Task: Select Grocery. Add to cart, from Target for 3553 Washington Street, Alice, Texas 78332, Cell Number 361-396-6470, following items : Hot Pockets Crispy Buttery Crust Sandwiches Hickory Ham & Cheddar (2 ct) - 2, Mazola 100% Pure Corn Oil (40 oz) - 2, Organic Bananas (2 lb) - 2, Stouffer''s Classic Macaroni & Cheese Frozen Meal (12 oz) - 2, Hershey''s Delicious Syrup Strawberry Flavor (22 oz) - 2, Vital Farms Pasture-Raised Grade A Large Eggs (12 ct) - 2, Wonder Sliced White Sandwich Bread (20 oz) - 2, Oscar Mayer Fully Cooked Uncured Ham Honey (9 oz) - 2, Diet Coke Soft Drink Can (12 oz x 12 ct) - 2, Halo Top Birthday Cake Light Ice Cream (1 pt) - 2
Action: Mouse moved to (366, 126)
Screenshot: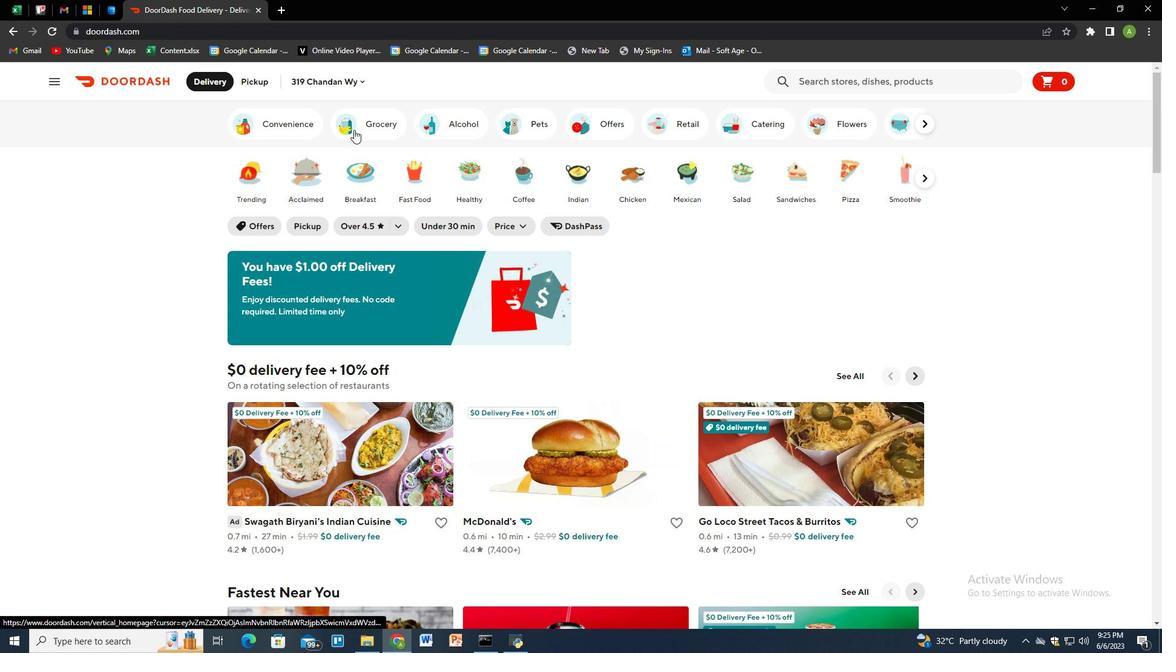 
Action: Mouse pressed left at (366, 126)
Screenshot: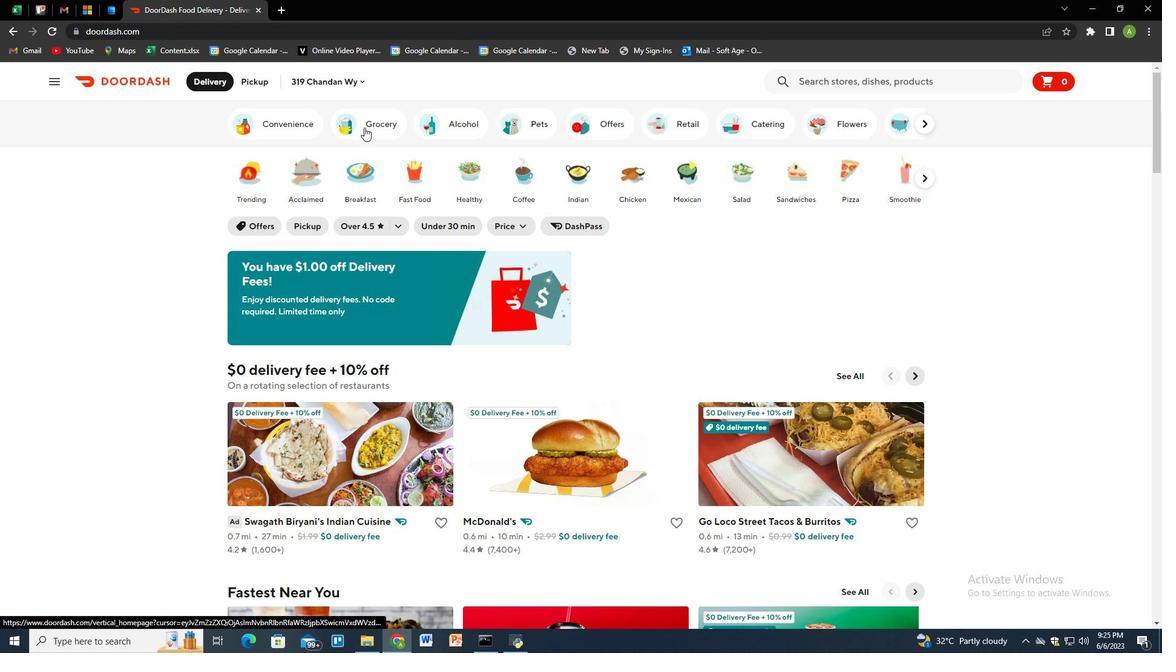 
Action: Mouse moved to (536, 451)
Screenshot: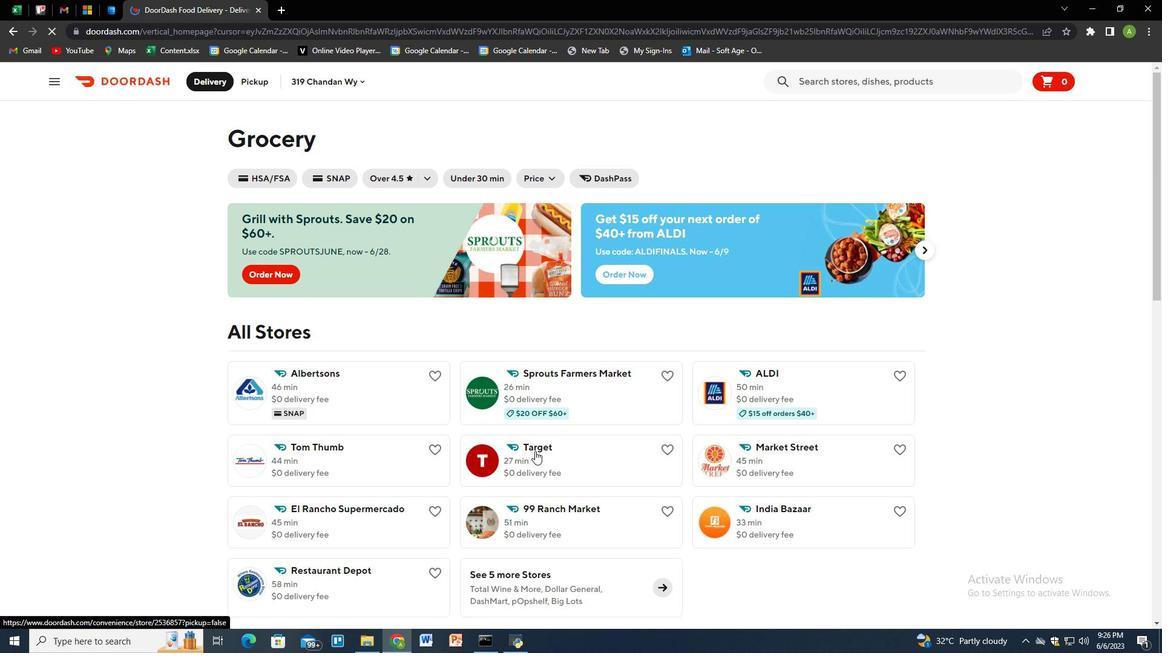
Action: Mouse pressed left at (536, 451)
Screenshot: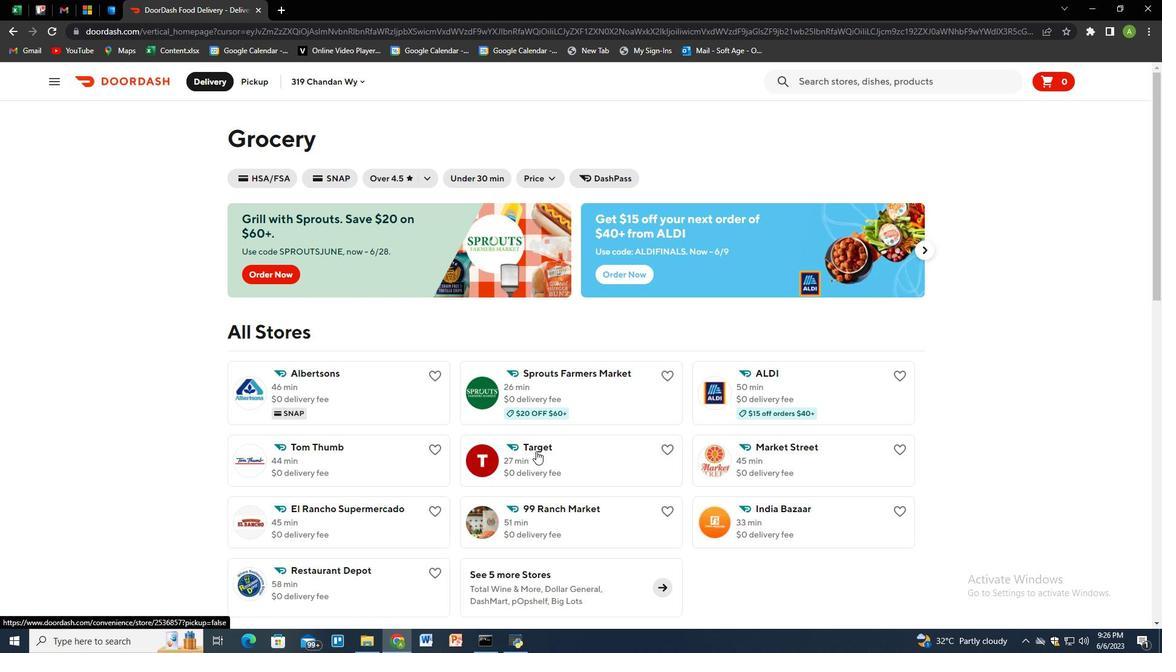 
Action: Mouse moved to (252, 73)
Screenshot: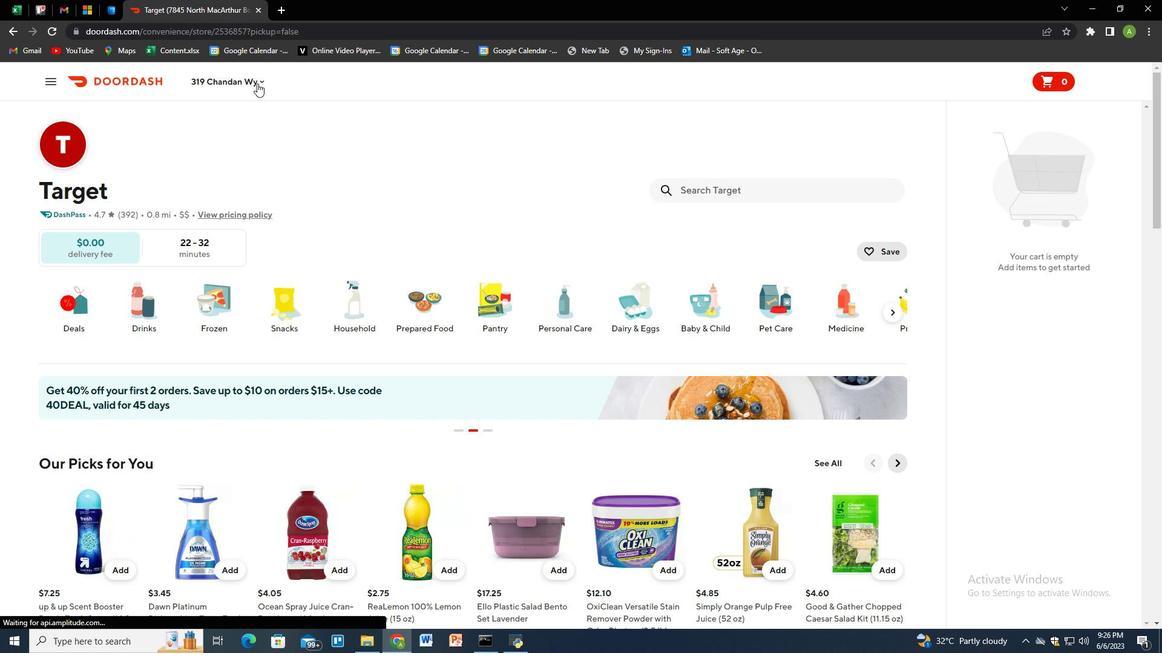 
Action: Mouse pressed left at (252, 73)
Screenshot: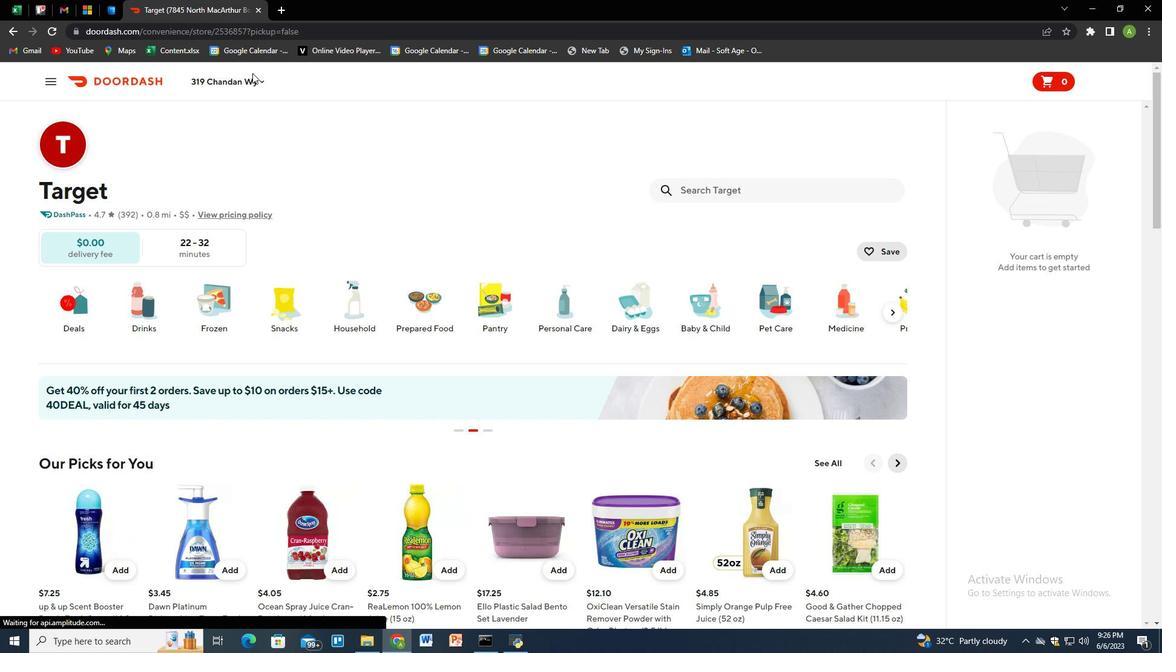 
Action: Mouse moved to (256, 81)
Screenshot: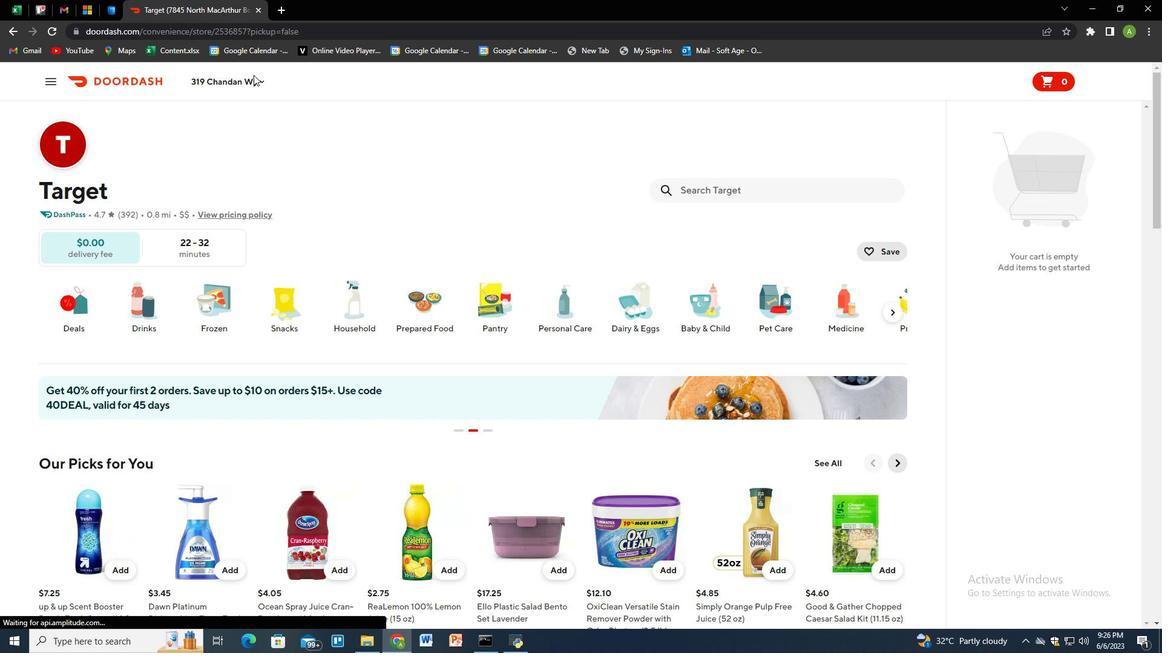 
Action: Mouse pressed left at (256, 81)
Screenshot: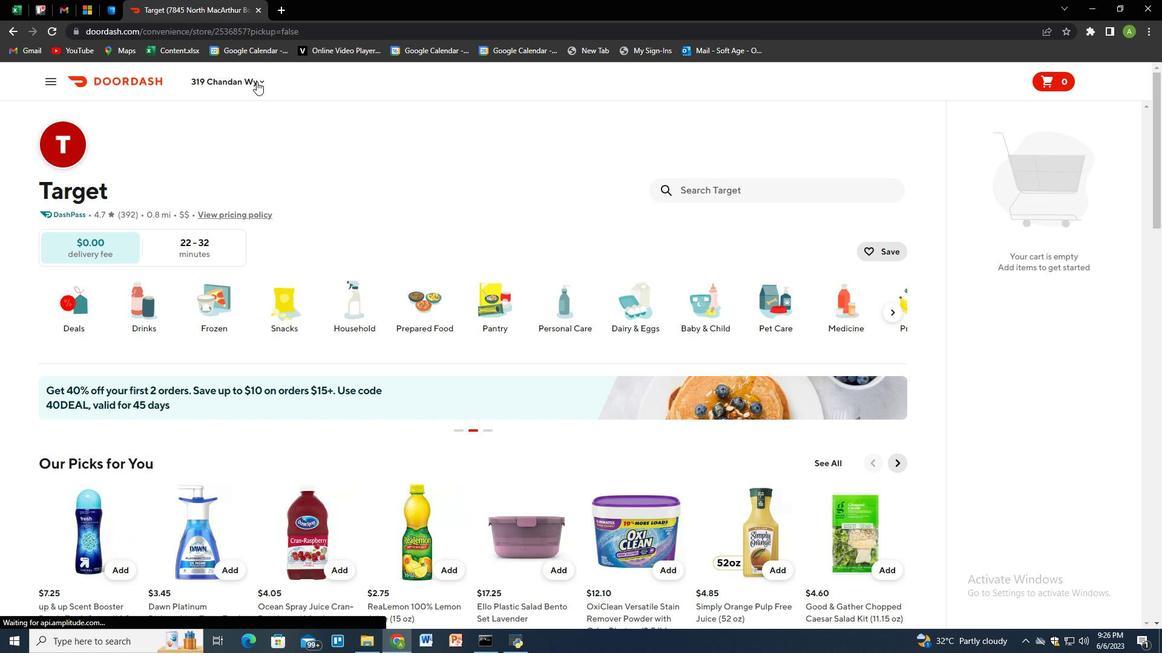 
Action: Mouse moved to (289, 133)
Screenshot: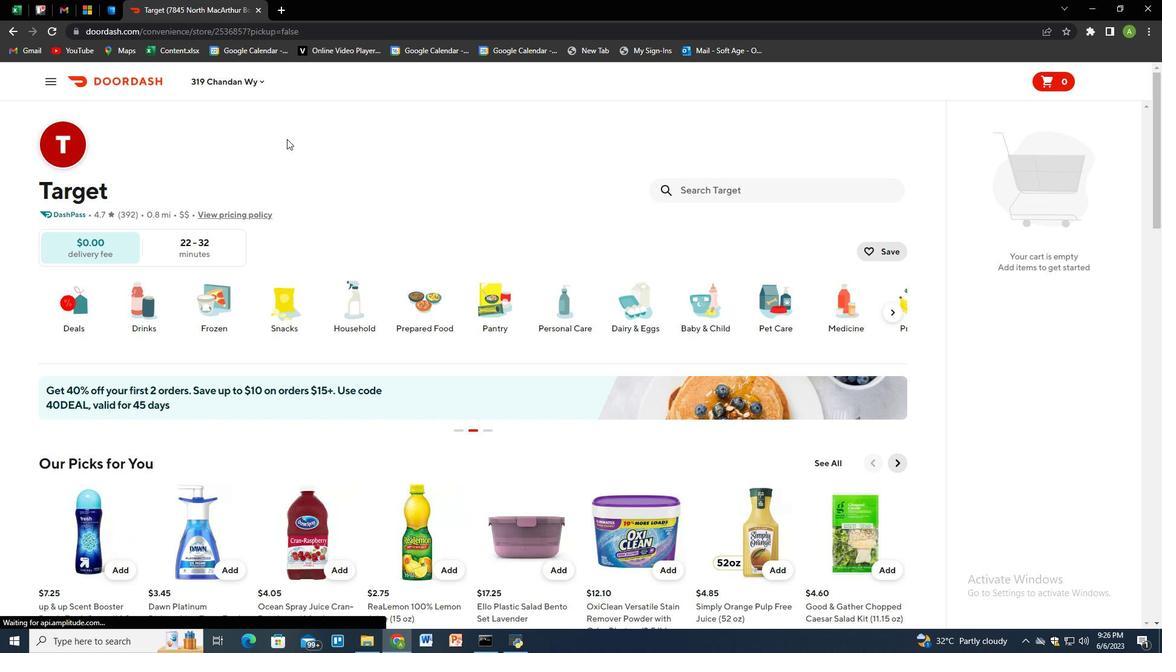 
Action: Mouse pressed left at (289, 133)
Screenshot: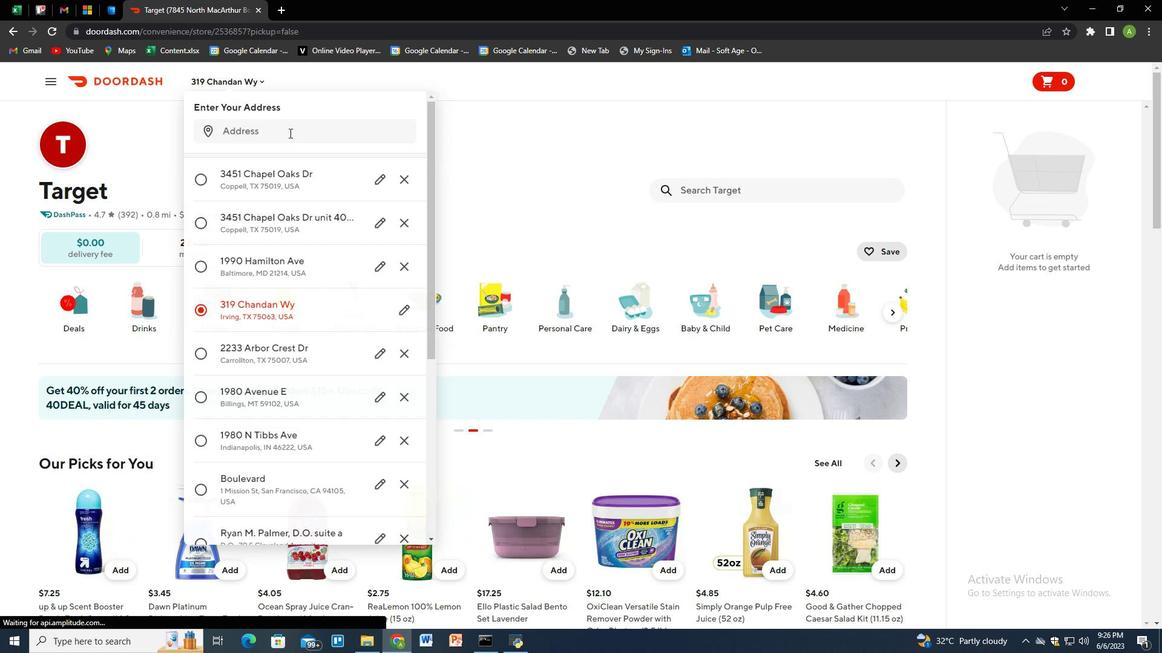 
Action: Key pressed 3553<Key.space>washingon<Key.space>stret<Key.backspace>et,<Key.space>alice,<Key.space>texas<Key.space>78332<Key.enter>
Screenshot: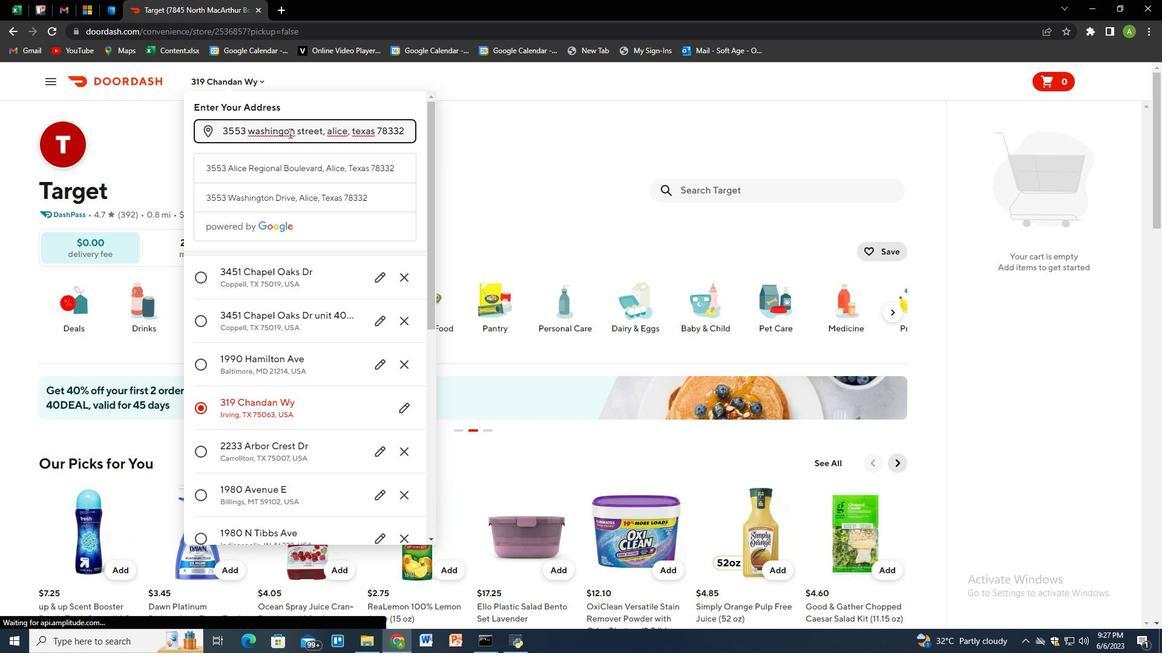 
Action: Mouse moved to (354, 499)
Screenshot: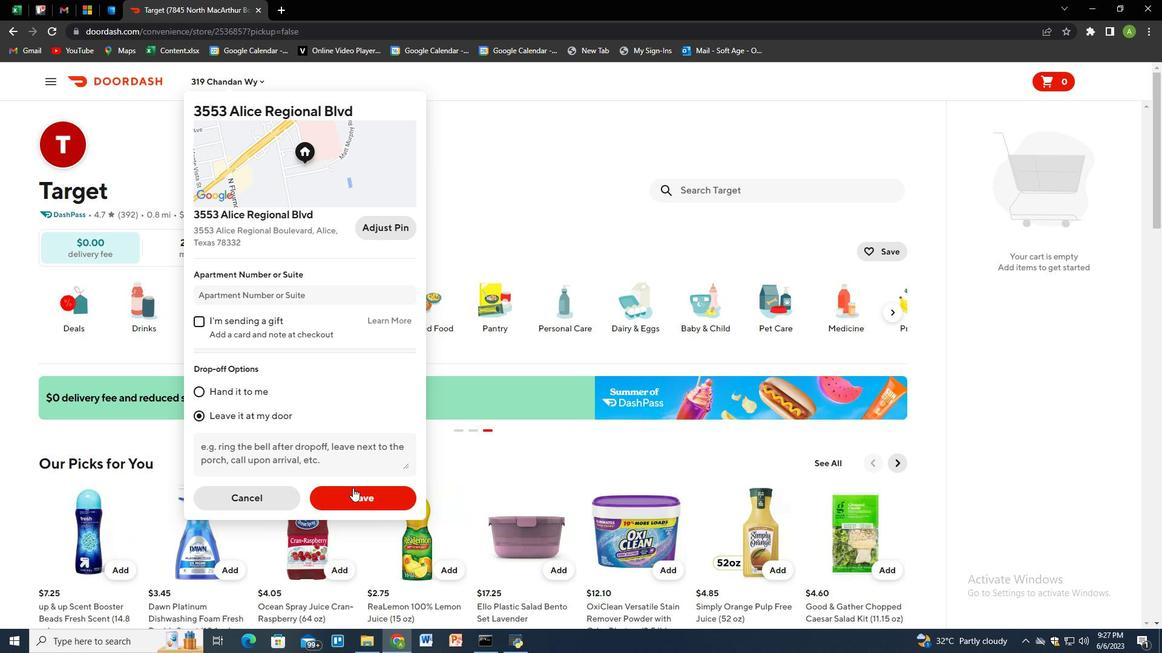 
Action: Mouse pressed left at (354, 499)
Screenshot: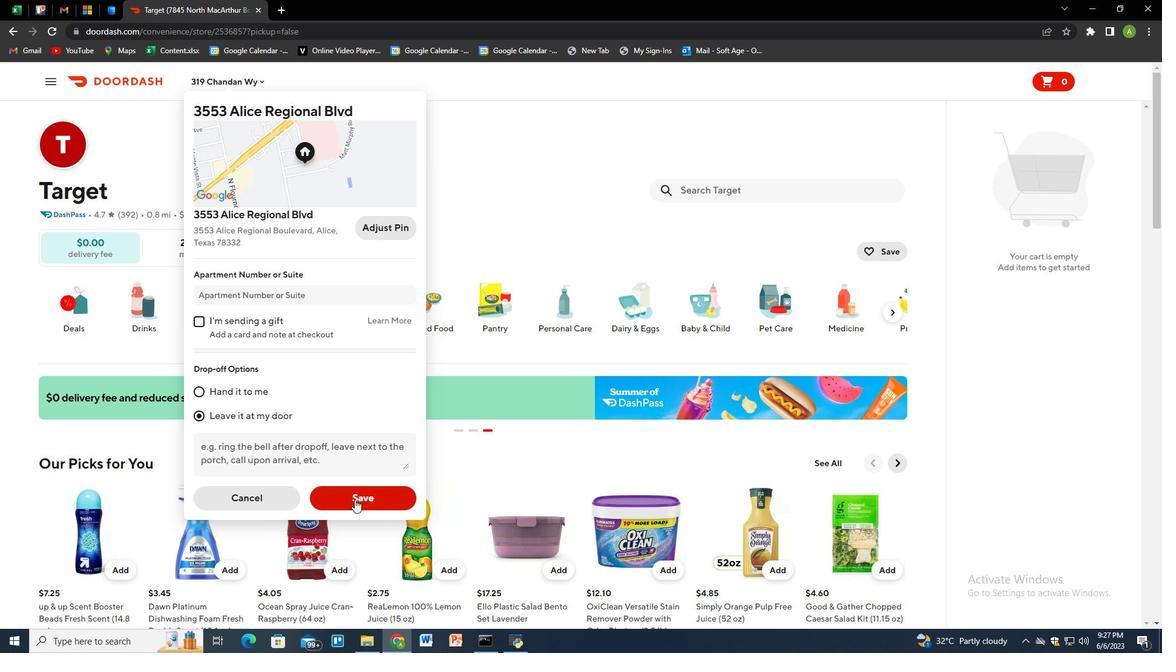 
Action: Mouse moved to (716, 196)
Screenshot: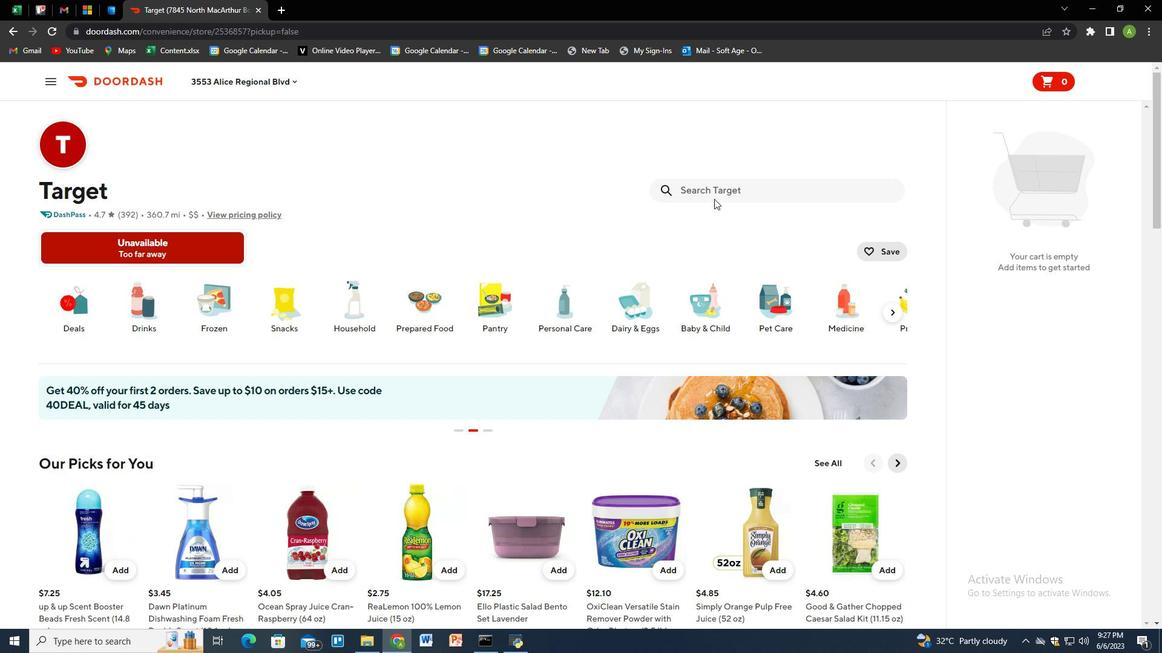 
Action: Mouse pressed left at (716, 196)
Screenshot: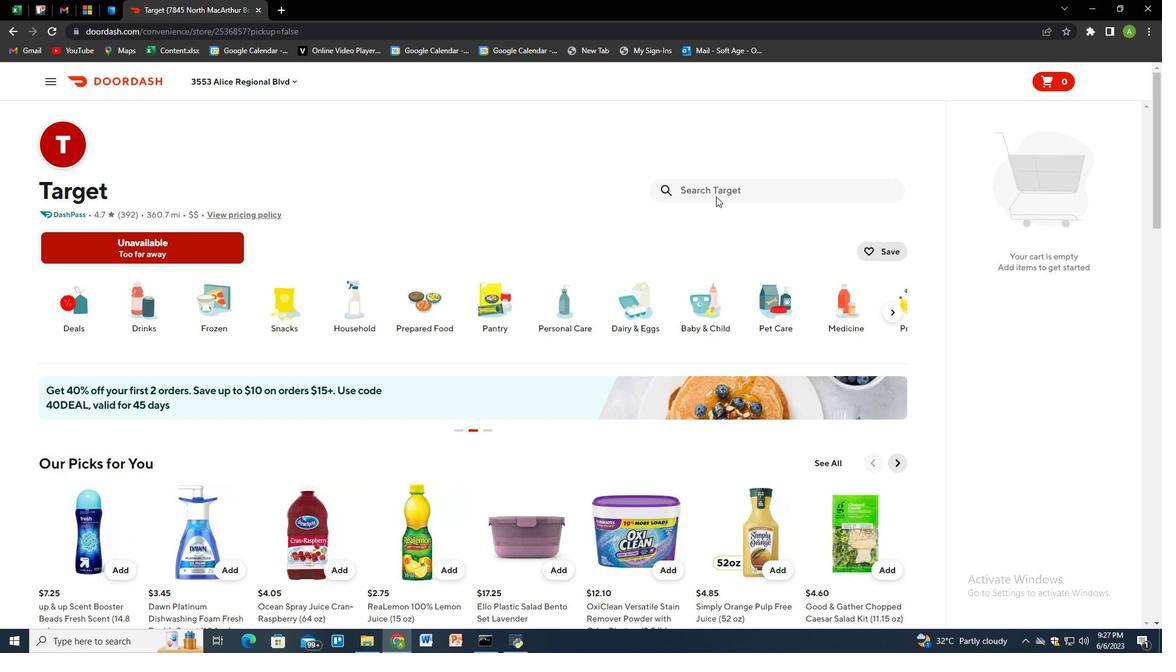 
Action: Key pressed hot<Key.space>pockets<Key.space>crispy<Key.space>buttery<Key.space>crust<Key.space>sandwiches<Key.space>hickory<Key.space>ham<Key.space><Key.shift_r>&<Key.space>cheddar<Key.space><Key.shift_r>(2<Key.space>ct<Key.shift_r>)<Key.enter>
Screenshot: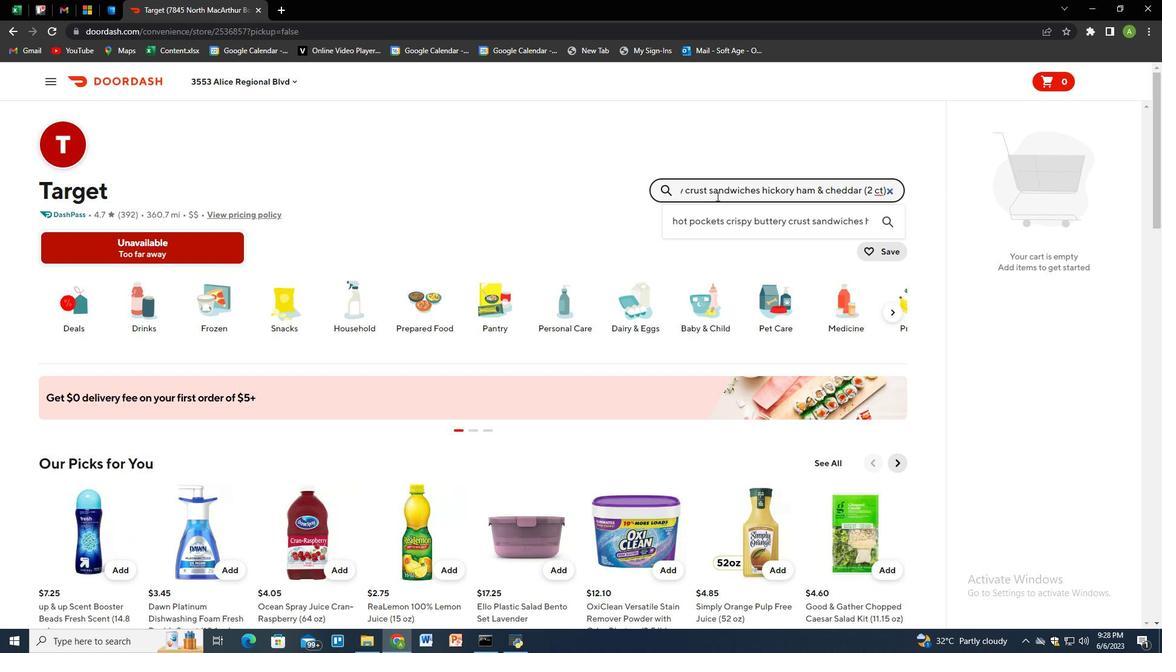 
Action: Mouse moved to (100, 317)
Screenshot: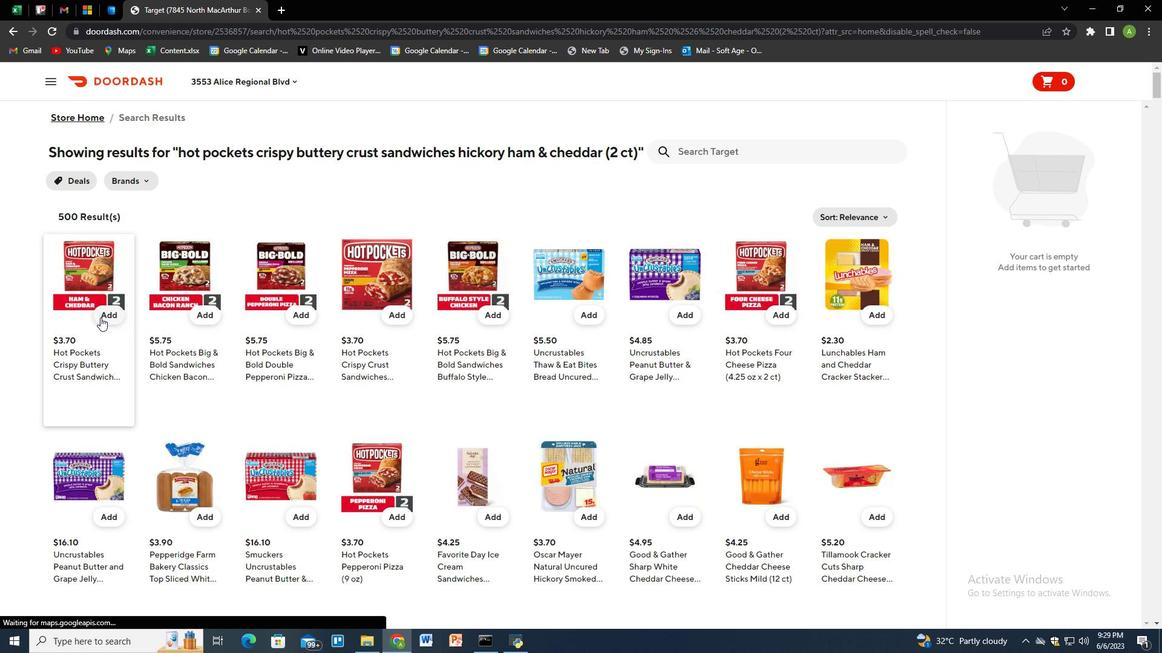
Action: Mouse pressed left at (100, 317)
Screenshot: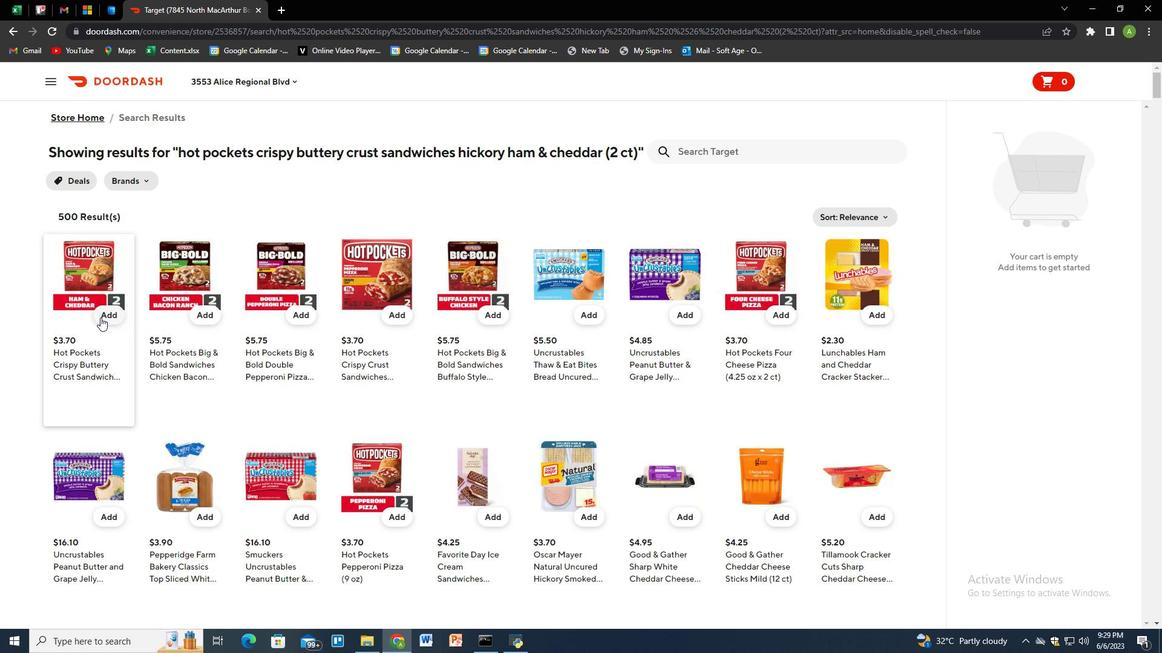 
Action: Mouse moved to (1119, 210)
Screenshot: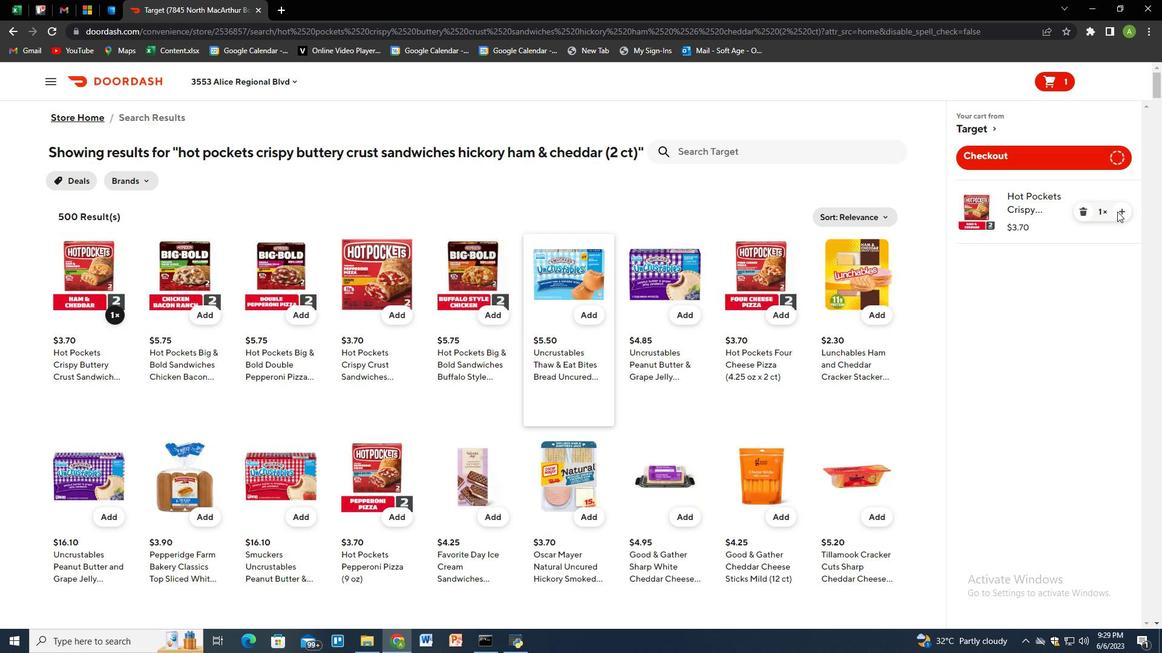 
Action: Mouse pressed left at (1119, 210)
Screenshot: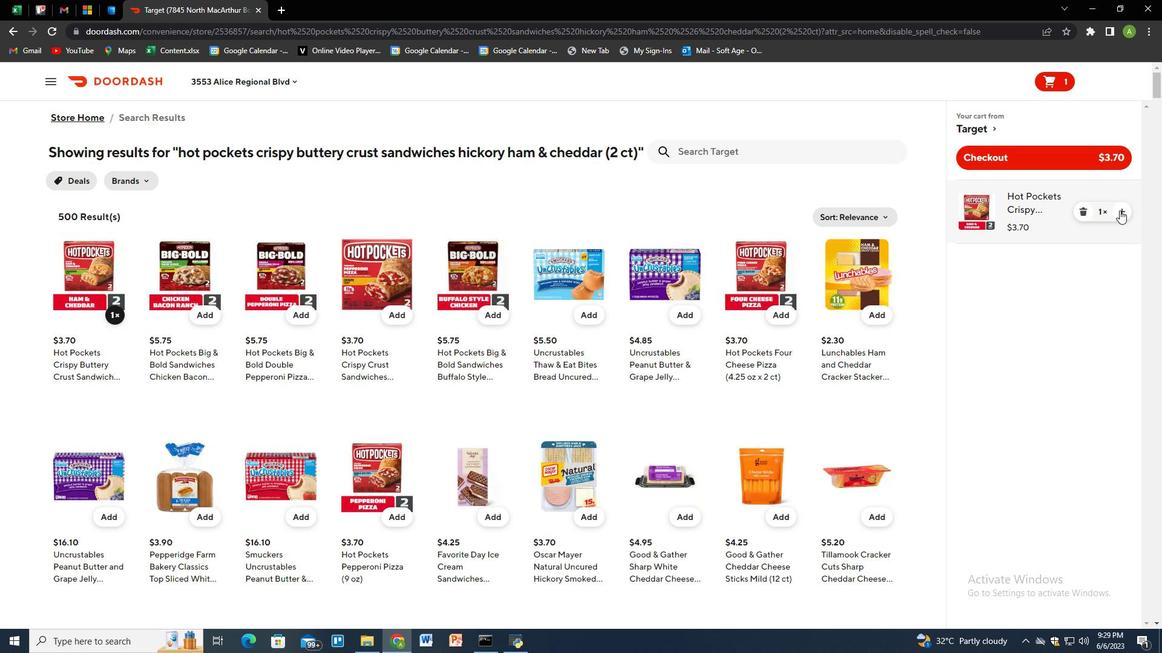 
Action: Mouse moved to (789, 155)
Screenshot: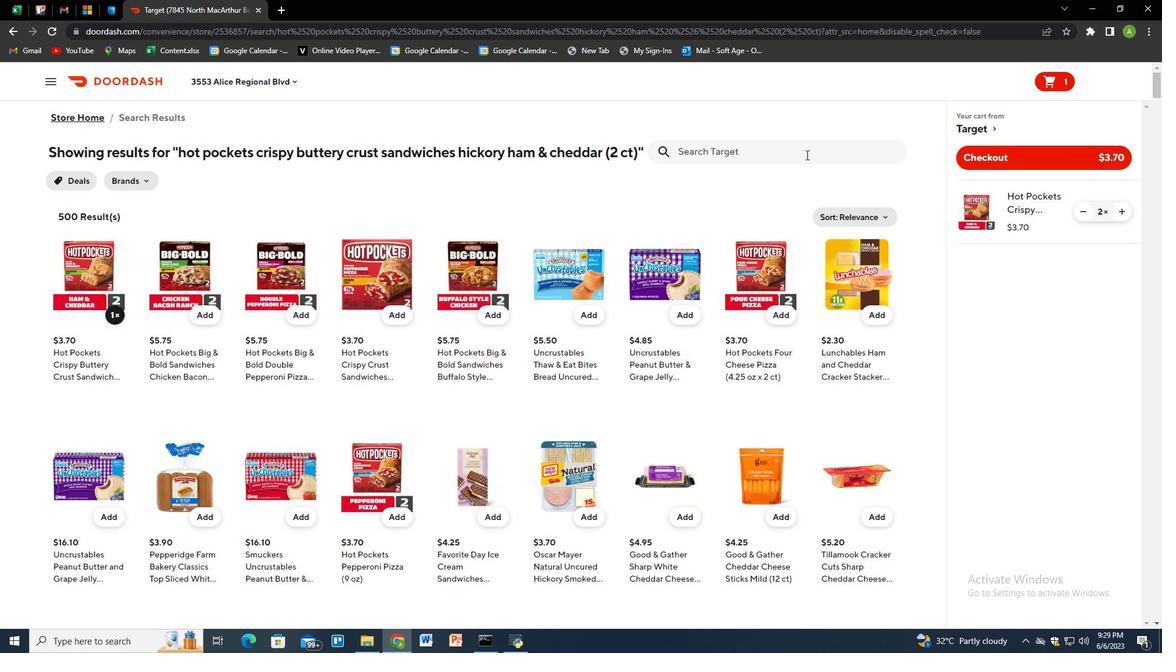 
Action: Mouse pressed left at (789, 155)
Screenshot: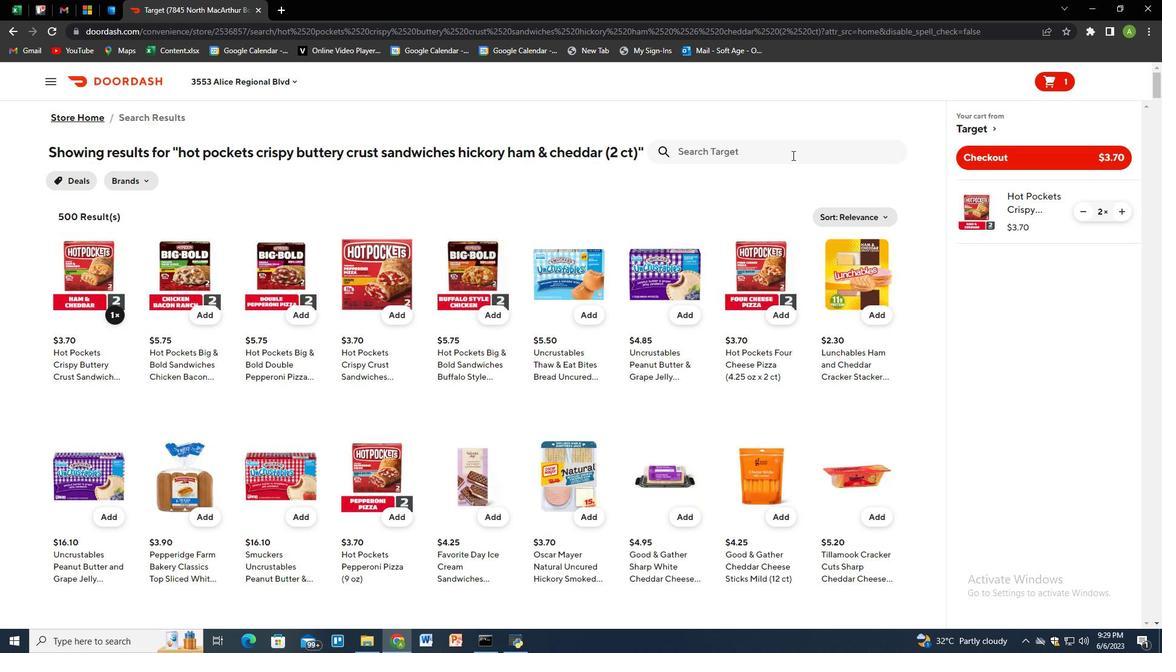 
Action: Key pressed mazola<Key.space>100<Key.shift>%<Key.space>pure<Key.space>corn<Key.space>oil<Key.space><Key.shift_r><Key.shift_r><Key.shift_r>(40<Key.space>oz<Key.shift_r>)<Key.enter>
Screenshot: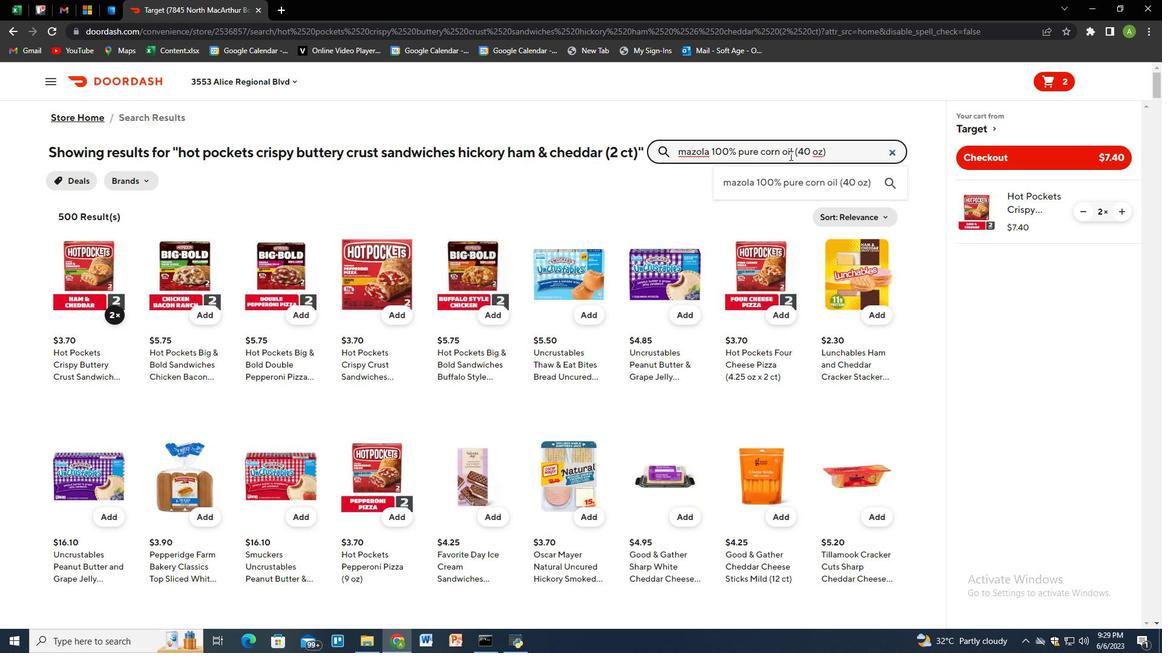 
Action: Mouse moved to (113, 315)
Screenshot: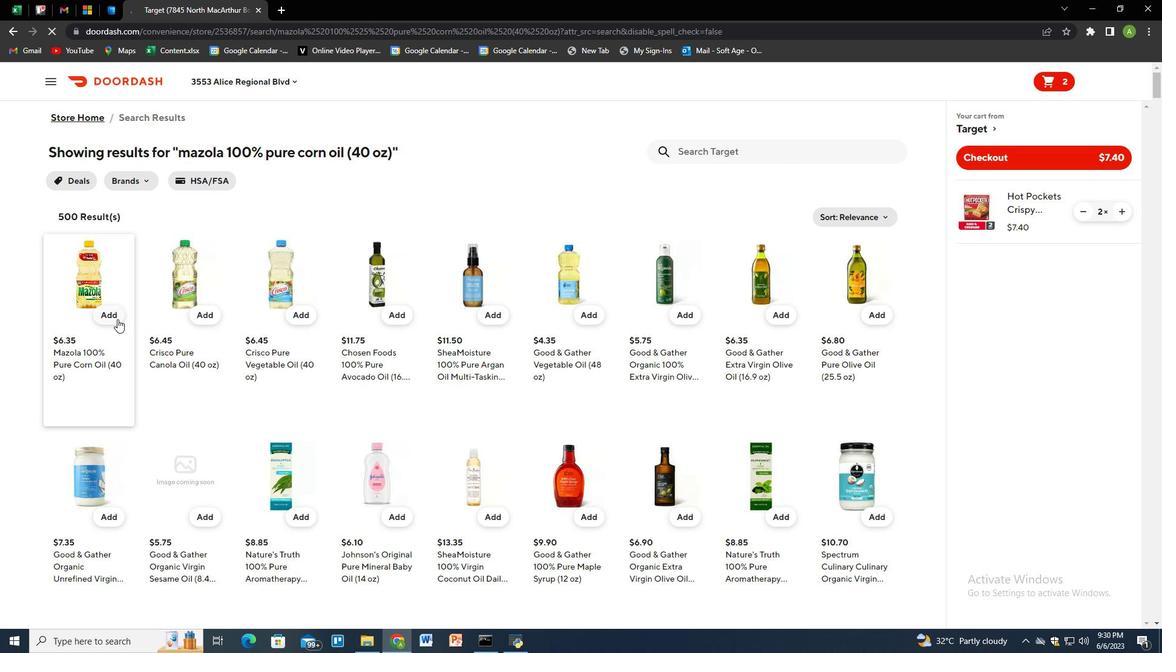
Action: Mouse pressed left at (113, 315)
Screenshot: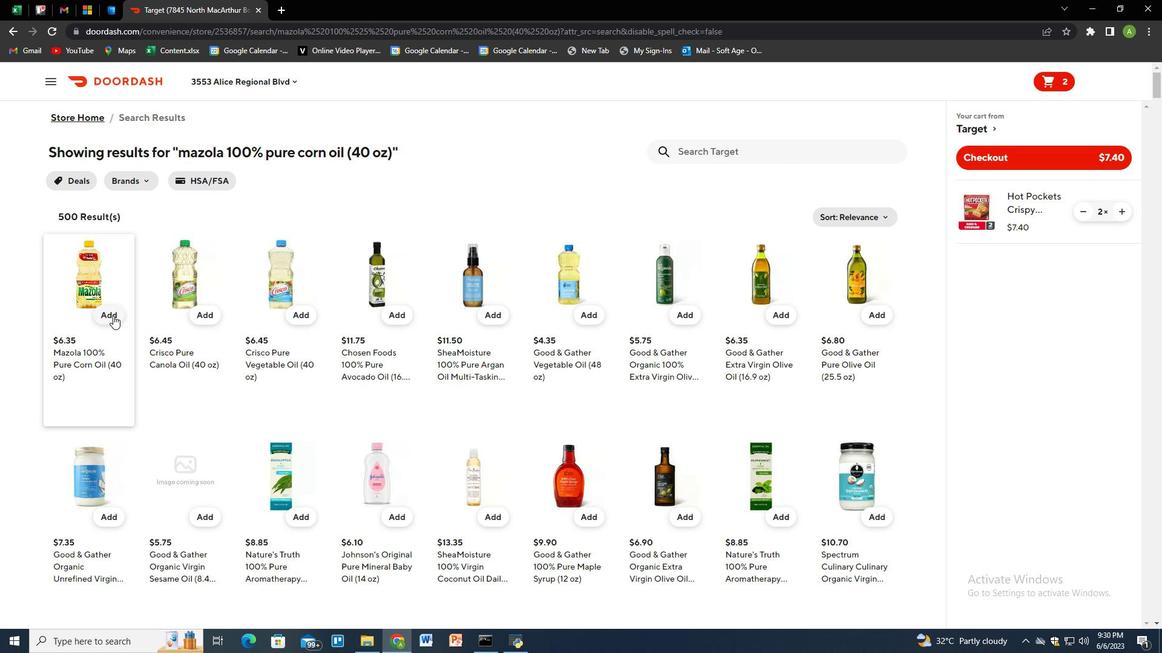 
Action: Mouse moved to (1122, 274)
Screenshot: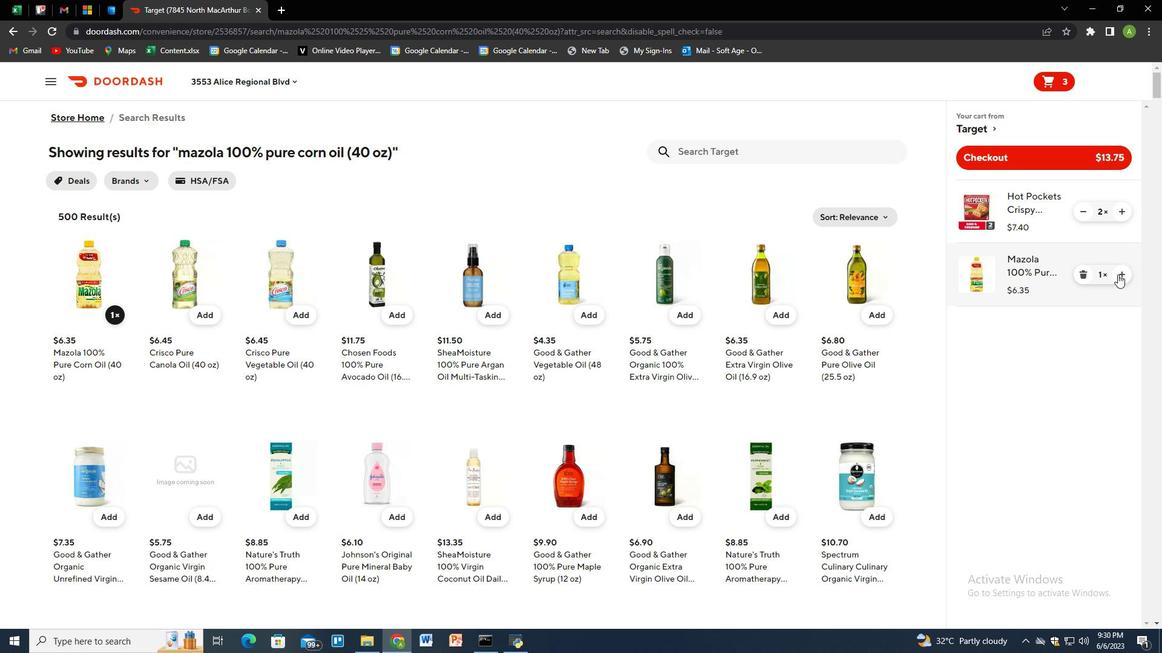 
Action: Mouse pressed left at (1122, 274)
Screenshot: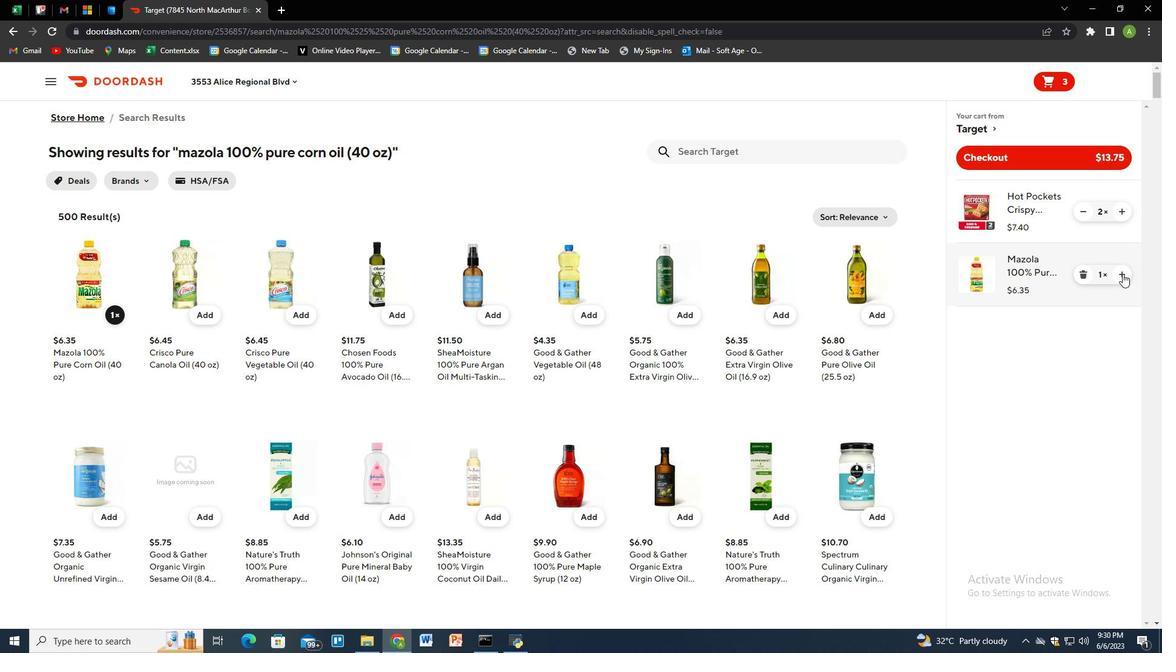 
Action: Mouse moved to (747, 144)
Screenshot: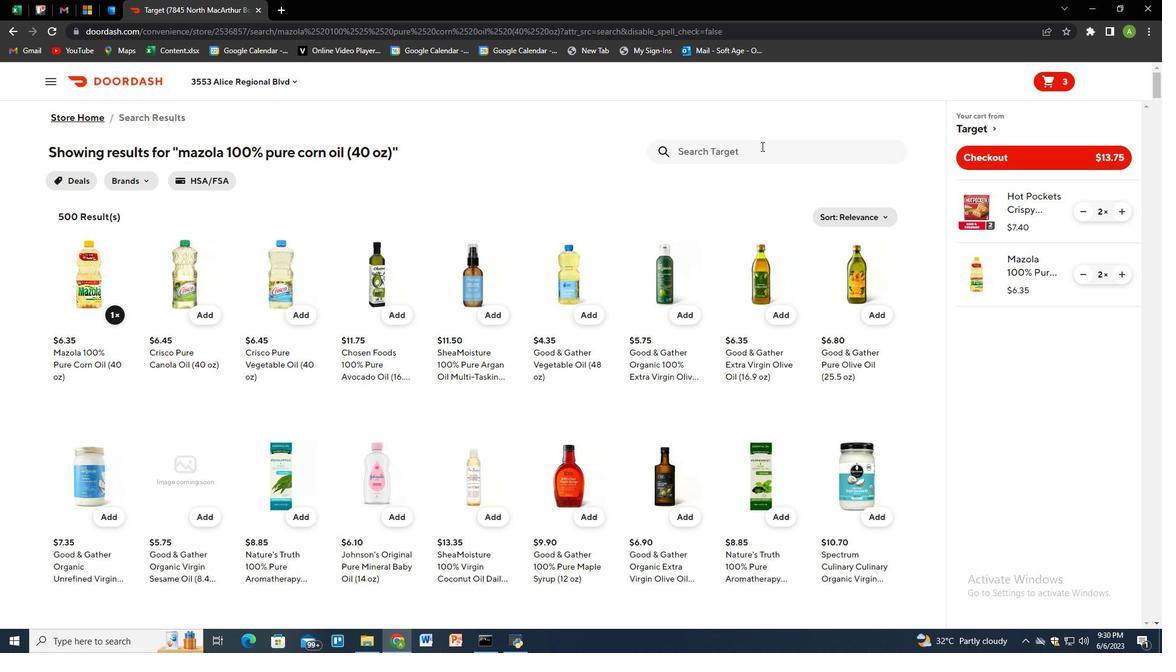 
Action: Mouse pressed left at (747, 144)
Screenshot: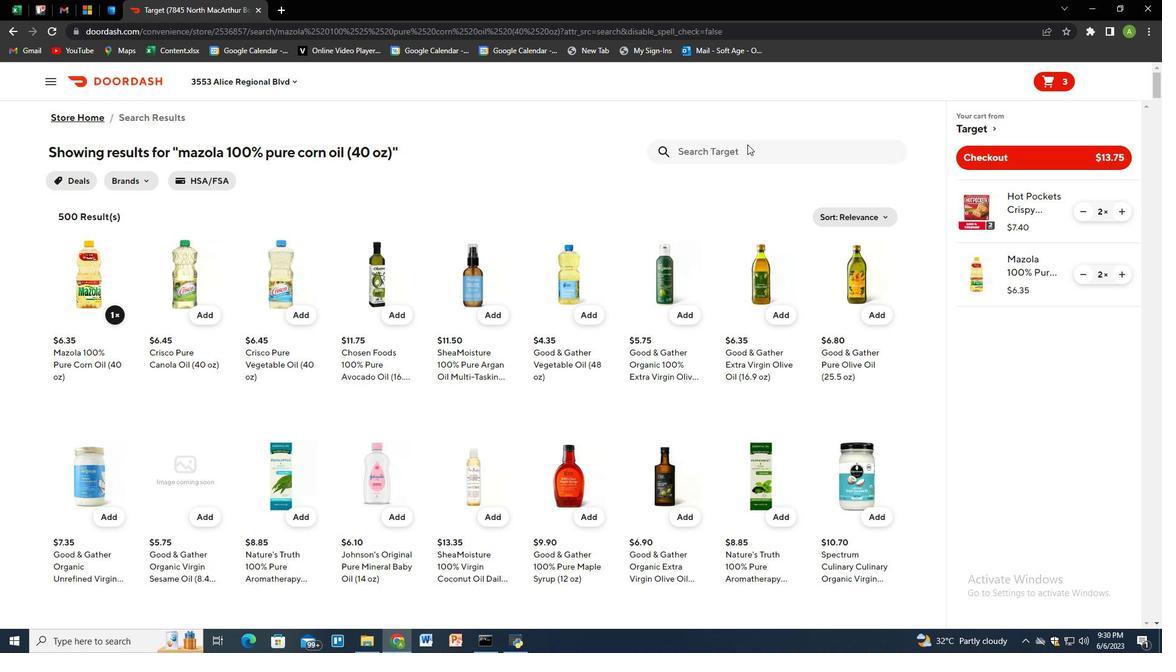 
Action: Mouse moved to (739, 168)
Screenshot: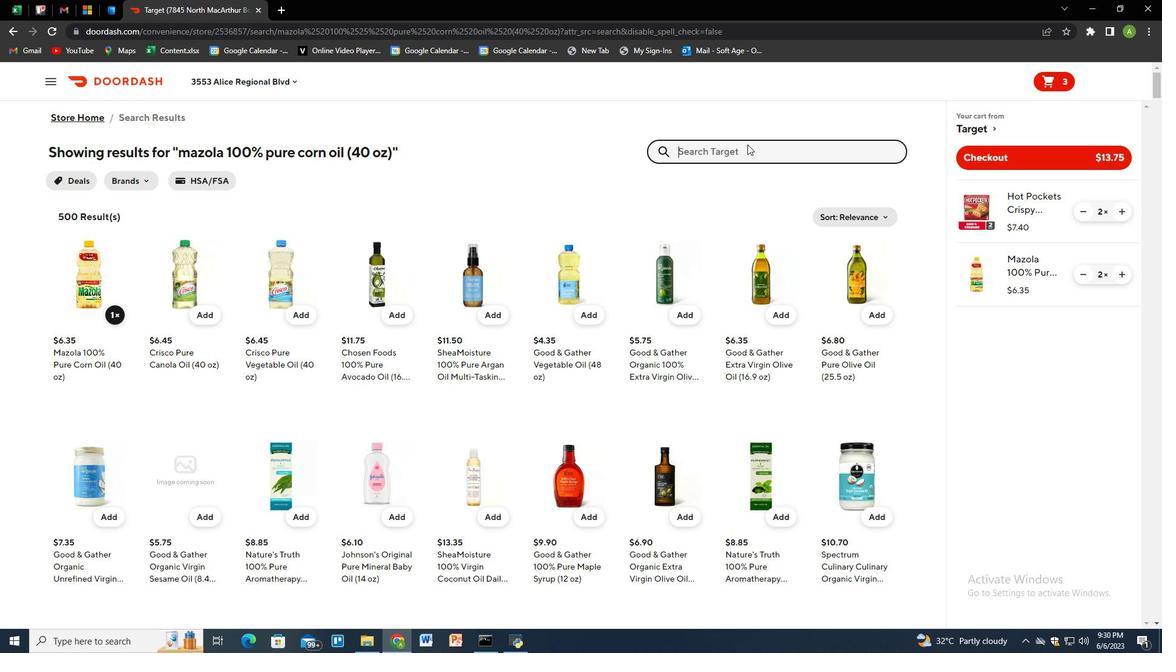 
Action: Key pressed organic<Key.space>bananas<Key.space><Key.shift_r><Key.shift_r><Key.shift_r>(2<Key.space>lb<Key.shift_r>)<Key.enter>
Screenshot: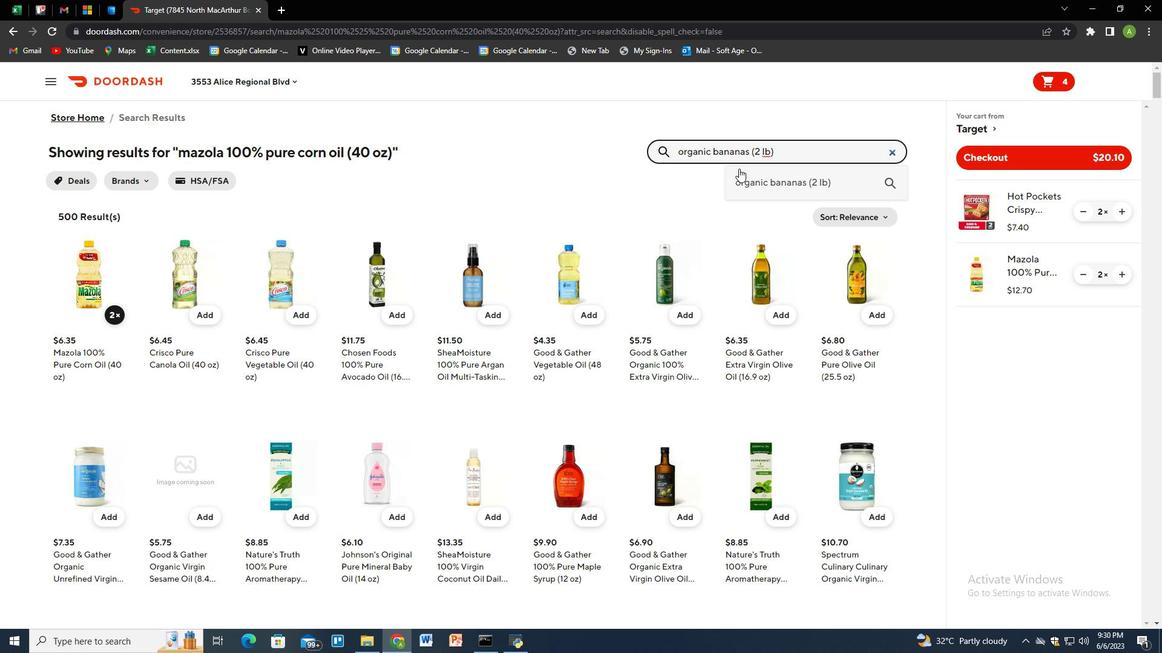 
Action: Mouse moved to (106, 321)
Screenshot: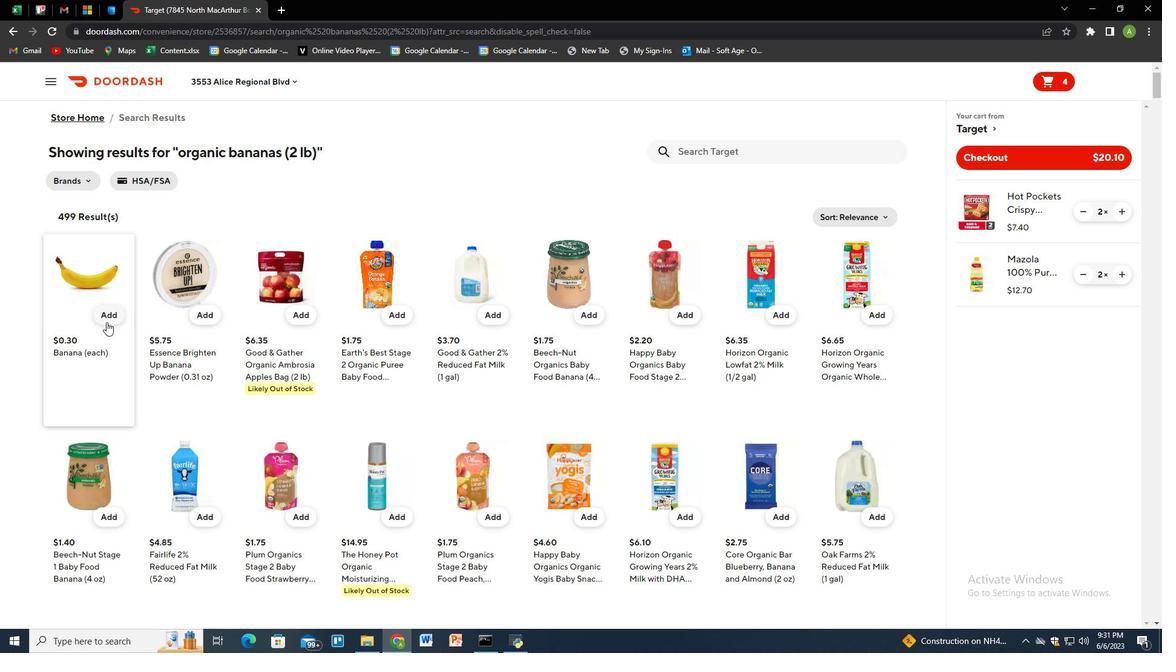 
Action: Mouse pressed left at (106, 321)
Screenshot: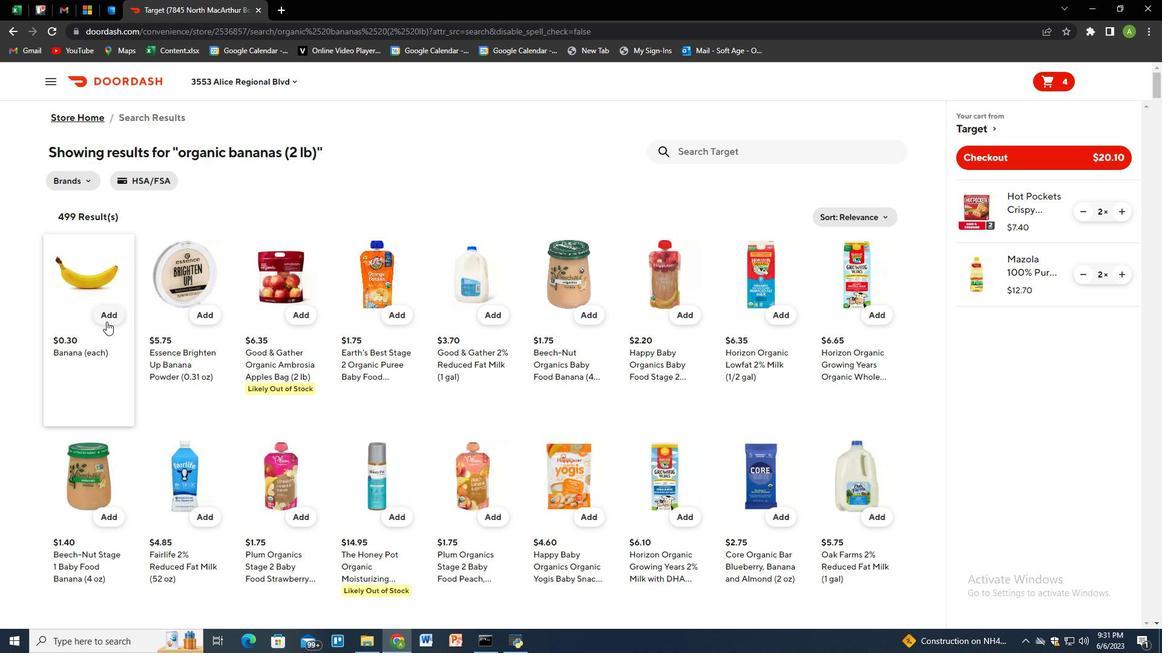 
Action: Mouse moved to (1126, 339)
Screenshot: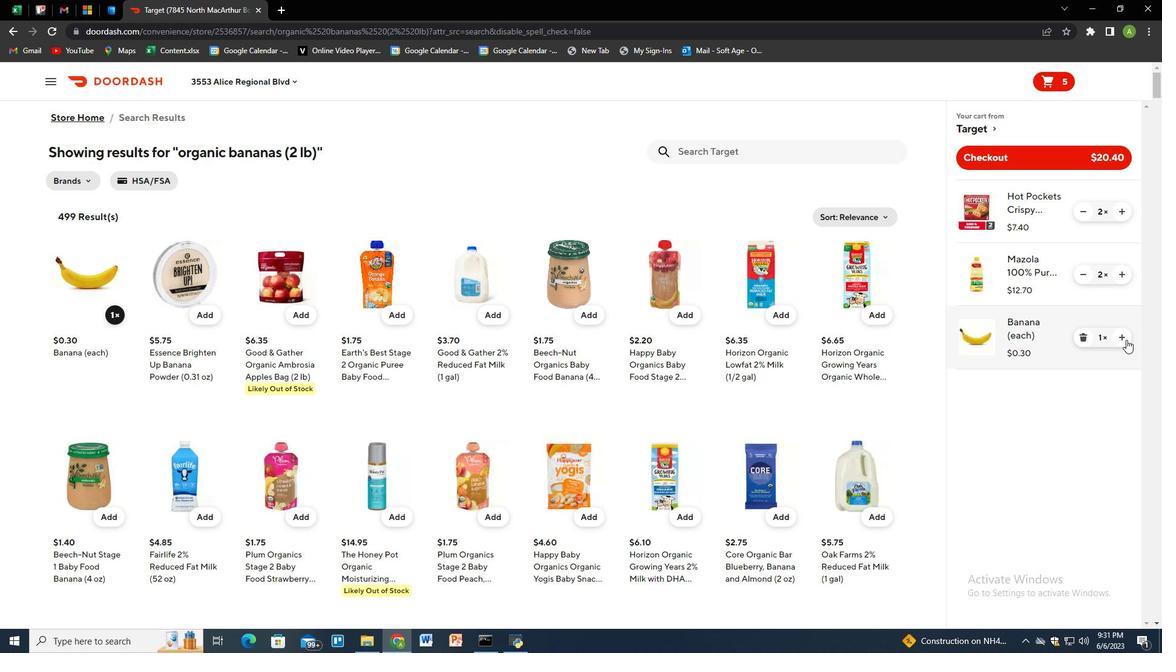 
Action: Mouse pressed left at (1126, 339)
Screenshot: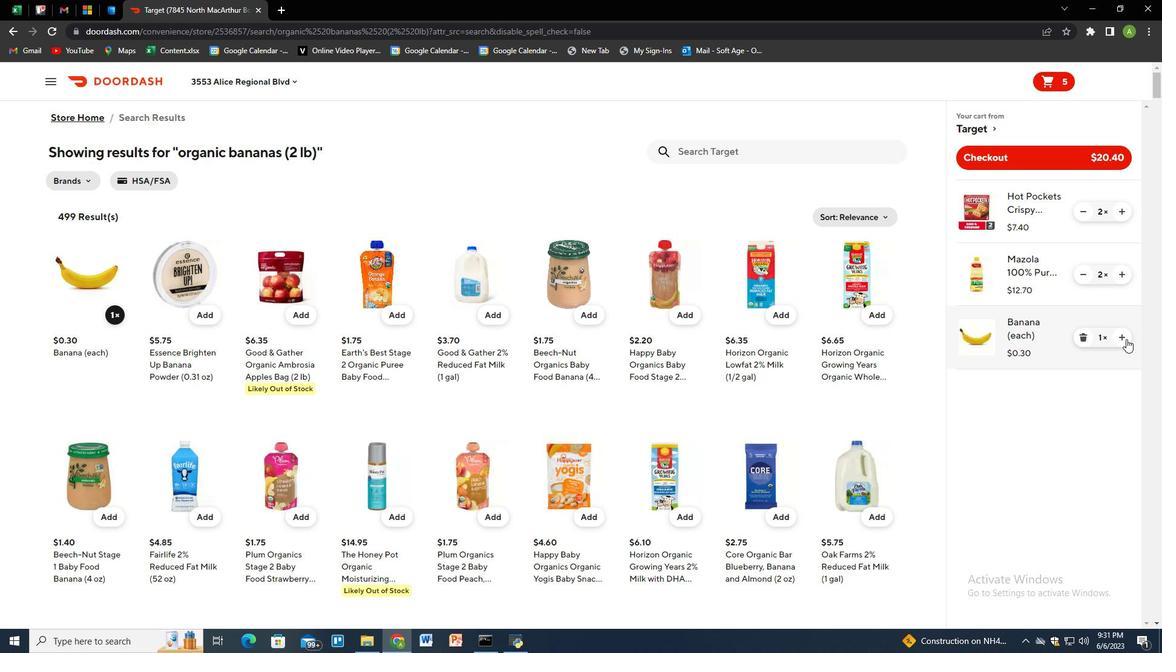 
Action: Mouse moved to (696, 154)
Screenshot: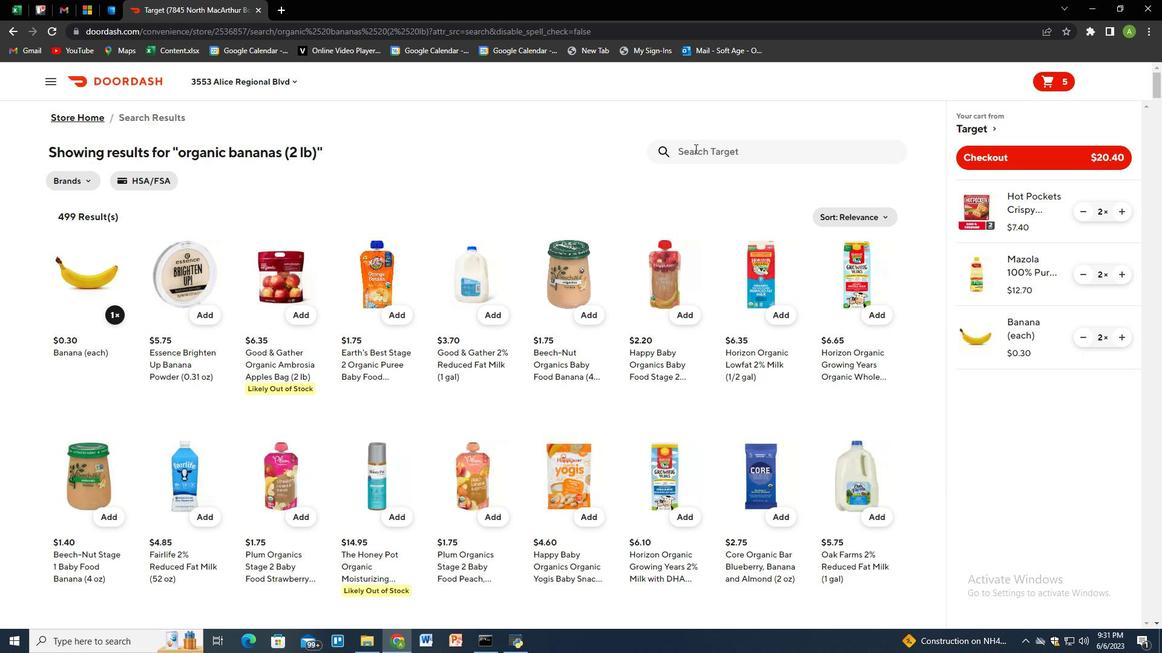 
Action: Mouse pressed left at (696, 154)
Screenshot: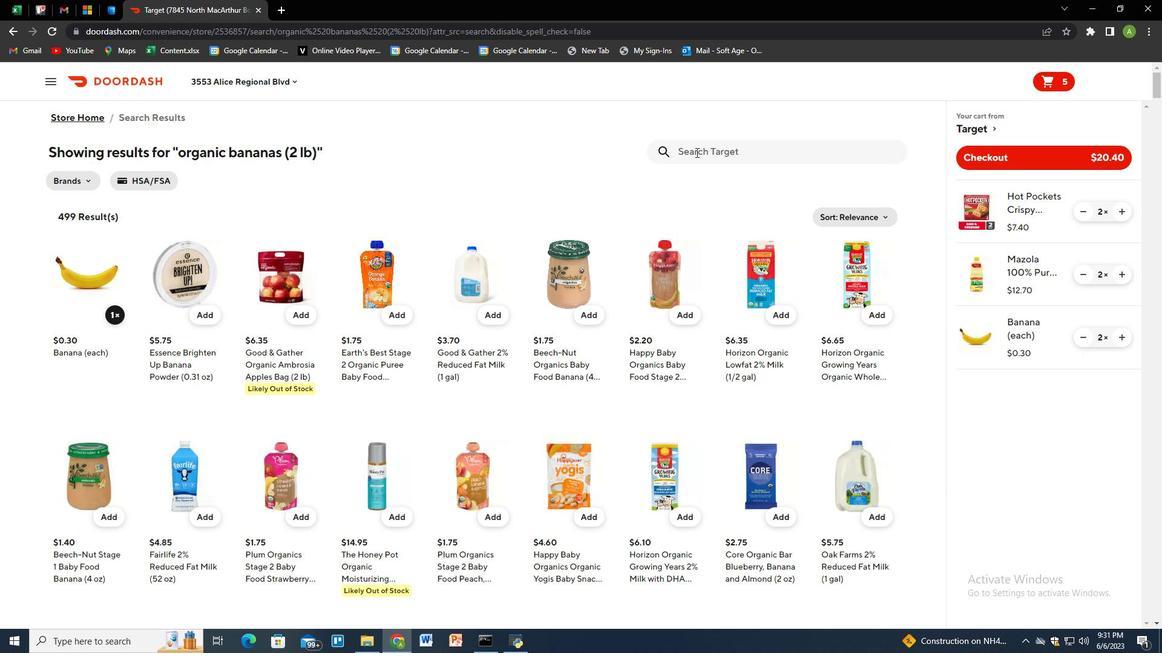 
Action: Key pressed stouffer<Key.shift_r>"s<Key.space>classic<Key.space>macaroni<Key.space><Key.shift><Key.shift><Key.shift><Key.shift><Key.shift><Key.shift><Key.shift><Key.shift><Key.shift><Key.shift>&<Key.space>cheese<Key.space>frozen<Key.space>meal<Key.space><Key.shift_r>(12<Key.space>oz<Key.shift_r>)<Key.enter>
Screenshot: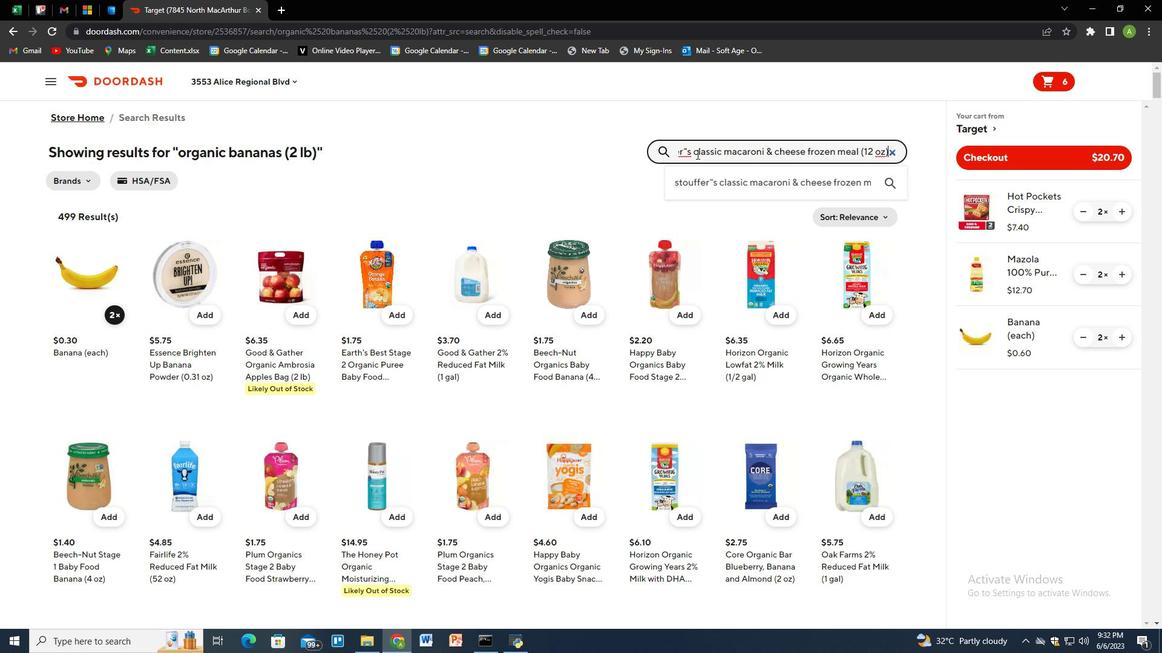 
Action: Mouse moved to (116, 310)
Screenshot: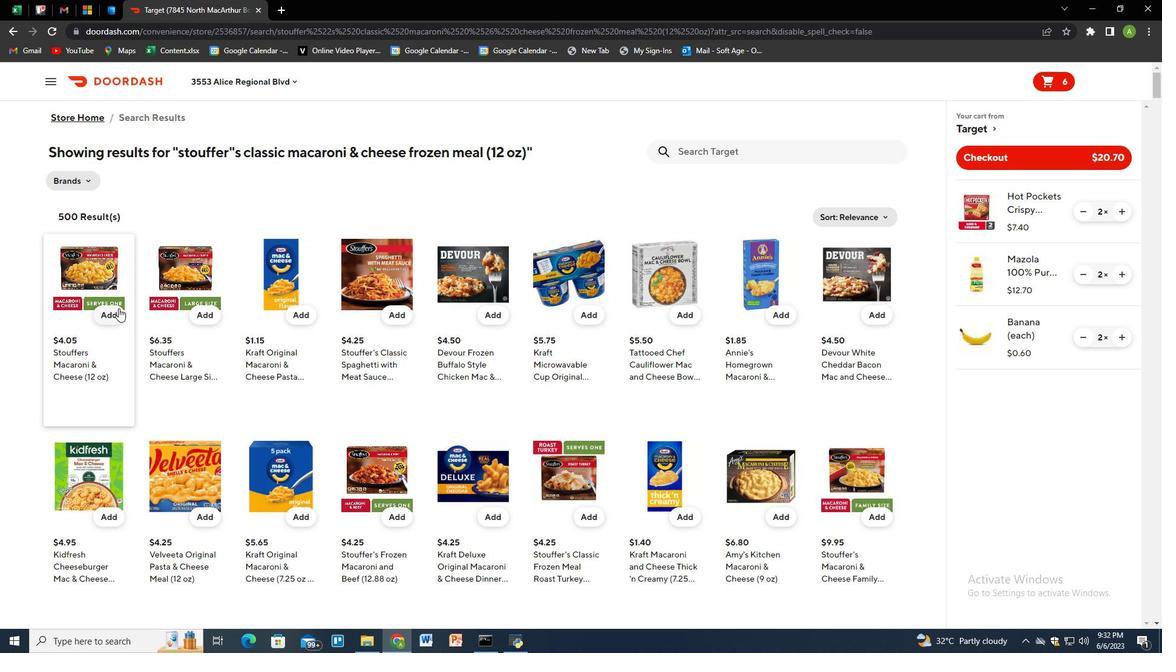 
Action: Mouse pressed left at (116, 310)
Screenshot: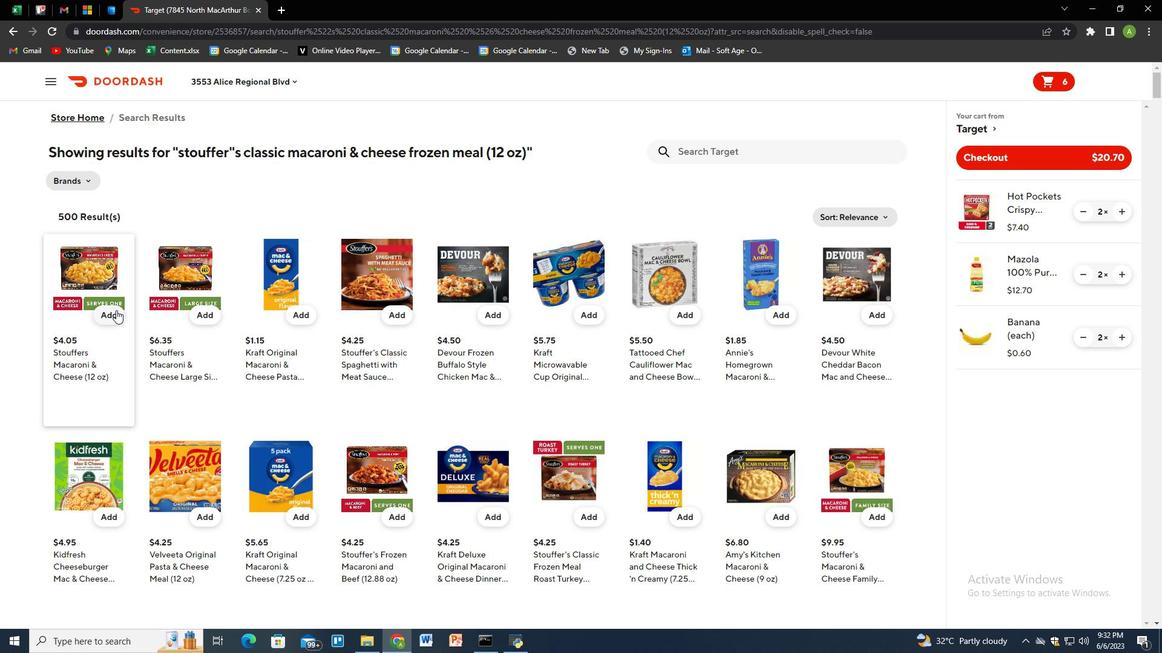 
Action: Mouse moved to (1123, 401)
Screenshot: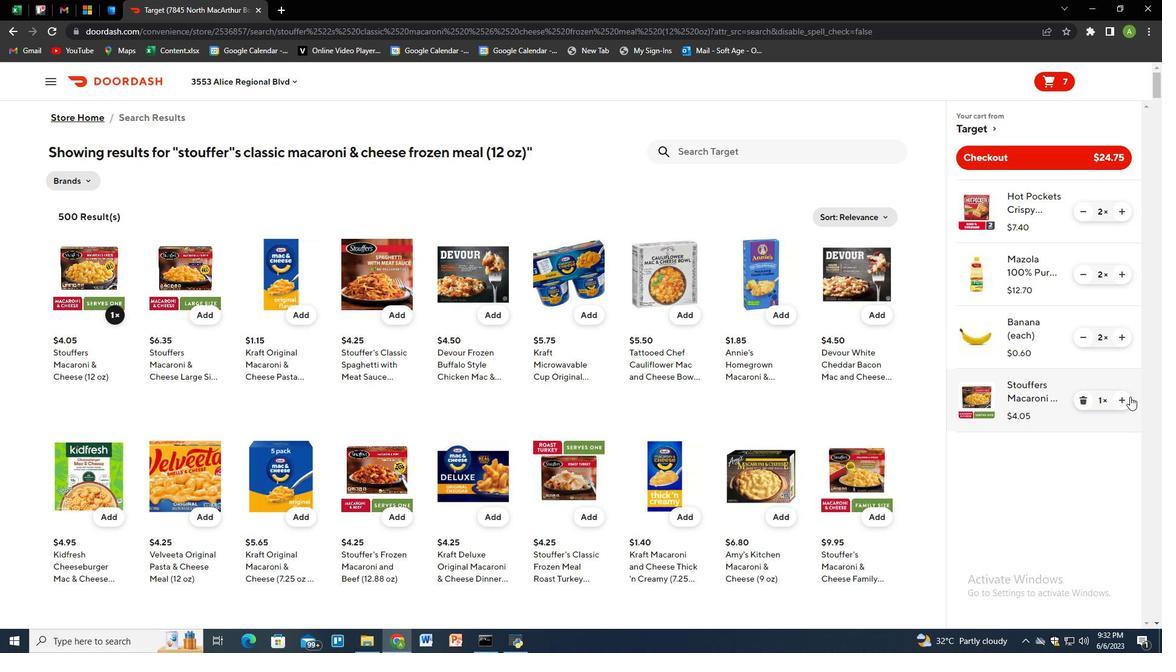 
Action: Mouse pressed left at (1123, 401)
Screenshot: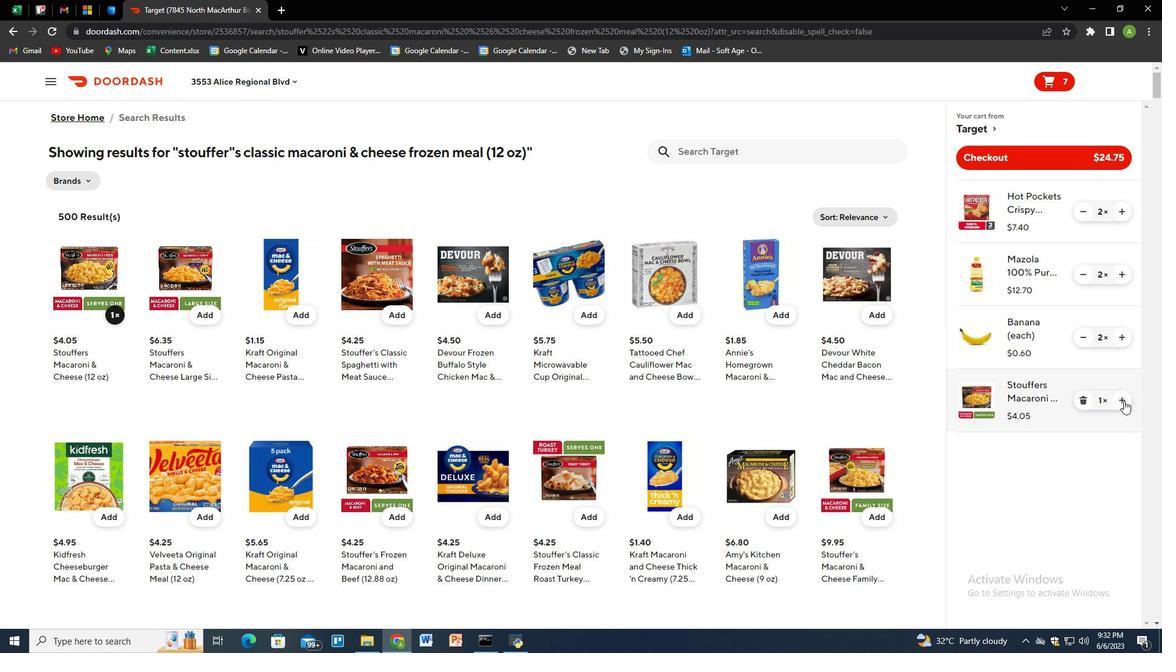 
Action: Mouse moved to (716, 147)
Screenshot: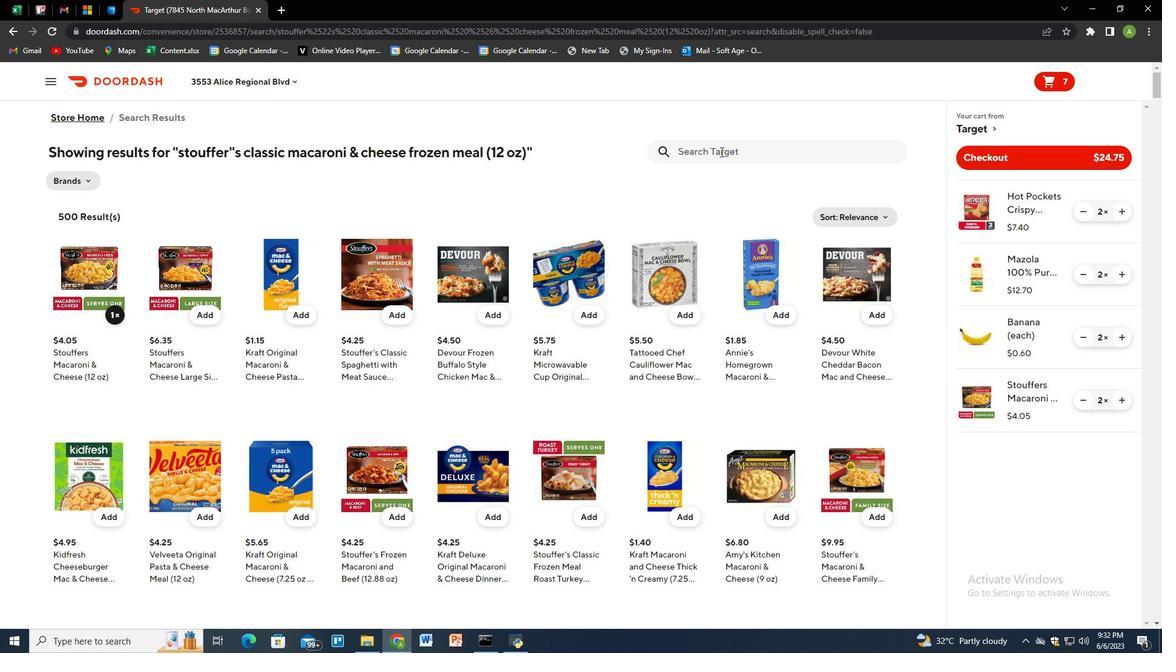 
Action: Mouse pressed left at (716, 147)
Screenshot: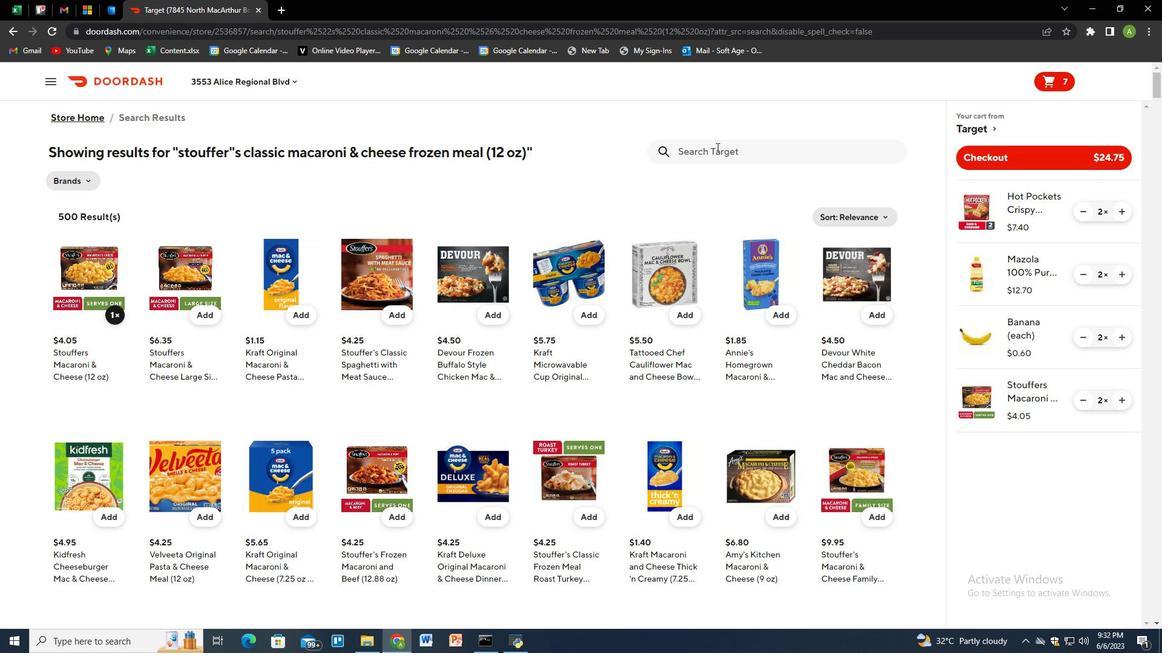 
Action: Key pressed hershey<Key.shift_r>"s<Key.space>delicious<Key.space>syrup<Key.space>strawbee<Key.backspace>rry<Key.space>flavor<Key.space><Key.shift_r><Key.shift_r>(22<Key.space>oz<Key.shift_r>)<Key.enter>
Screenshot: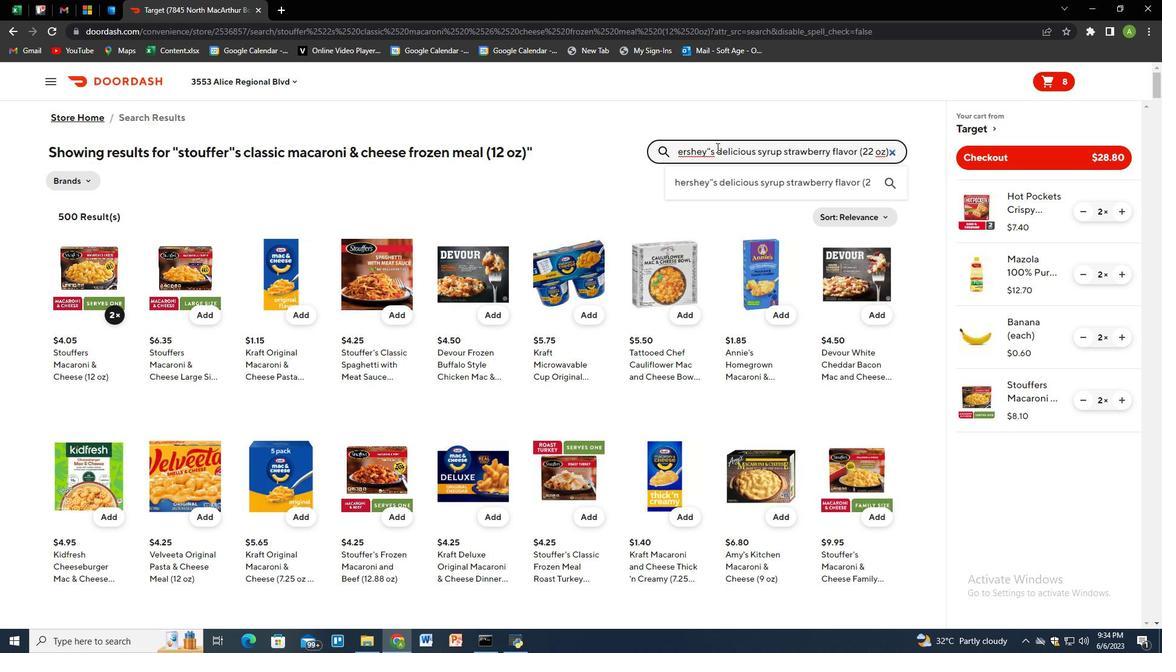 
Action: Mouse moved to (108, 316)
Screenshot: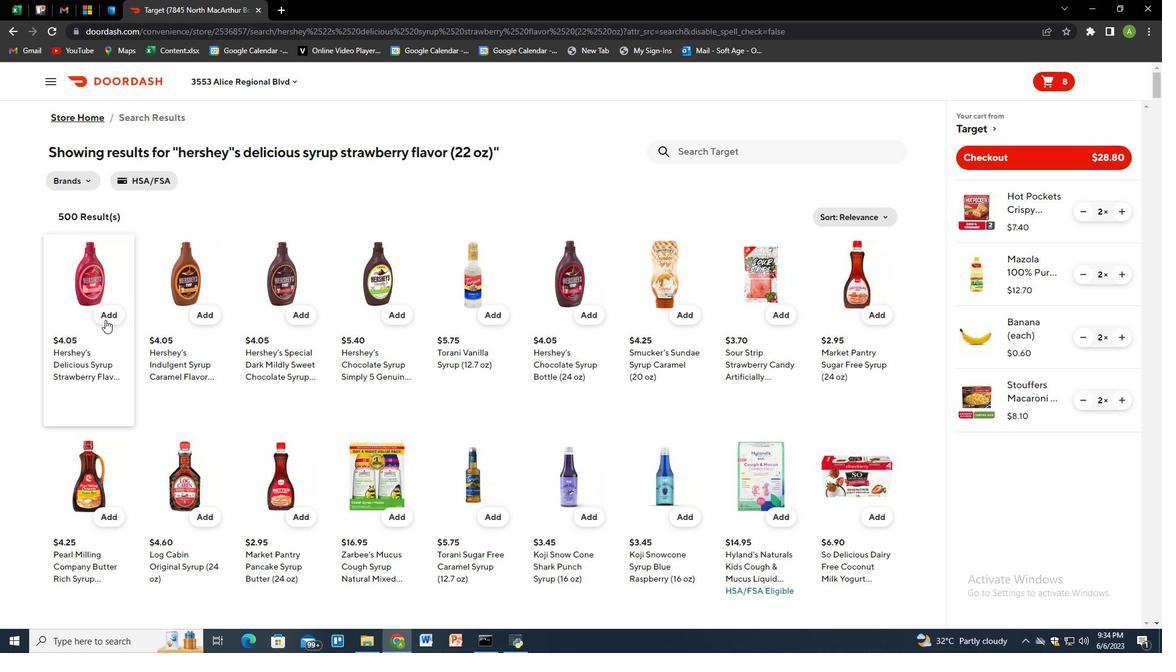 
Action: Mouse pressed left at (108, 316)
Screenshot: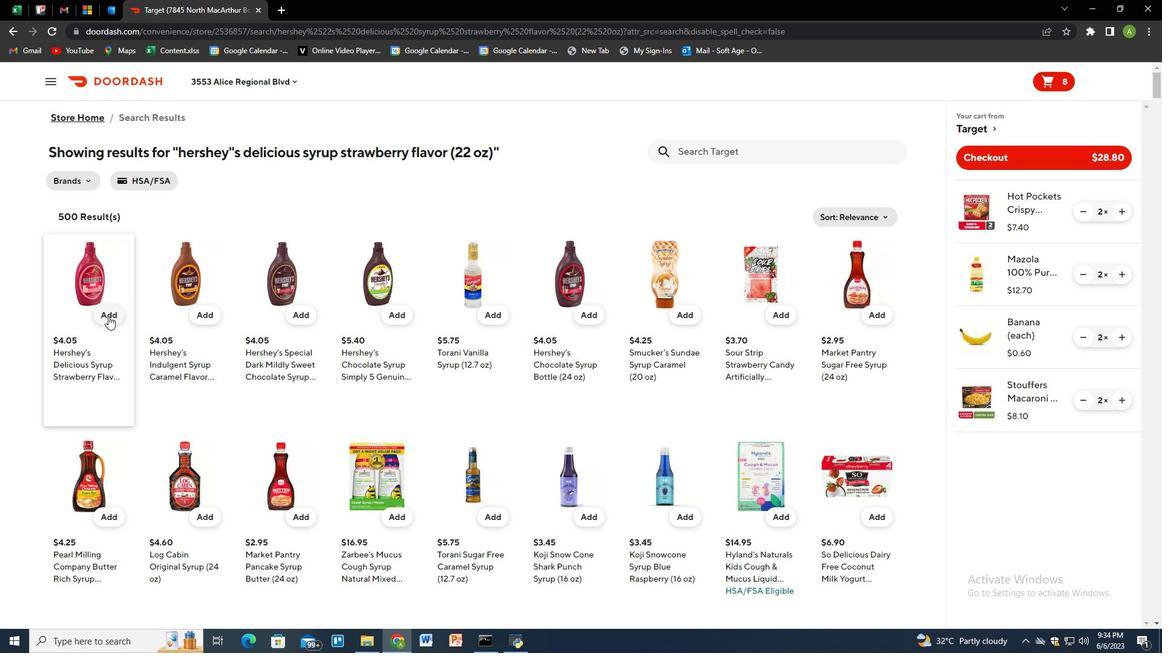 
Action: Mouse moved to (1120, 461)
Screenshot: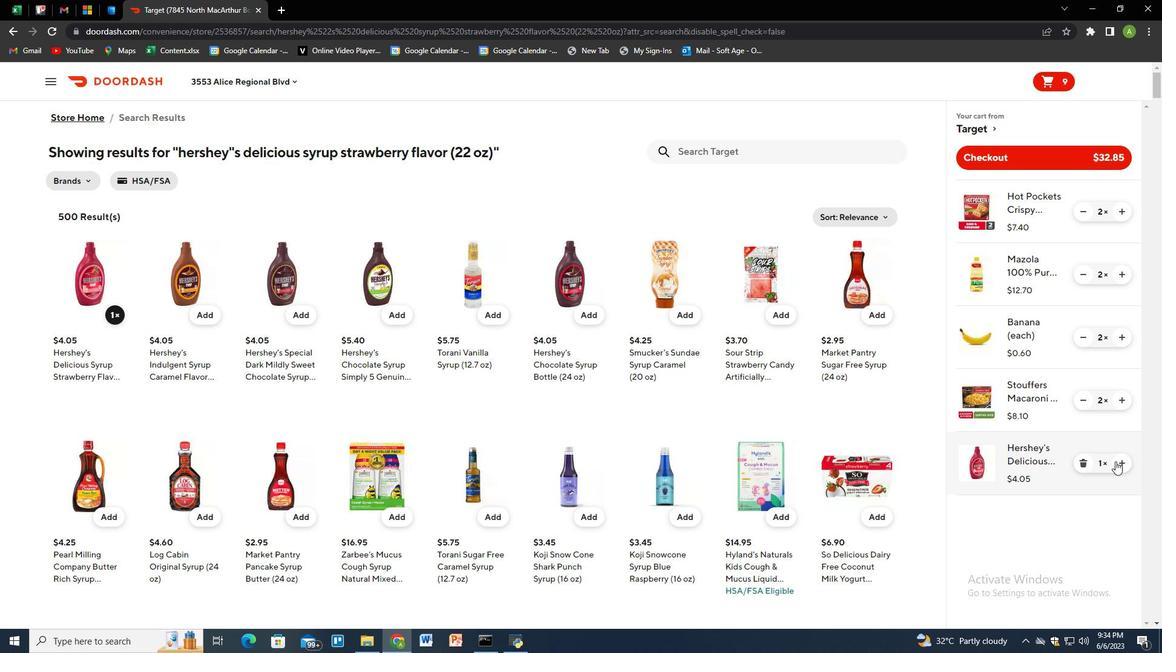 
Action: Mouse pressed left at (1120, 461)
Screenshot: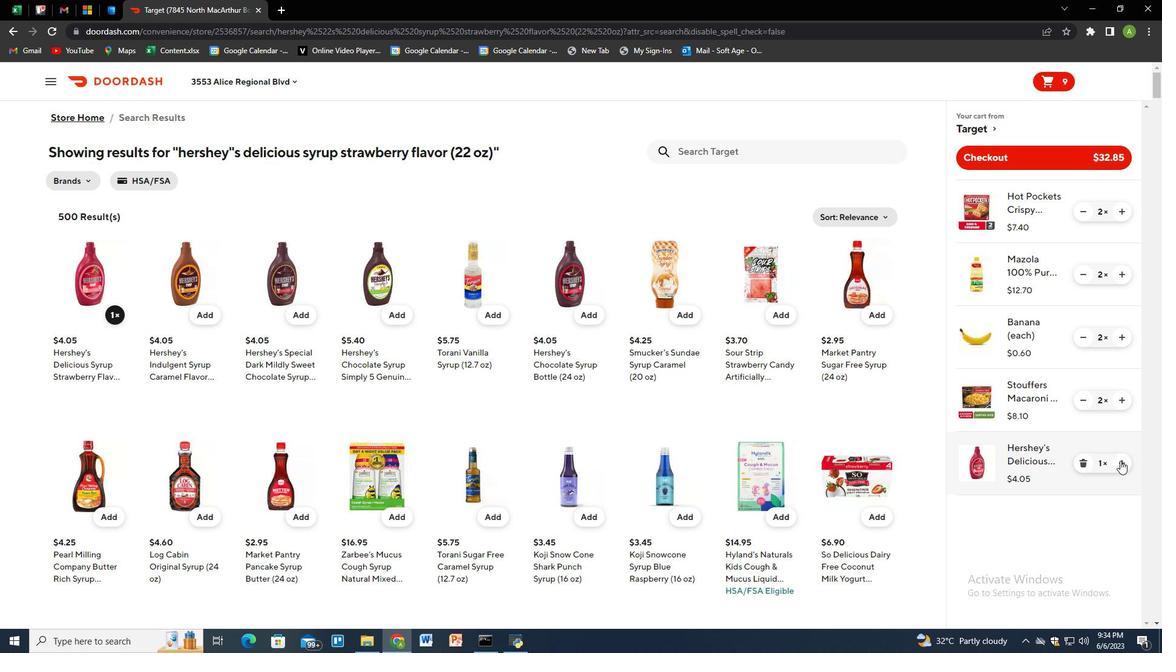 
Action: Mouse moved to (709, 157)
Screenshot: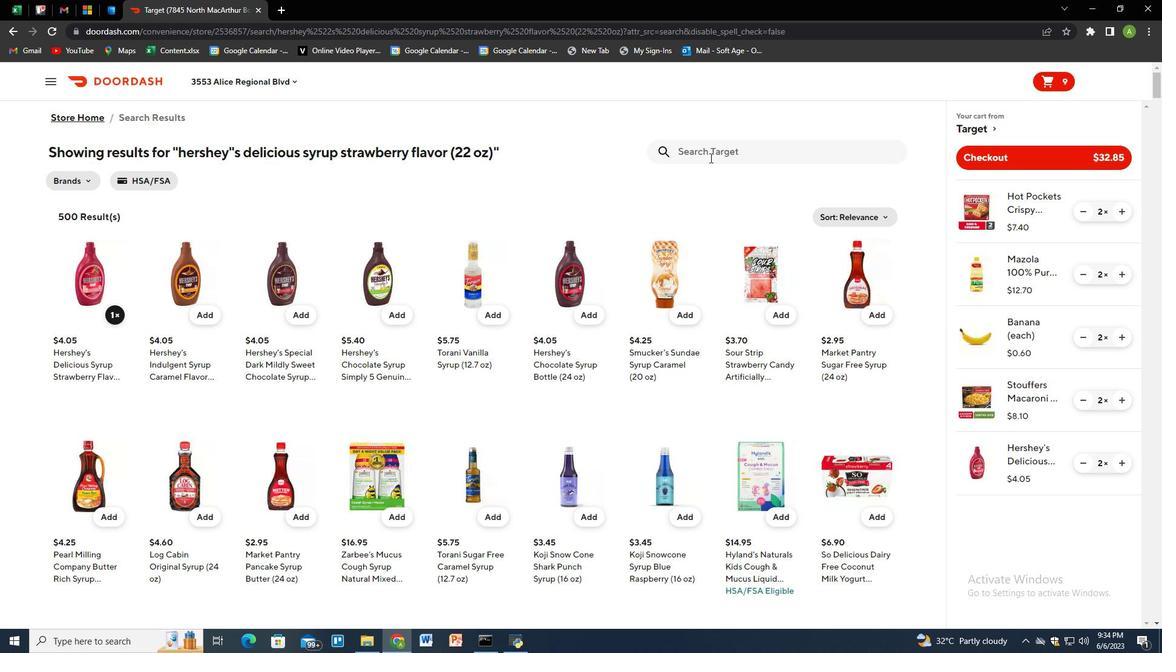 
Action: Mouse pressed left at (709, 157)
Screenshot: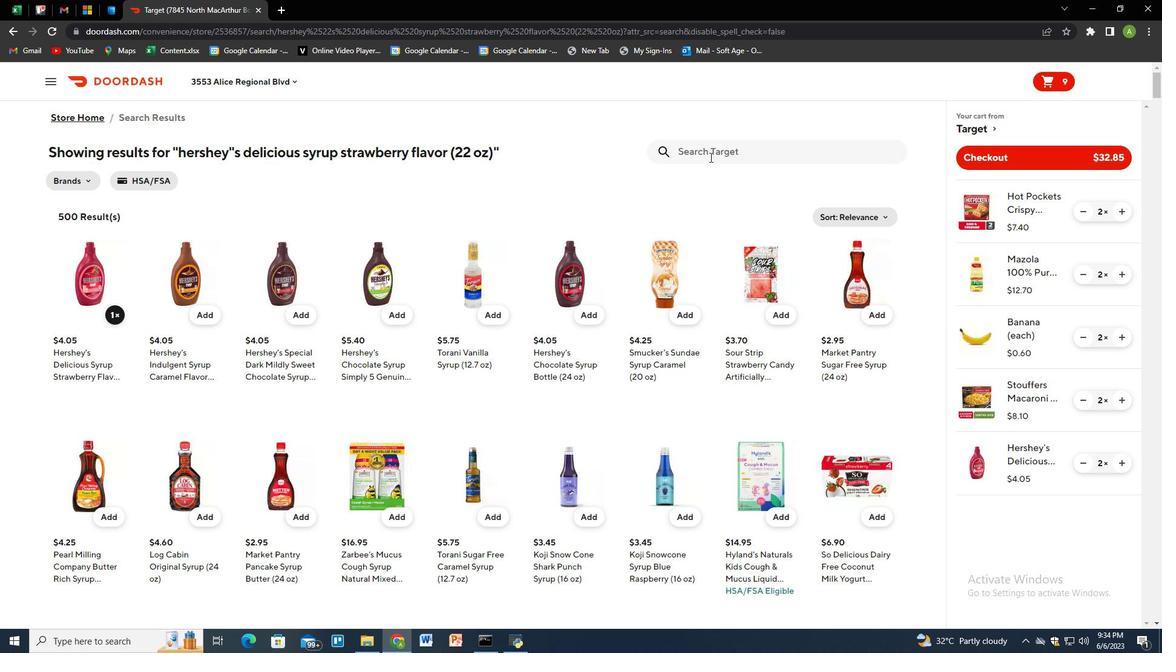 
Action: Key pressed vital<Key.space>farms<Key.space>pasture-raised<Key.space>grade<Key.space>a<Key.space>large<Key.space>eggs<Key.space><Key.shift_r>(12<Key.space>ctt<Key.backspace><Key.shift_r>)<Key.enter>
Screenshot: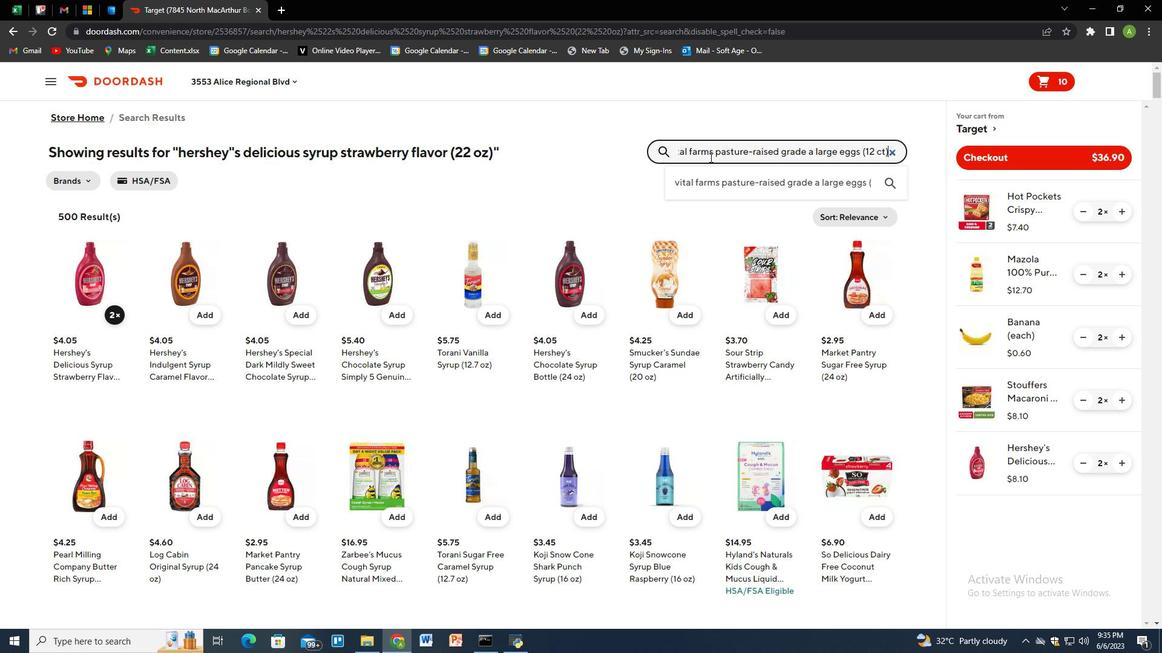 
Action: Mouse moved to (119, 315)
Screenshot: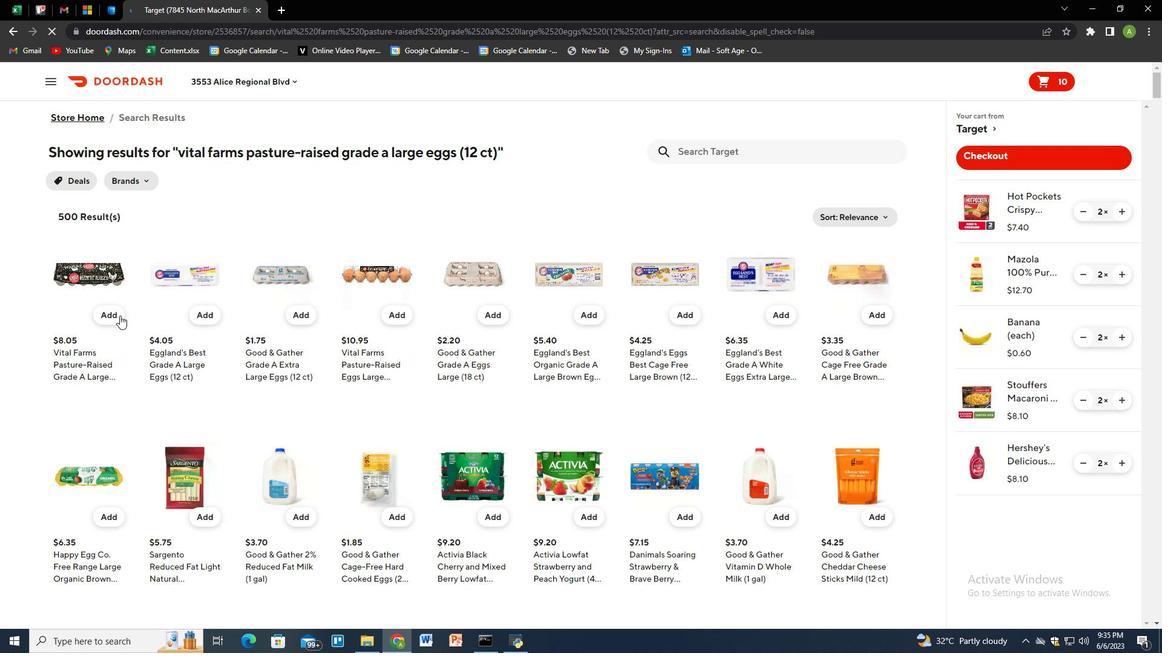 
Action: Mouse pressed left at (119, 315)
Screenshot: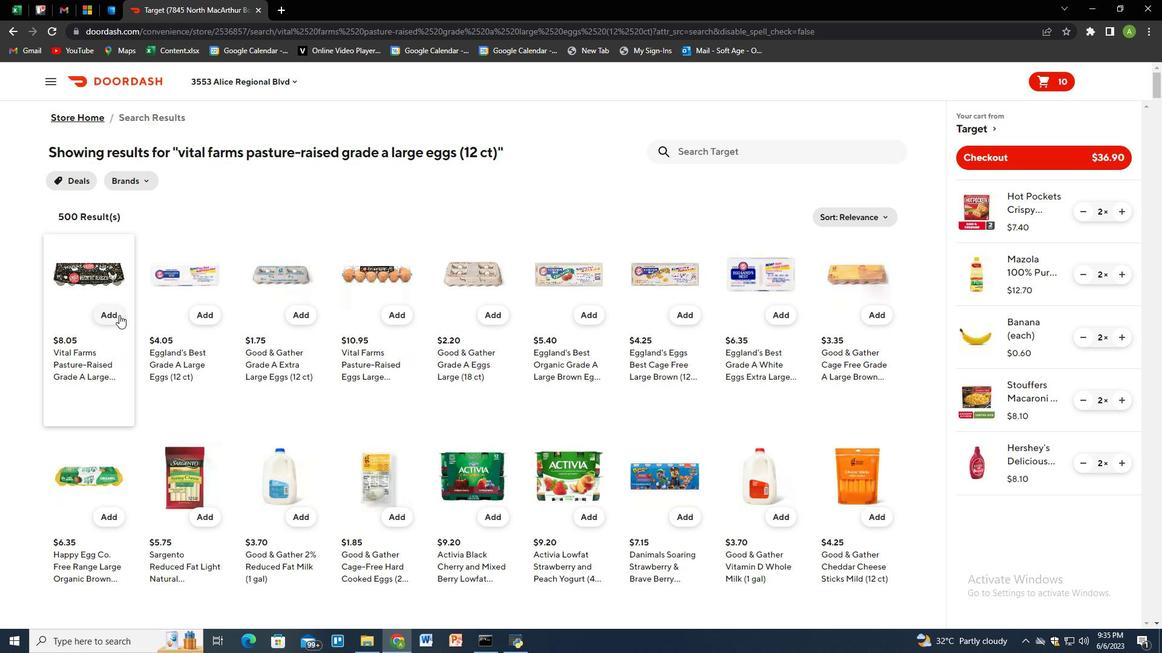 
Action: Mouse moved to (1122, 527)
Screenshot: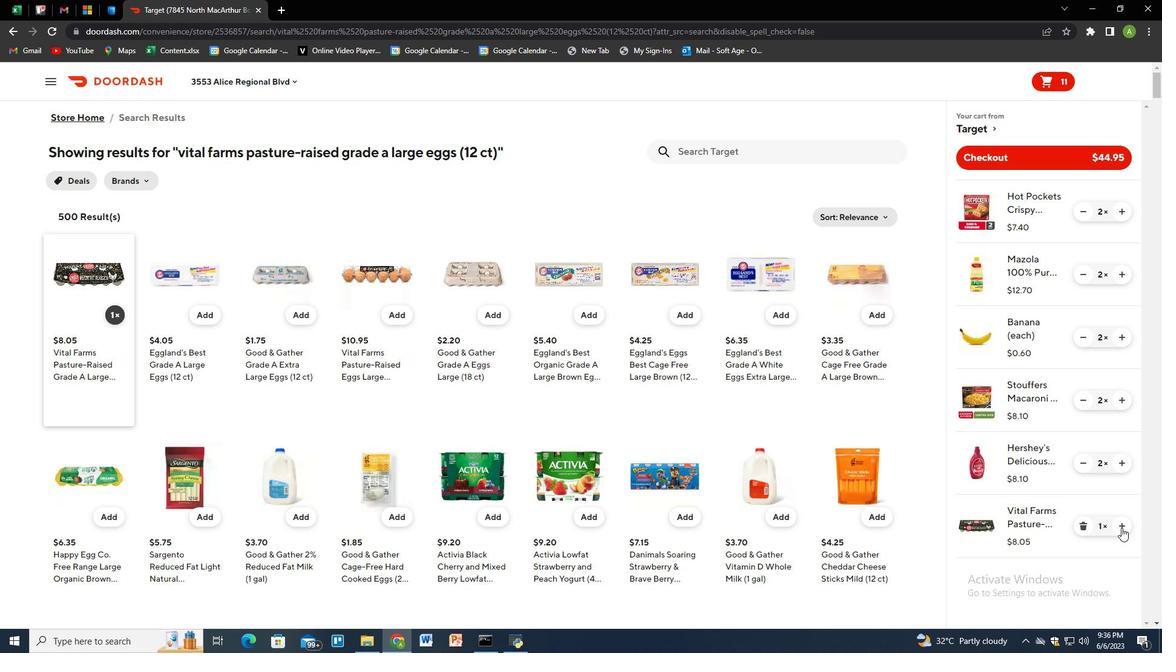 
Action: Mouse pressed left at (1122, 527)
Screenshot: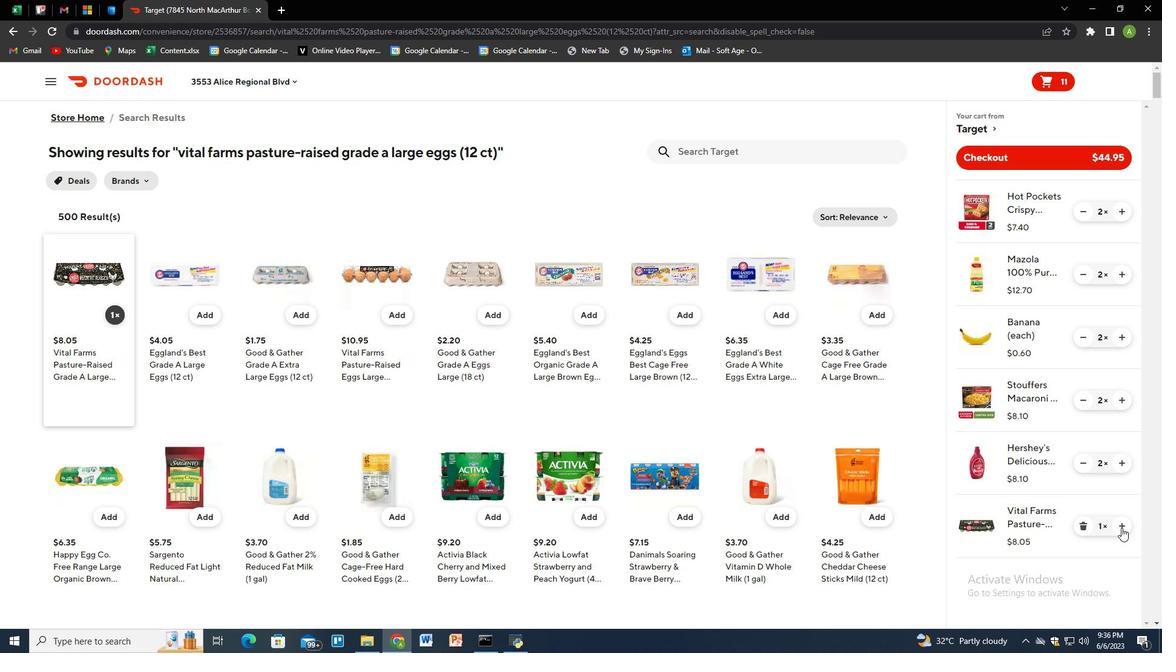 
Action: Mouse moved to (727, 156)
Screenshot: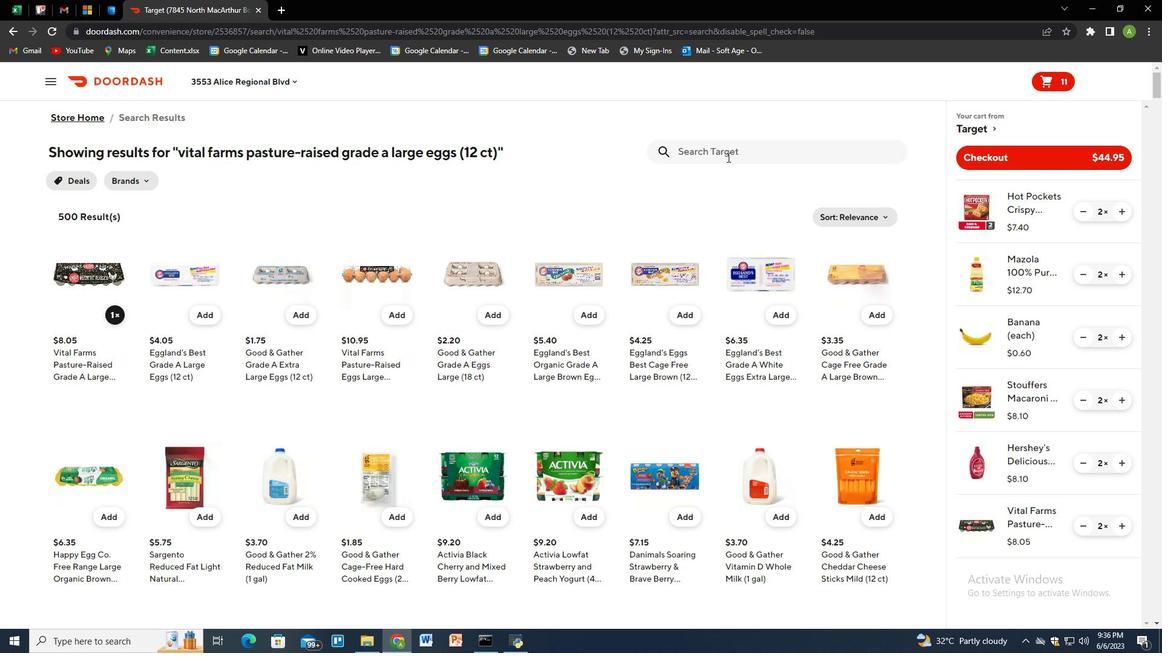 
Action: Mouse pressed left at (727, 156)
Screenshot: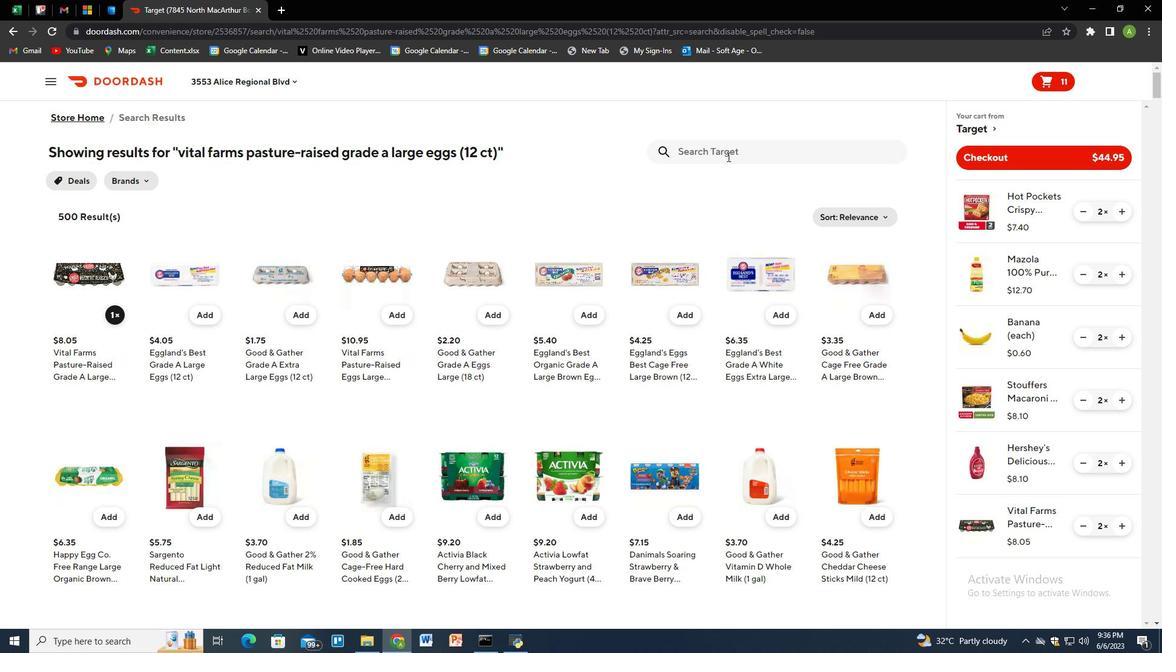 
Action: Key pressed wonder<Key.space>sliced<Key.space>white<Key.space>sandwich<Key.space>bread<Key.space><Key.shift_r>(20<Key.space>oz<Key.shift_r>)<Key.enter>
Screenshot: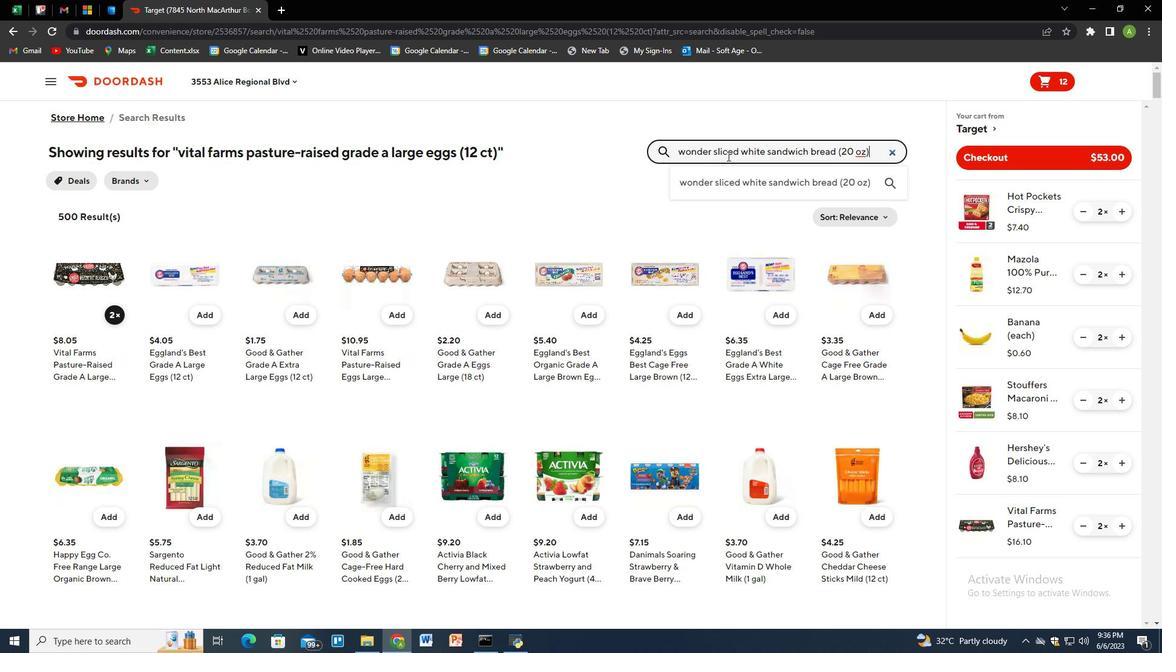 
Action: Mouse moved to (113, 315)
Screenshot: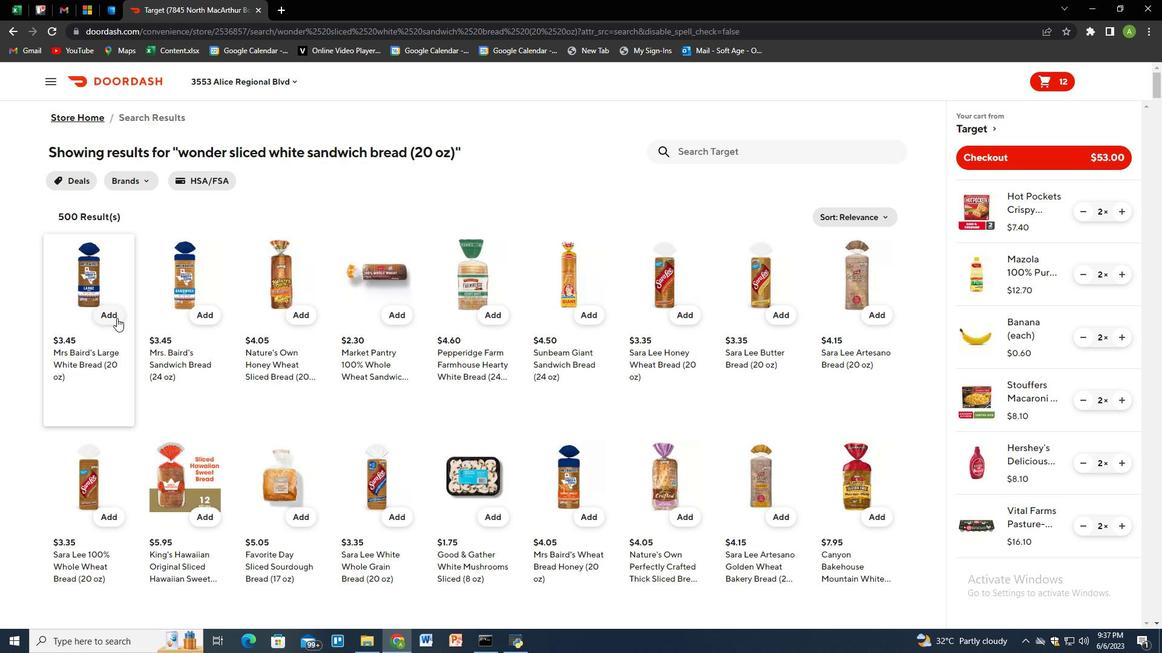 
Action: Mouse pressed left at (113, 315)
Screenshot: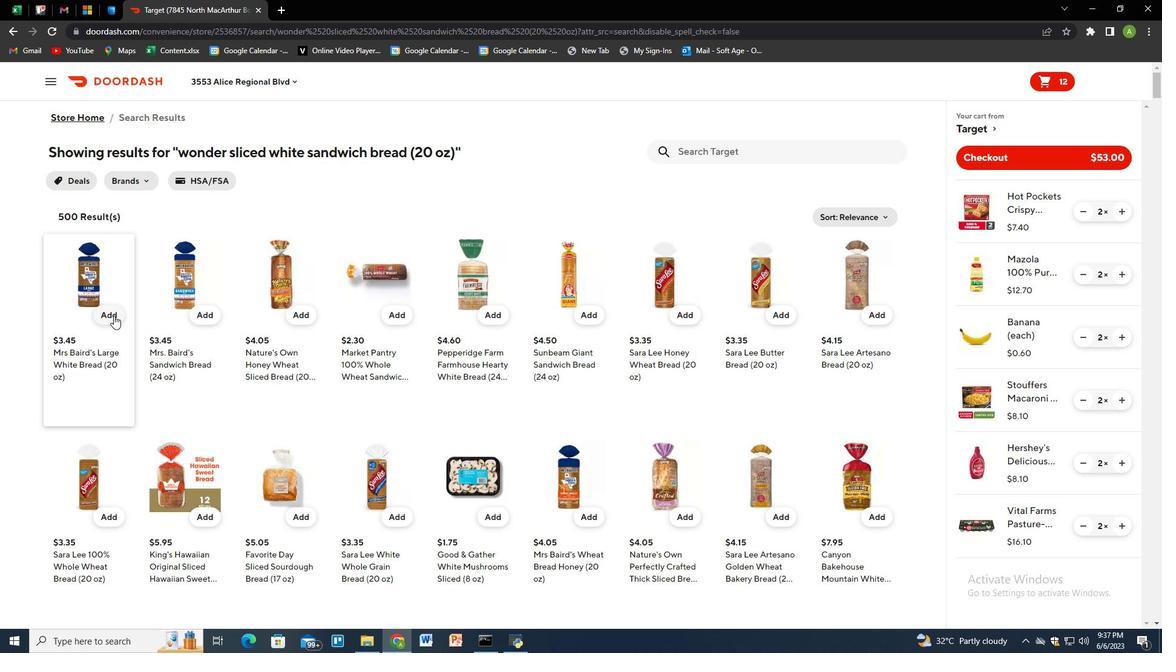 
Action: Mouse moved to (1140, 548)
Screenshot: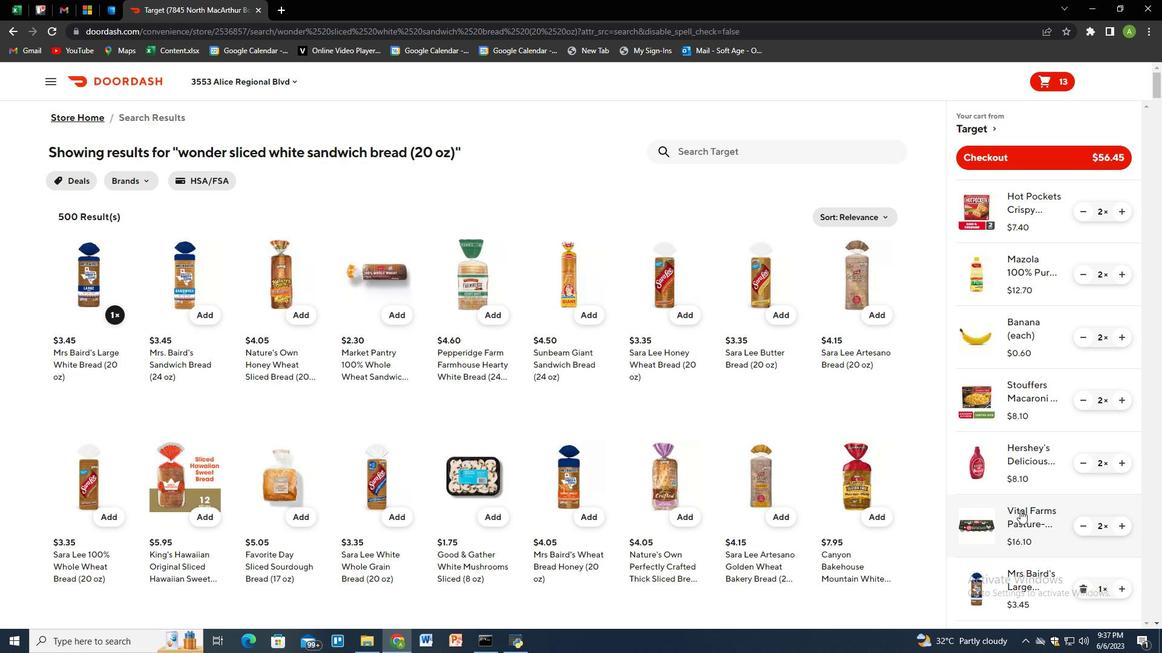
Action: Mouse scrolled (1140, 547) with delta (0, 0)
Screenshot: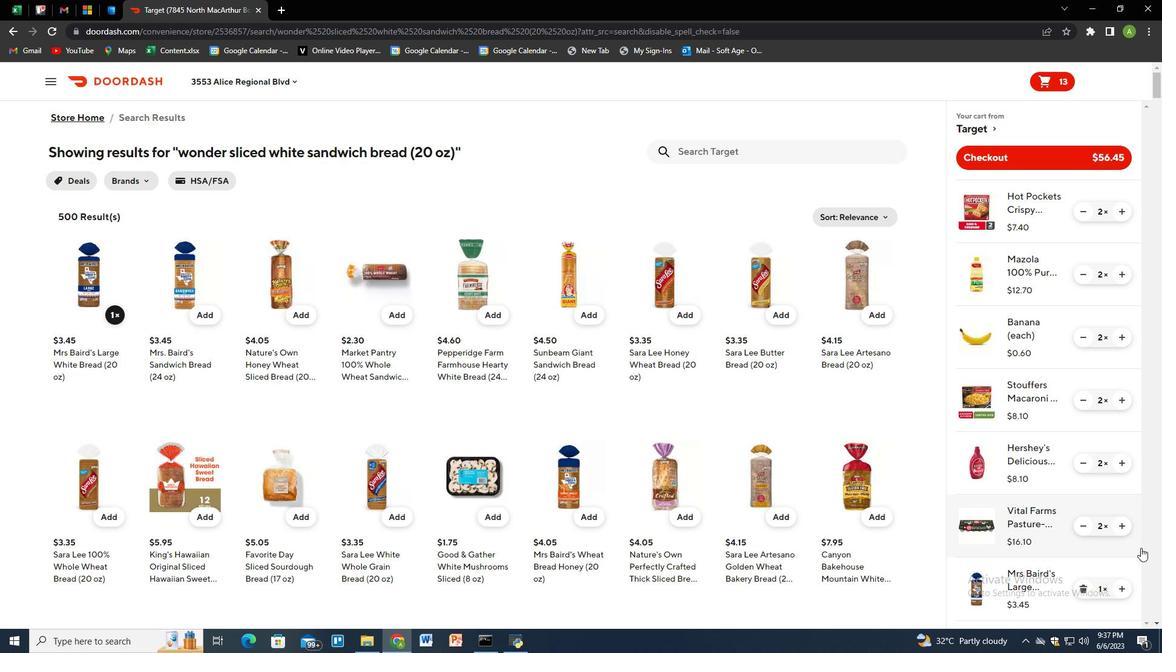 
Action: Mouse moved to (1140, 548)
Screenshot: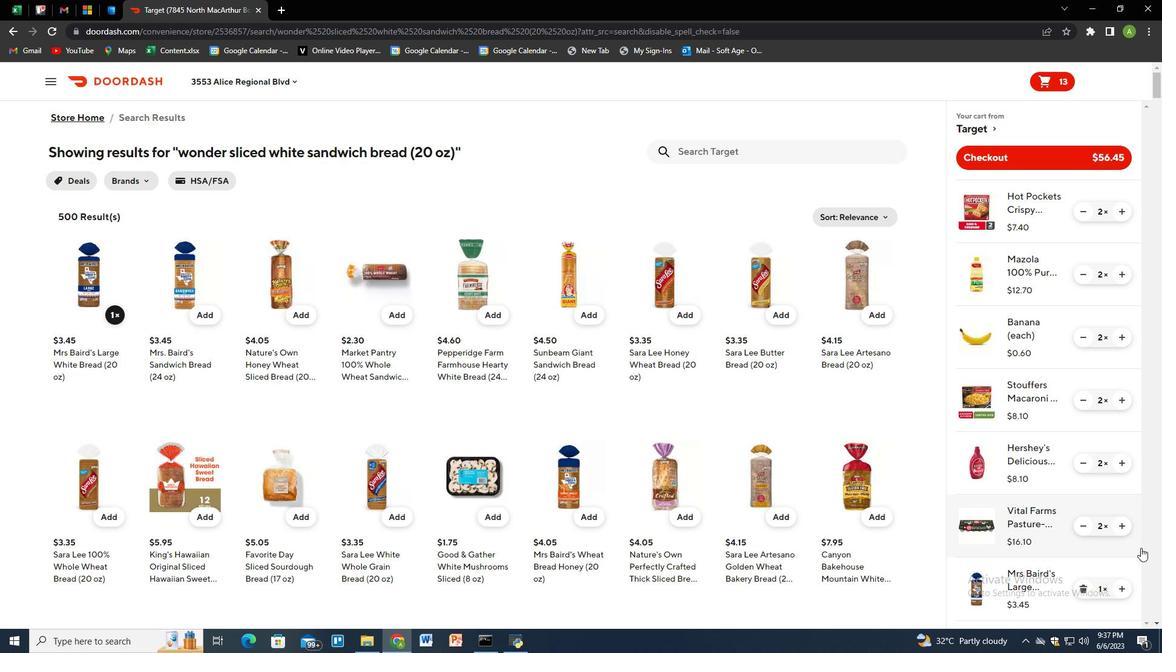 
Action: Mouse scrolled (1140, 548) with delta (0, 0)
Screenshot: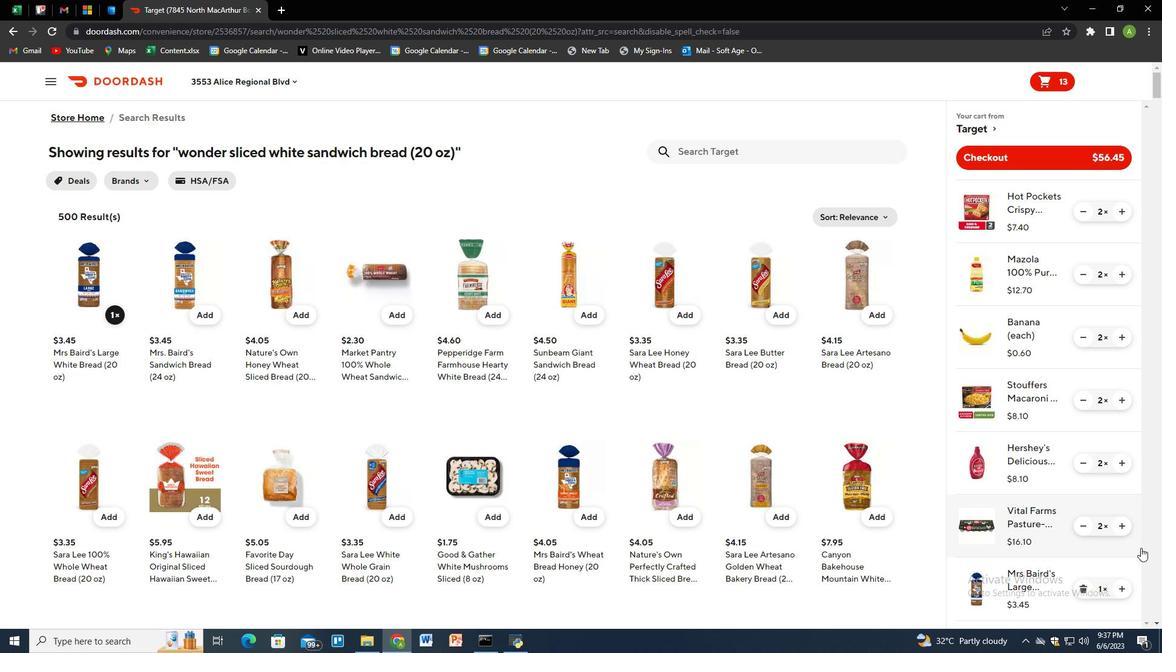 
Action: Mouse moved to (1117, 588)
Screenshot: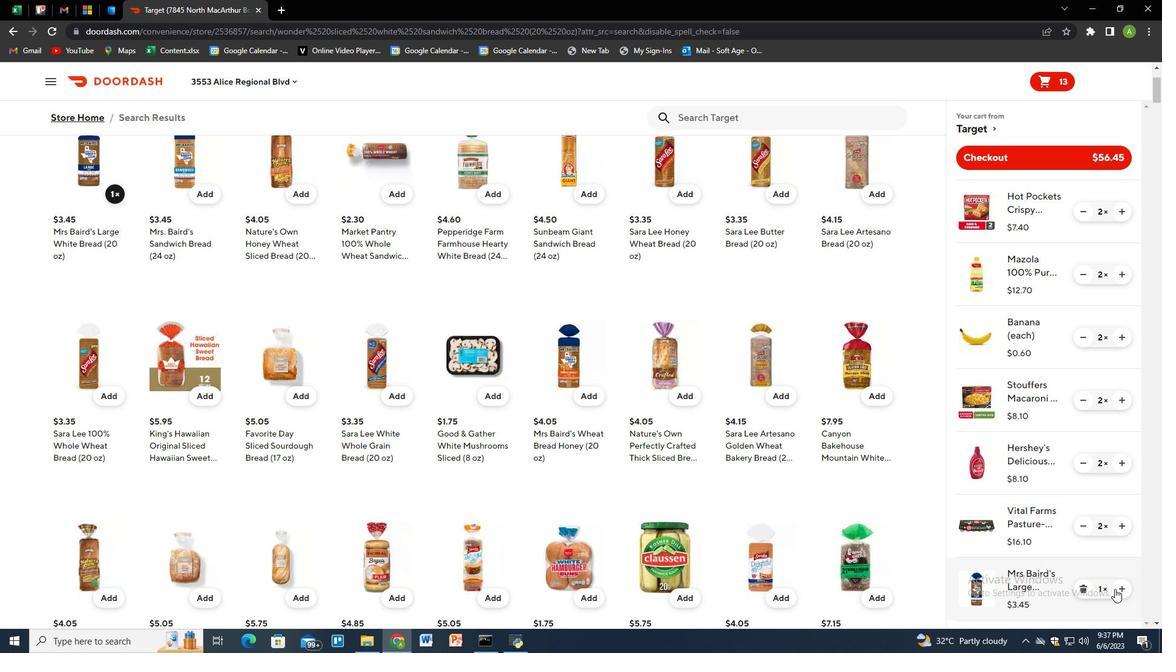 
Action: Mouse pressed left at (1117, 588)
Screenshot: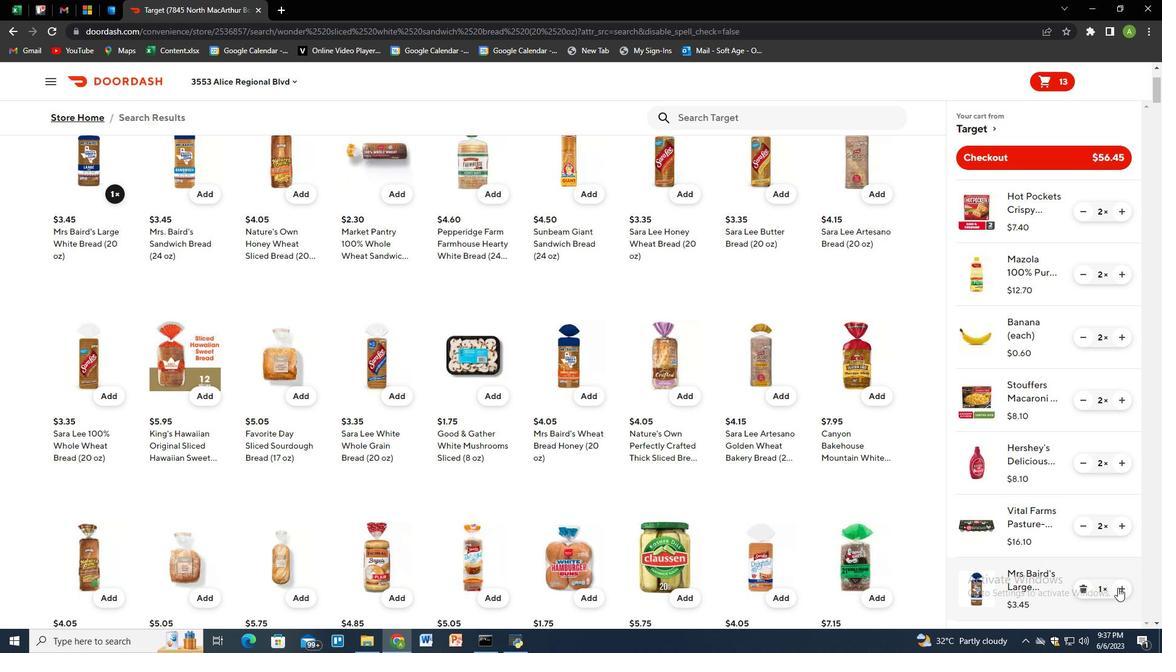 
Action: Mouse moved to (743, 118)
Screenshot: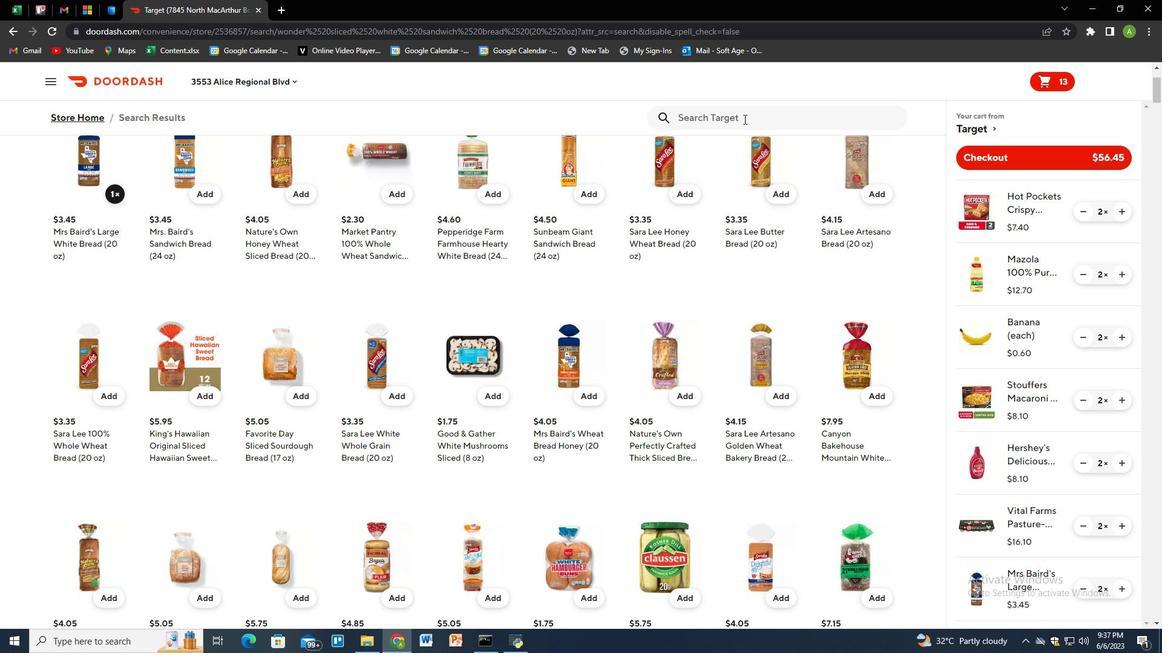 
Action: Mouse pressed left at (743, 118)
Screenshot: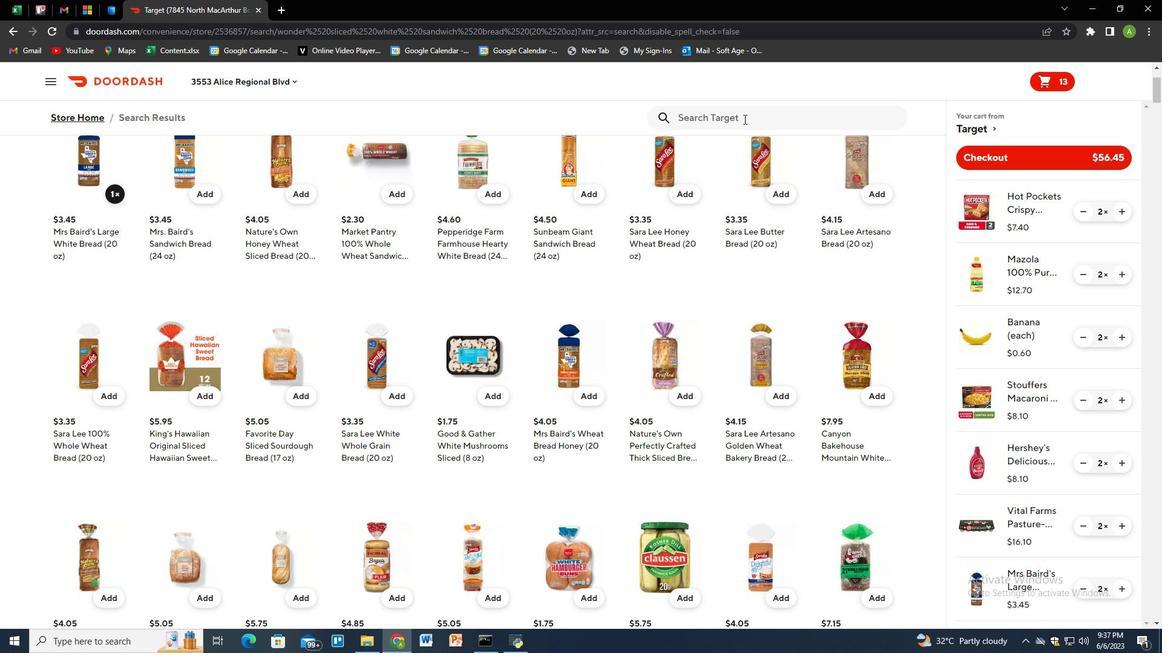 
Action: Key pressed oscar<Key.space>mayer<Key.space>fully<Key.space>cooked<Key.space>uncured<Key.space>ham<Key.space>honey<Key.space><Key.shift_r>(9<Key.space>oz<Key.shift_r>)<Key.enter>
Screenshot: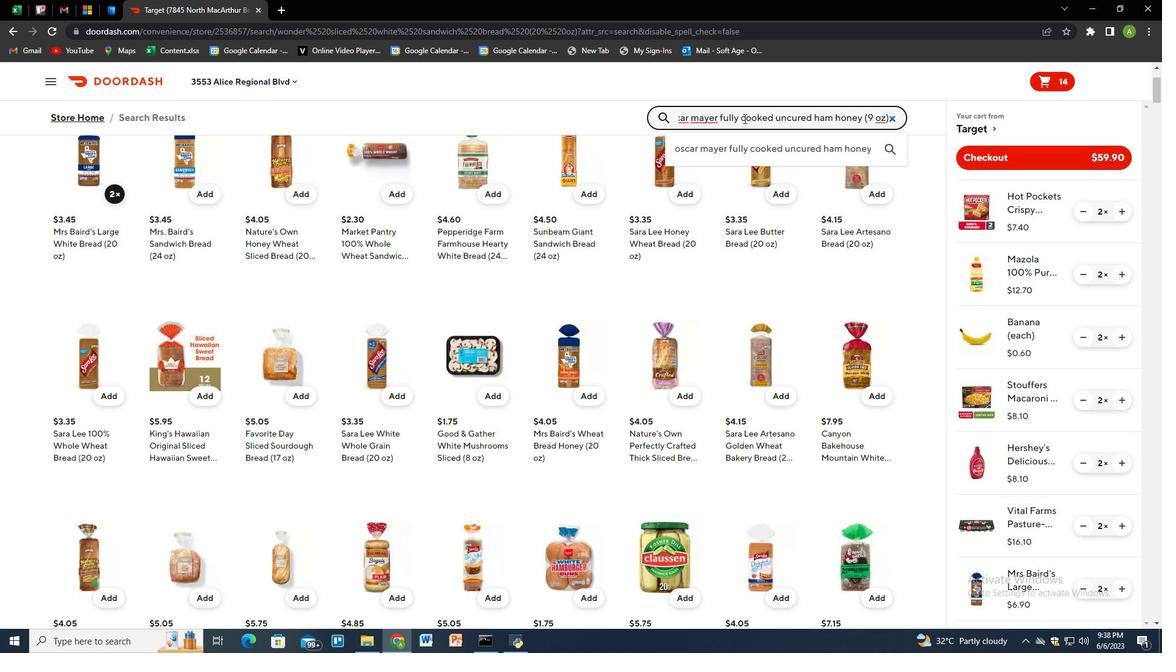 
Action: Mouse moved to (100, 315)
Screenshot: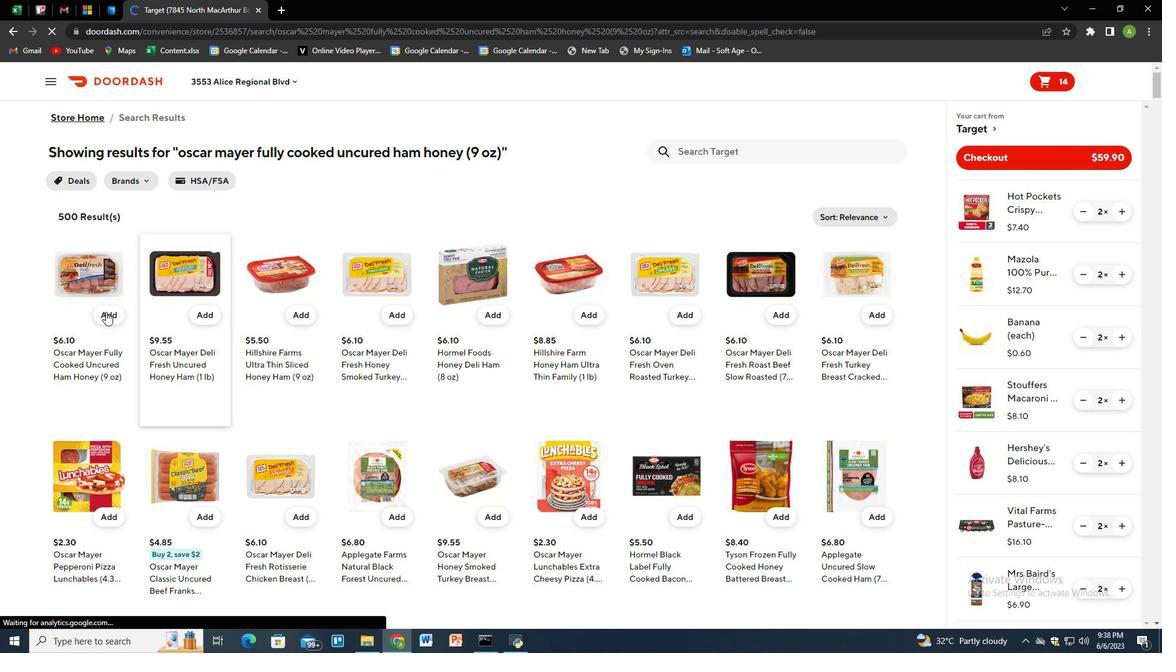 
Action: Mouse pressed left at (100, 315)
Screenshot: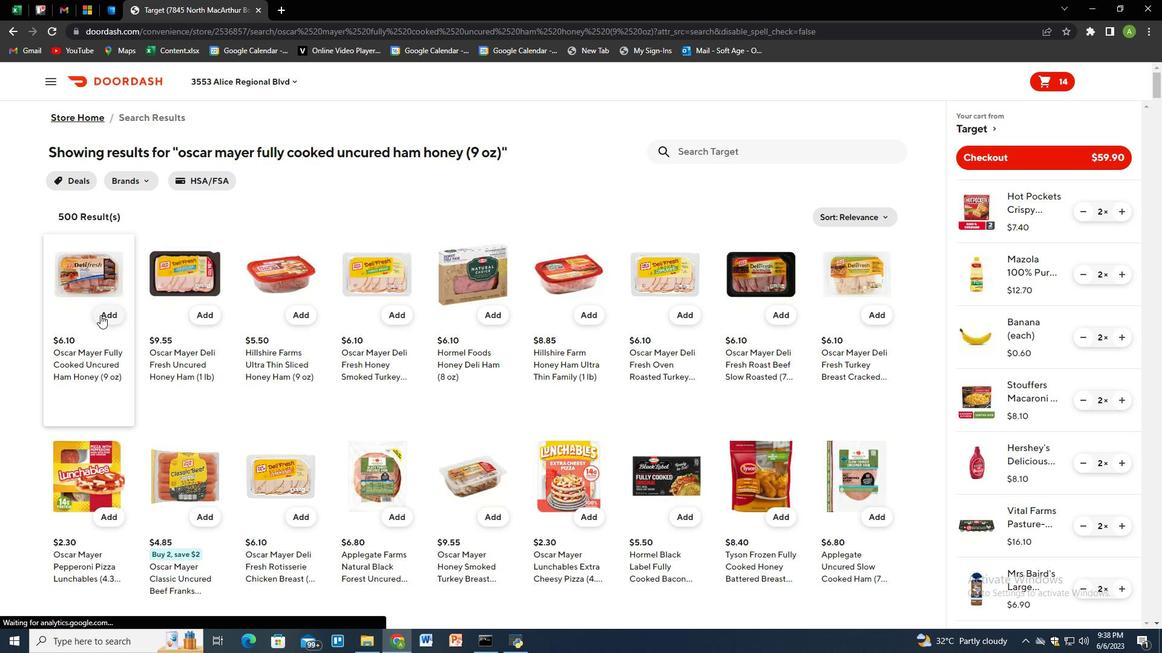 
Action: Mouse moved to (1076, 519)
Screenshot: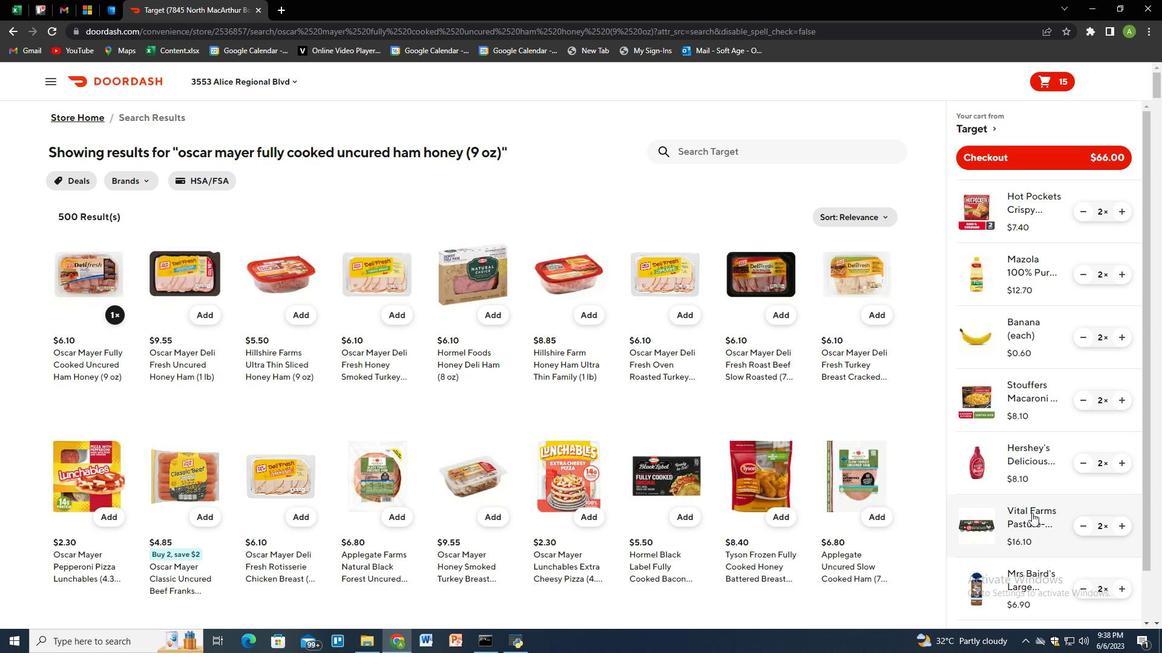 
Action: Mouse scrolled (1076, 519) with delta (0, 0)
Screenshot: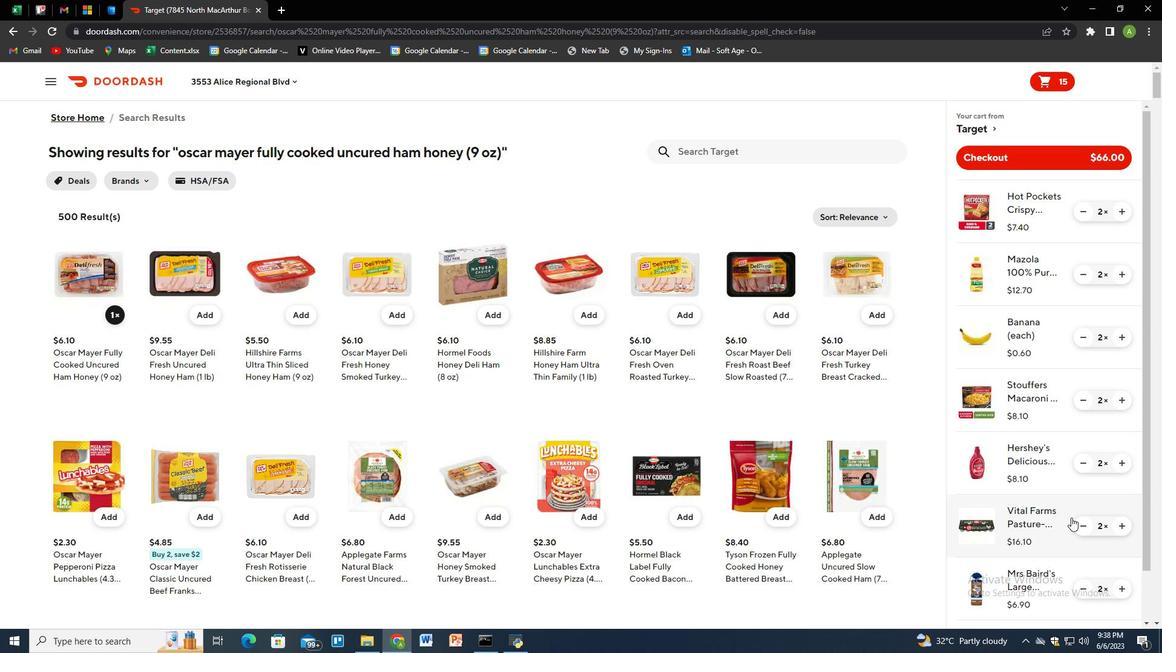 
Action: Mouse scrolled (1076, 519) with delta (0, 0)
Screenshot: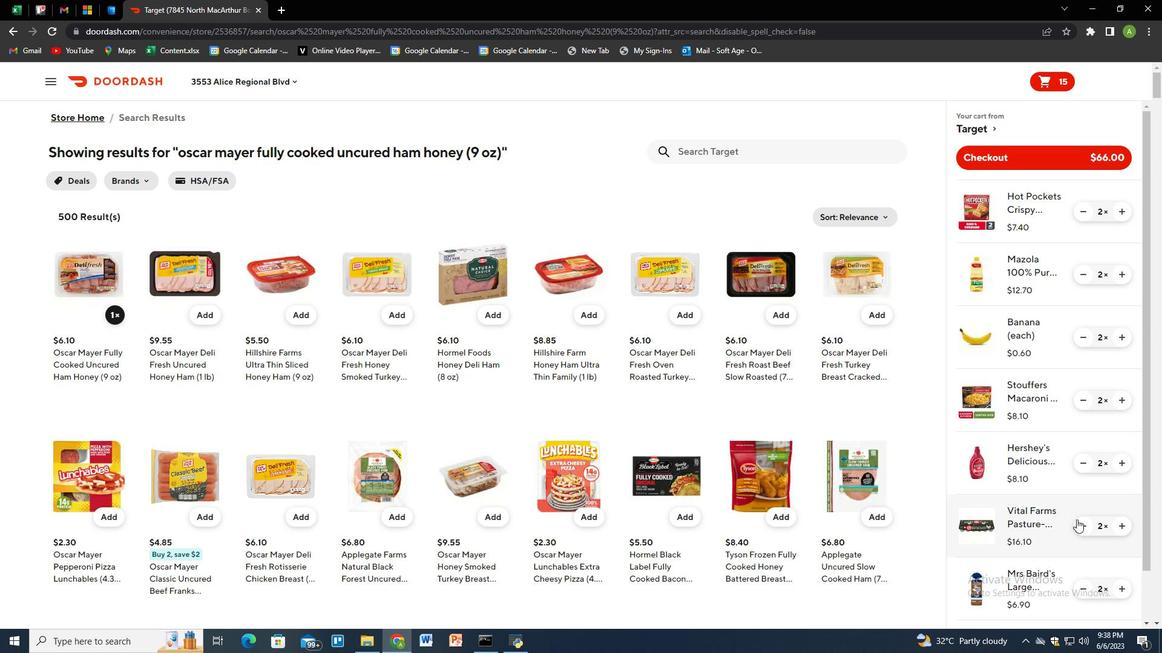 
Action: Mouse moved to (1076, 523)
Screenshot: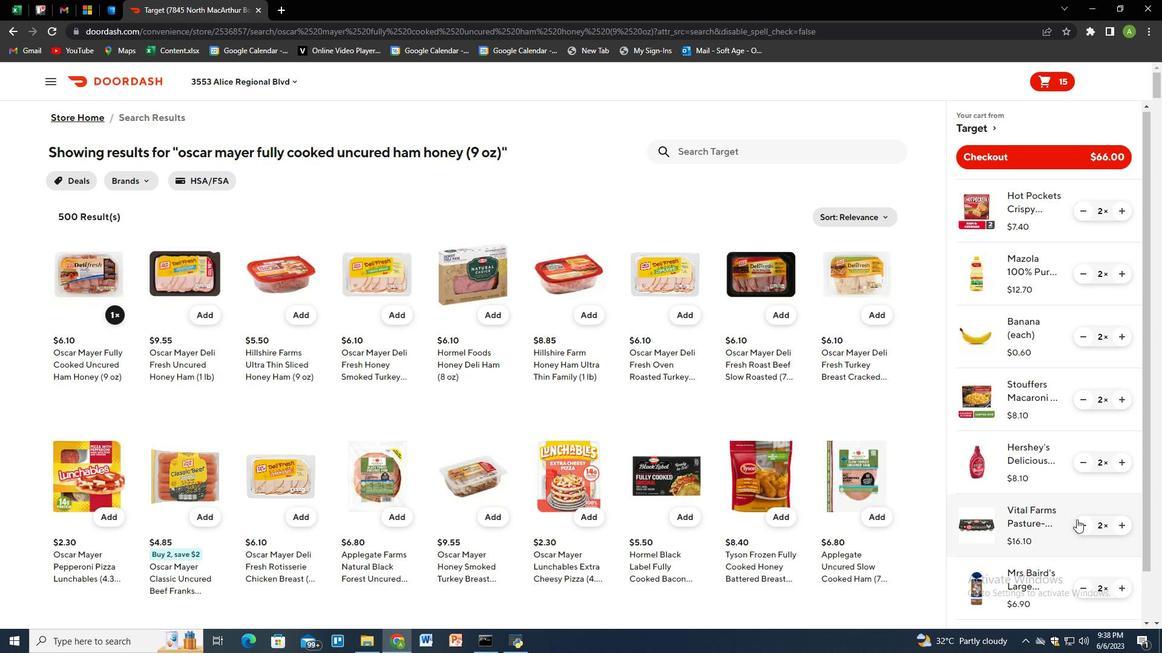 
Action: Mouse scrolled (1076, 519) with delta (0, 0)
Screenshot: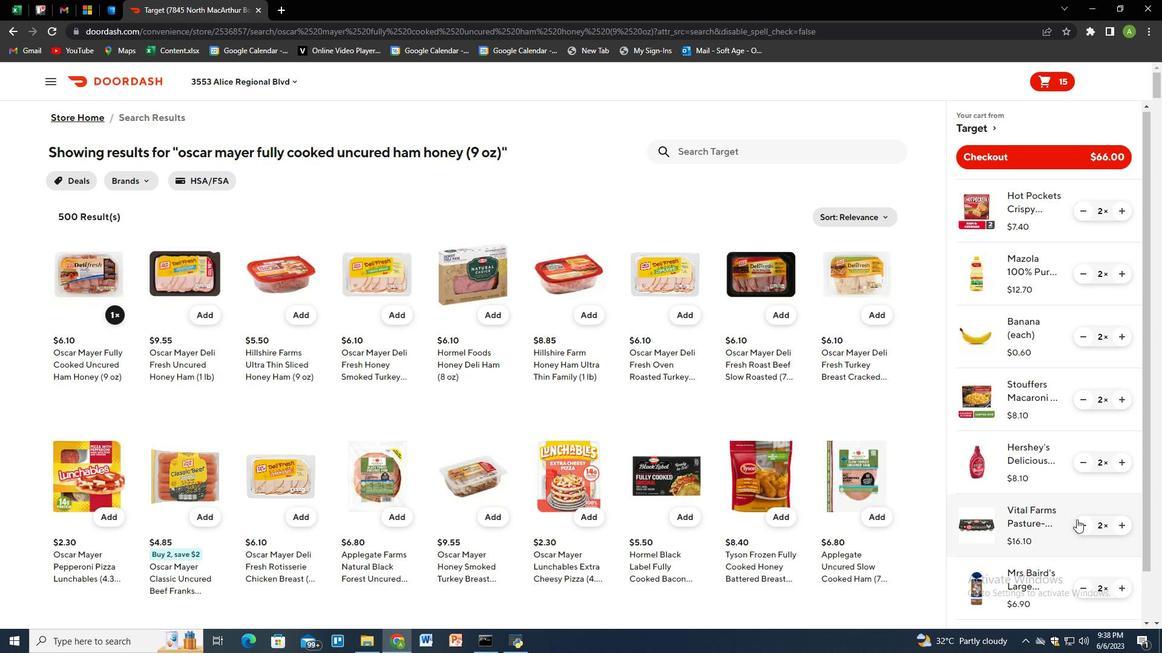 
Action: Mouse moved to (1120, 593)
Screenshot: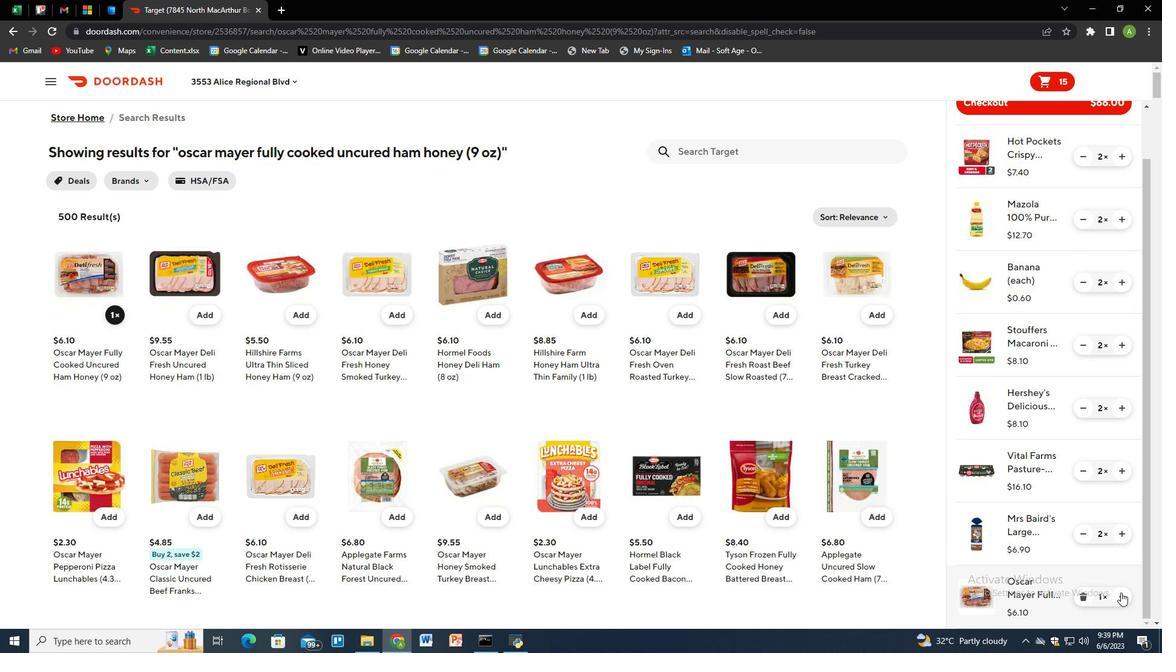 
Action: Mouse pressed left at (1120, 593)
Screenshot: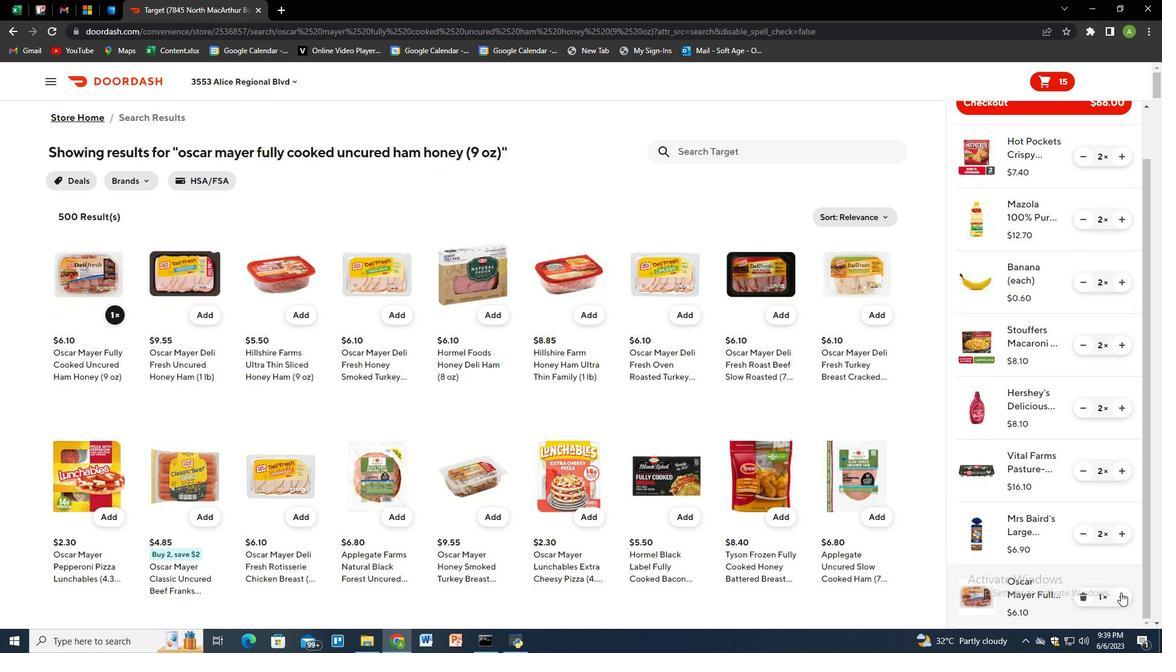 
Action: Mouse moved to (722, 150)
Screenshot: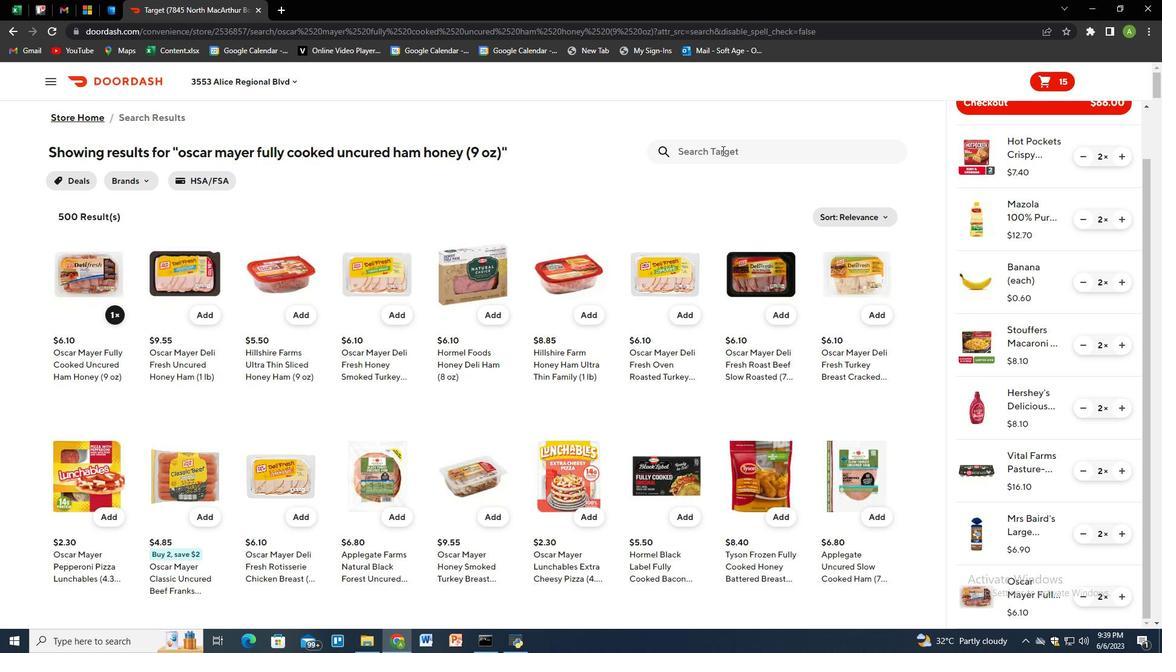 
Action: Mouse pressed left at (722, 150)
Screenshot: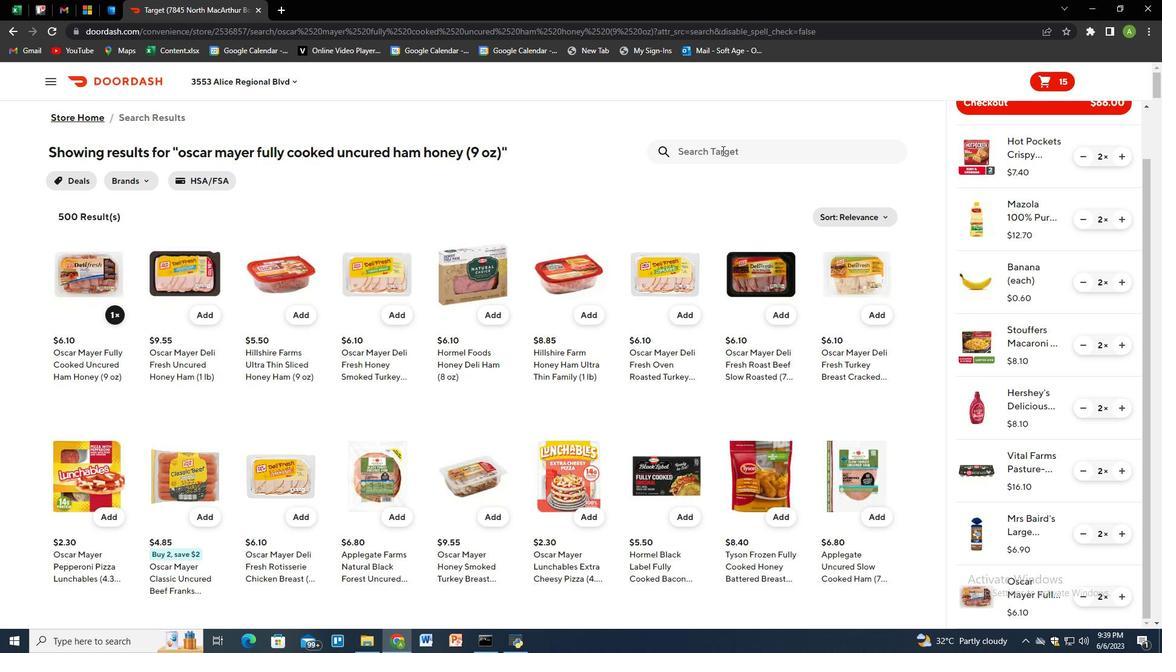 
Action: Key pressed diet<Key.space>coke<Key.space>soft<Key.space>drink<Key.space>can<Key.space><Key.shift_r><Key.shift_r><Key.shift_r><Key.shift_r>(12<Key.space>oz<Key.space>x12<Key.backspace><Key.backspace><Key.space>12<Key.space>ct<Key.space><Key.shift_r>)<Key.enter>
Screenshot: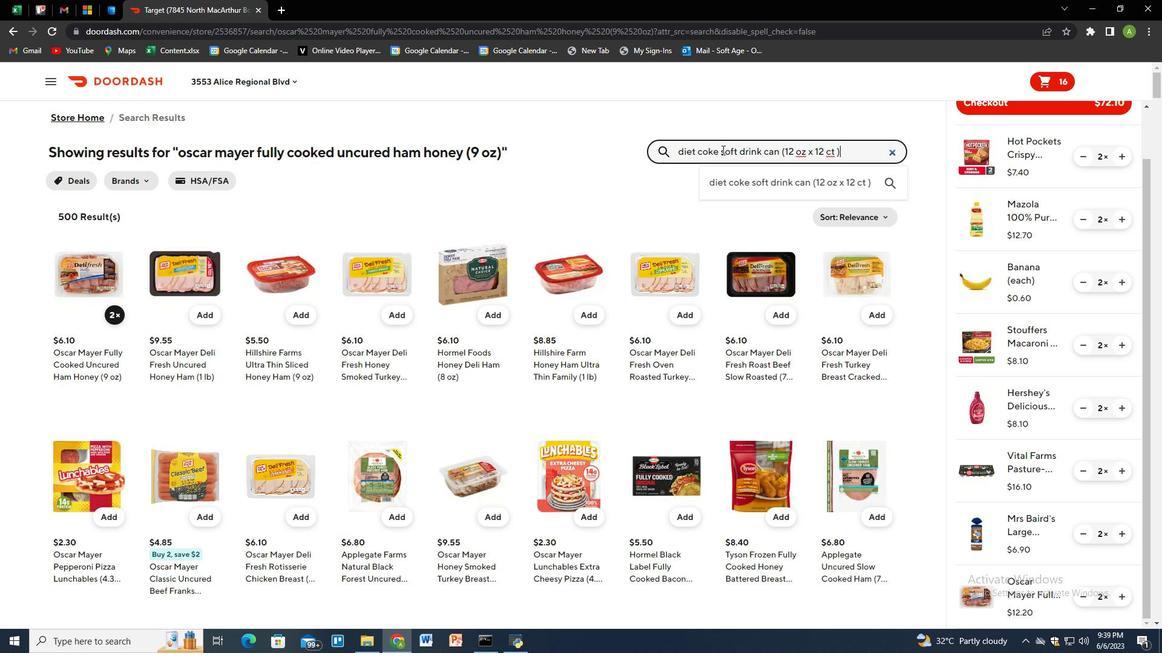 
Action: Mouse moved to (208, 317)
Screenshot: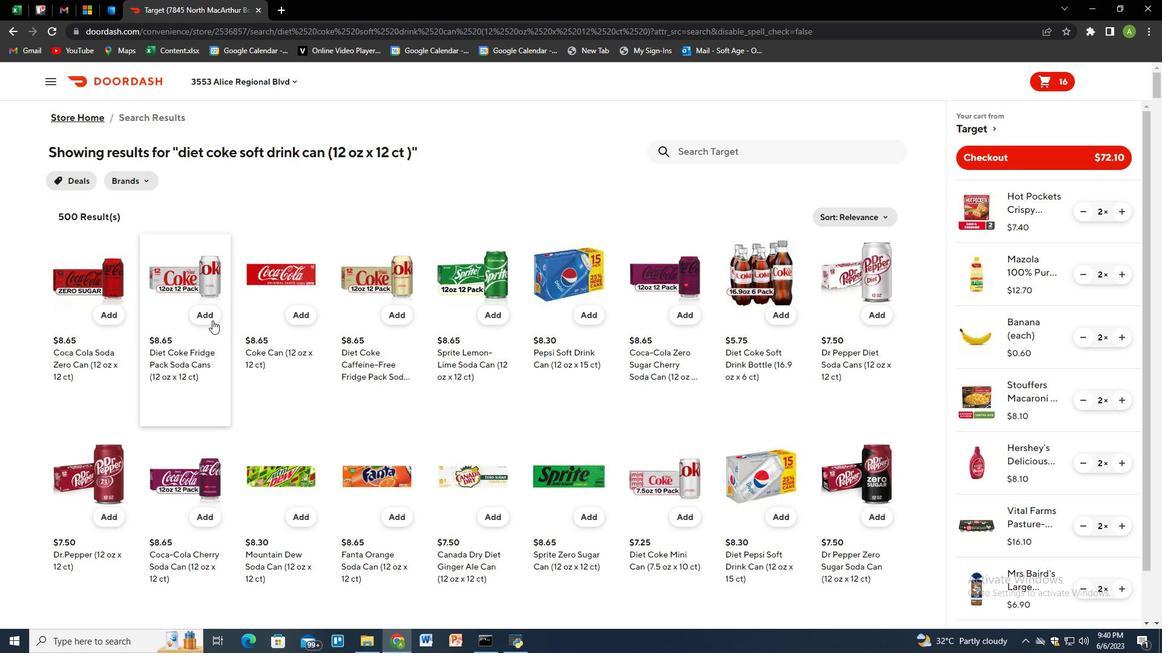 
Action: Mouse pressed left at (208, 317)
Screenshot: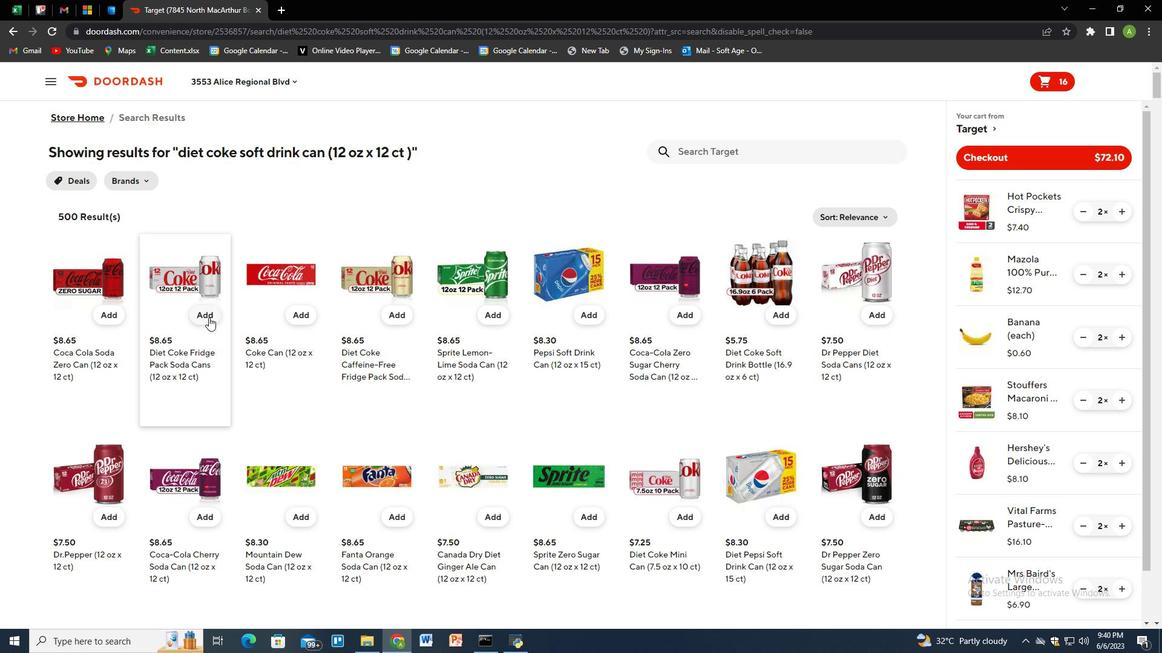 
Action: Mouse moved to (1104, 538)
Screenshot: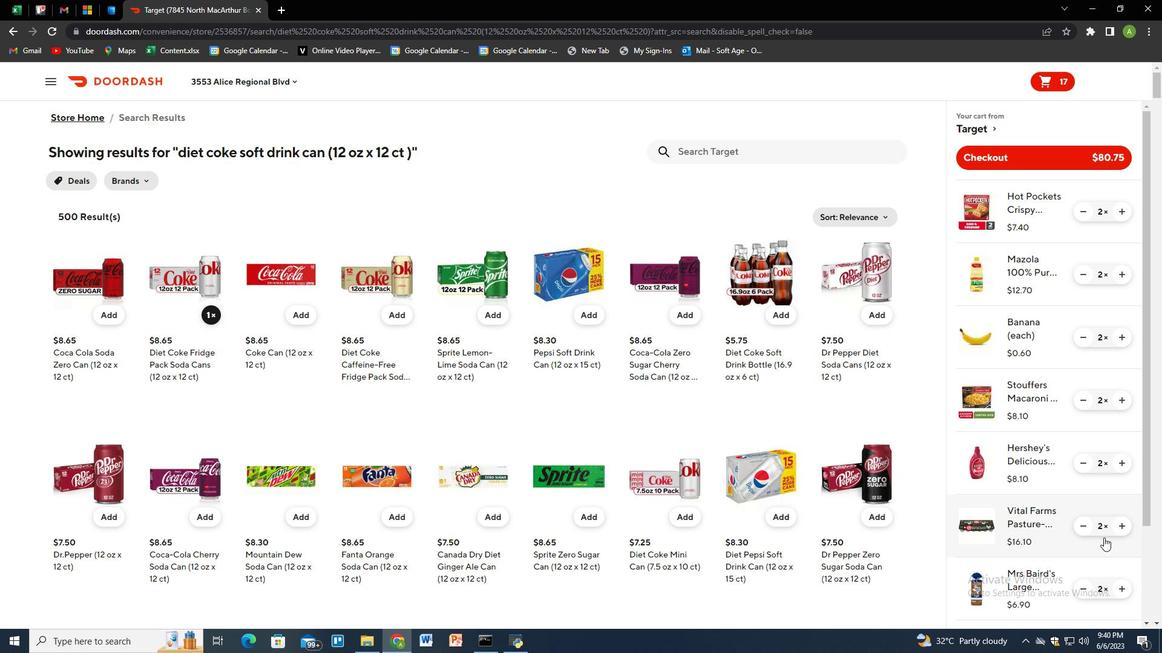 
Action: Mouse scrolled (1104, 538) with delta (0, 0)
Screenshot: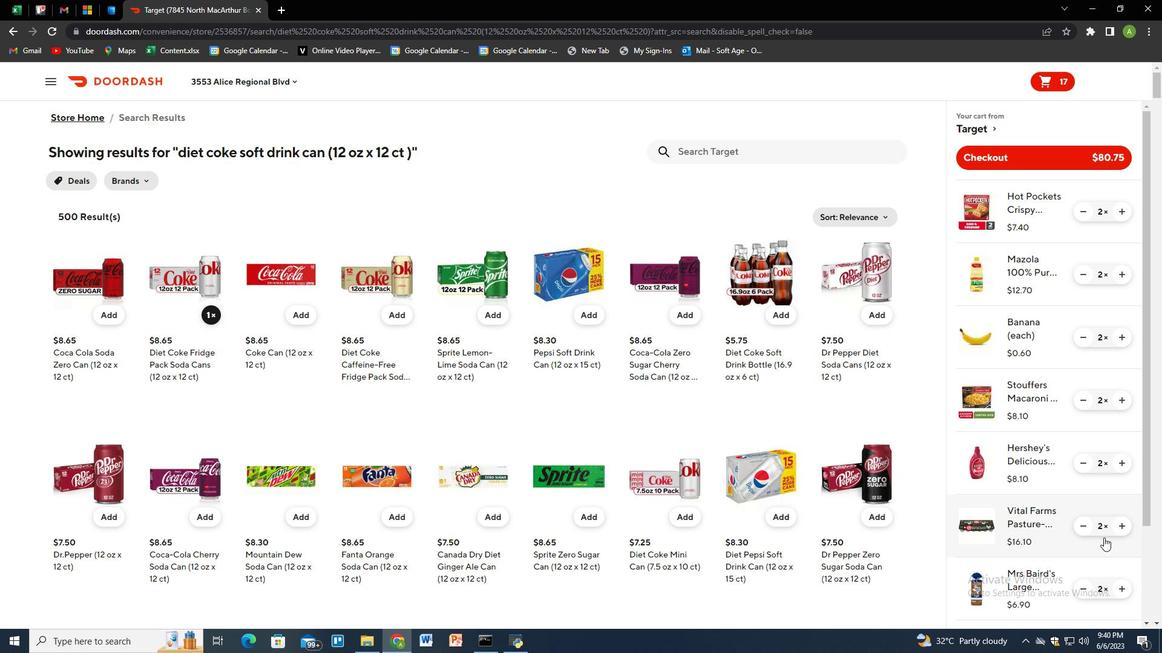 
Action: Mouse moved to (1103, 540)
Screenshot: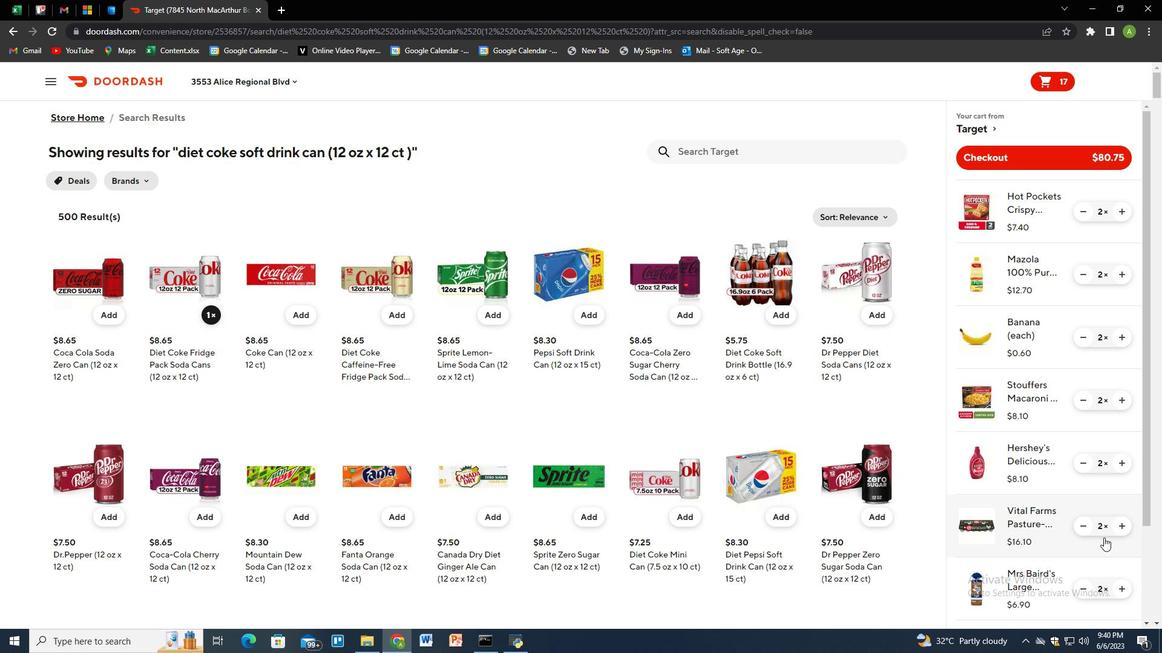 
Action: Mouse scrolled (1104, 538) with delta (0, 0)
Screenshot: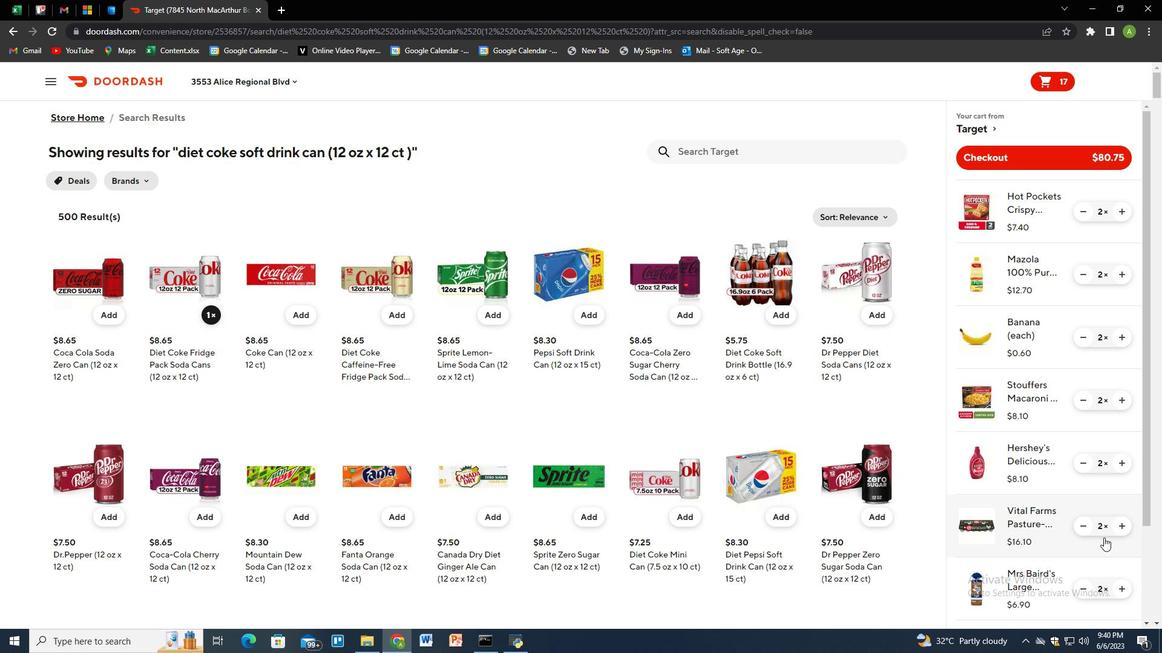 
Action: Mouse moved to (1099, 547)
Screenshot: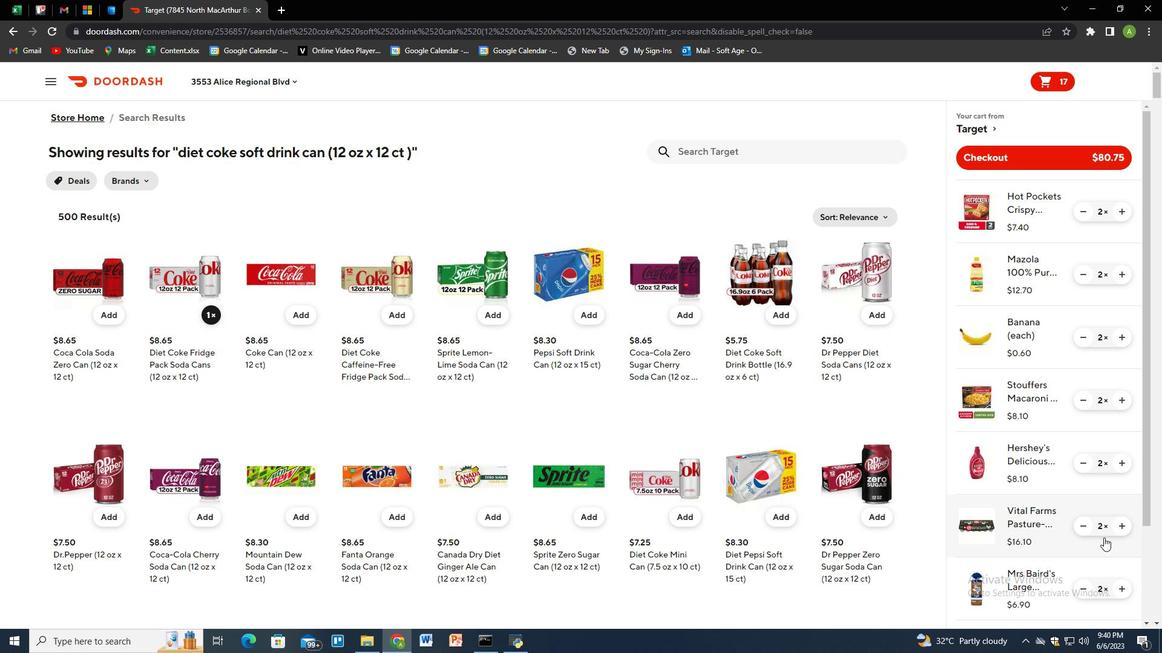 
Action: Mouse scrolled (1102, 540) with delta (0, 0)
Screenshot: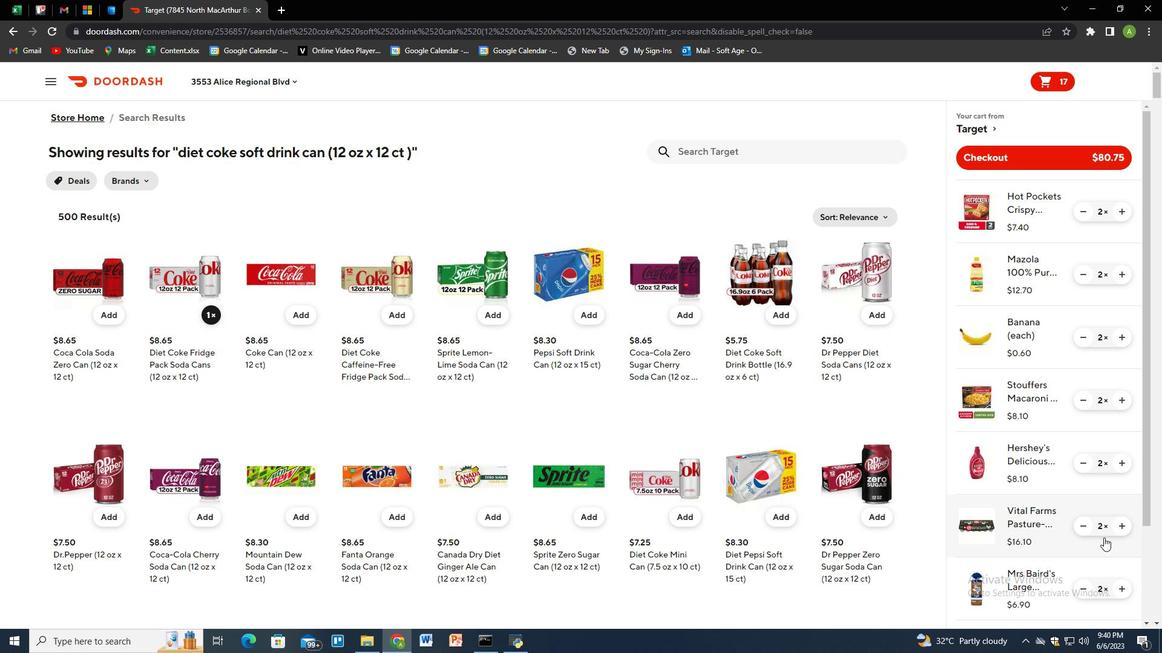 
Action: Mouse moved to (1114, 597)
Screenshot: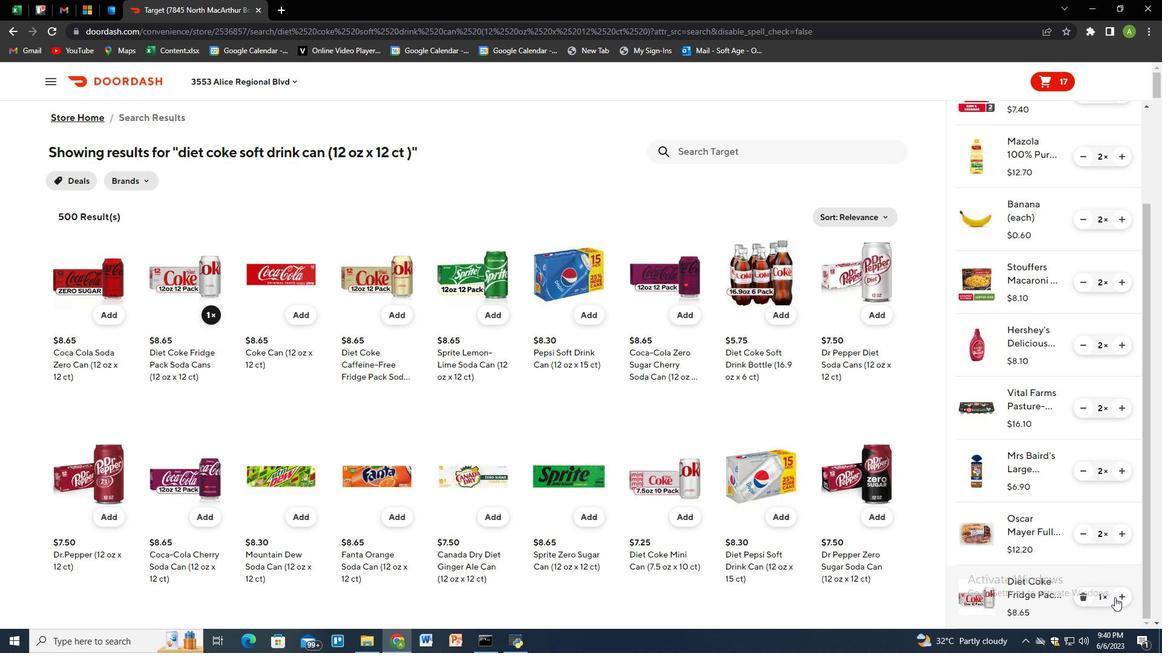 
Action: Mouse pressed left at (1114, 597)
Screenshot: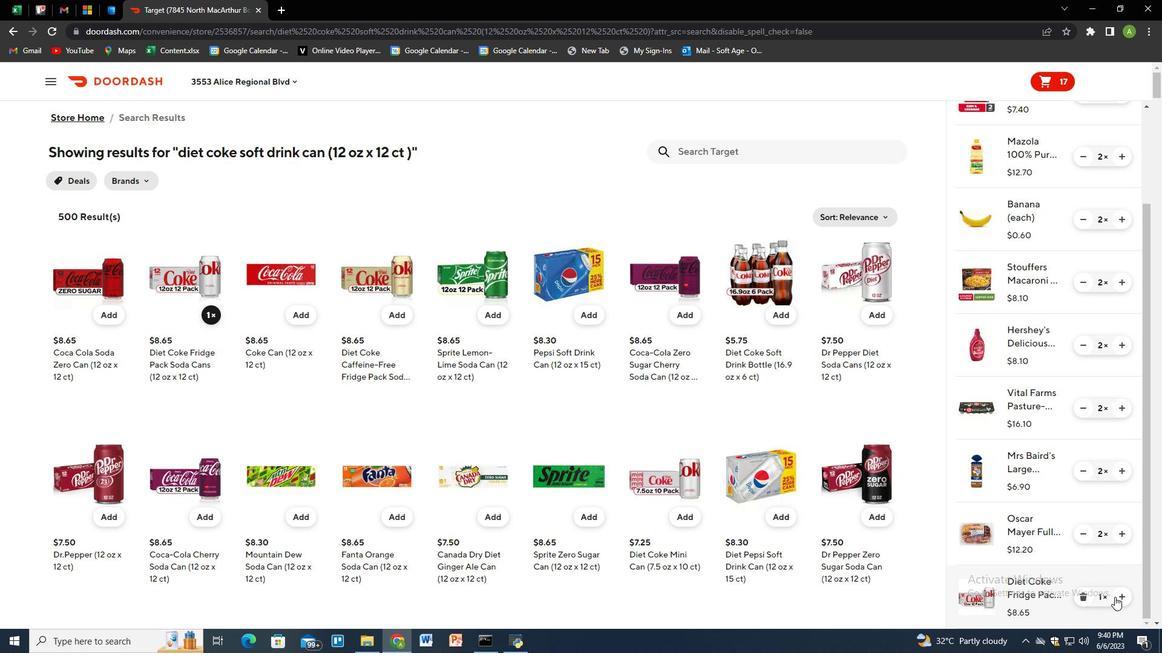 
Action: Mouse moved to (715, 154)
Screenshot: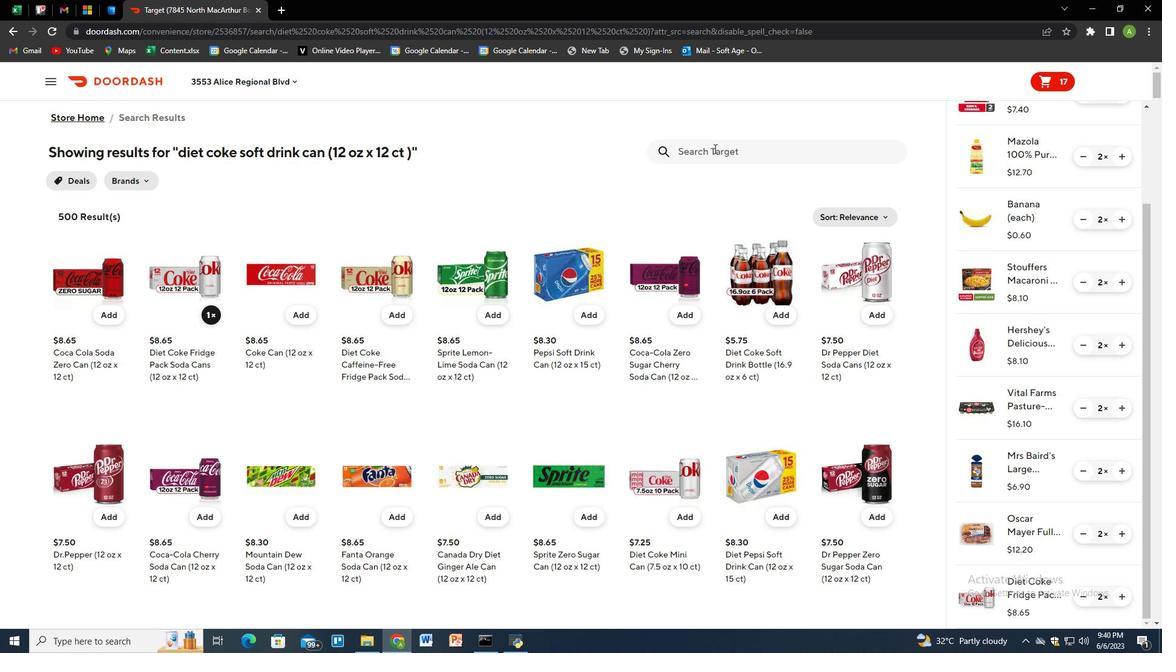 
Action: Mouse pressed left at (715, 154)
Screenshot: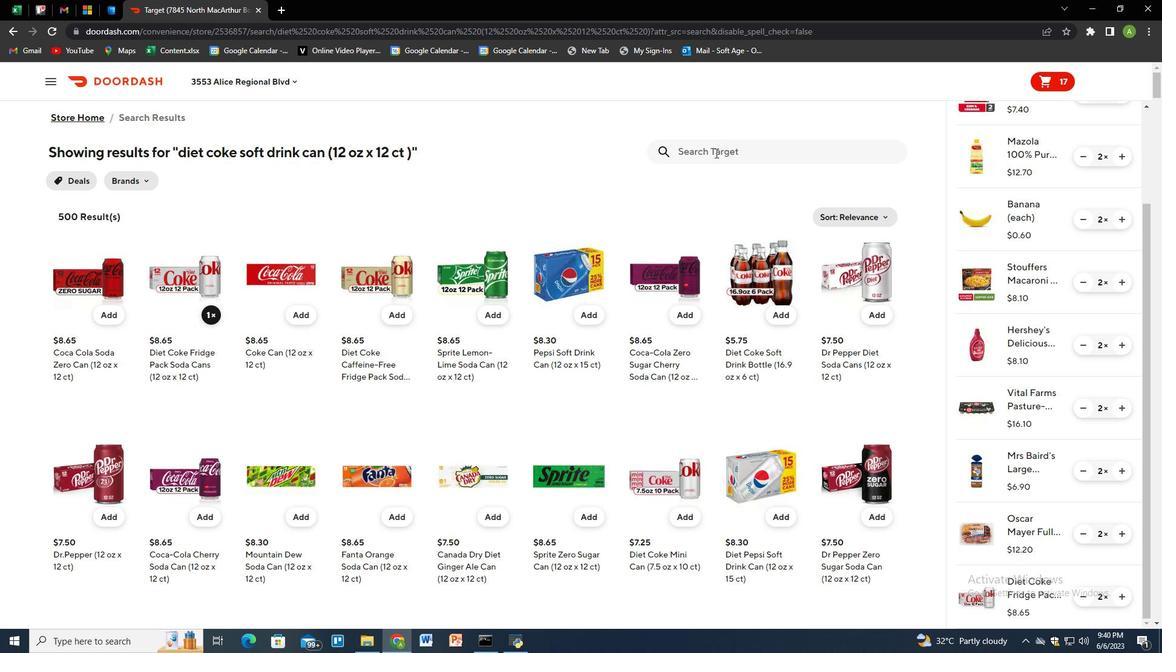 
Action: Key pressed halo<Key.space>top<Key.space>birthday<Key.space>cake<Key.space>light<Key.space>ice<Key.space>ceam<Key.backspace><Key.backspace><Key.backspace>ream<Key.space><Key.shift_r>(1<Key.space>pt<Key.shift_r>)<Key.enter>
Screenshot: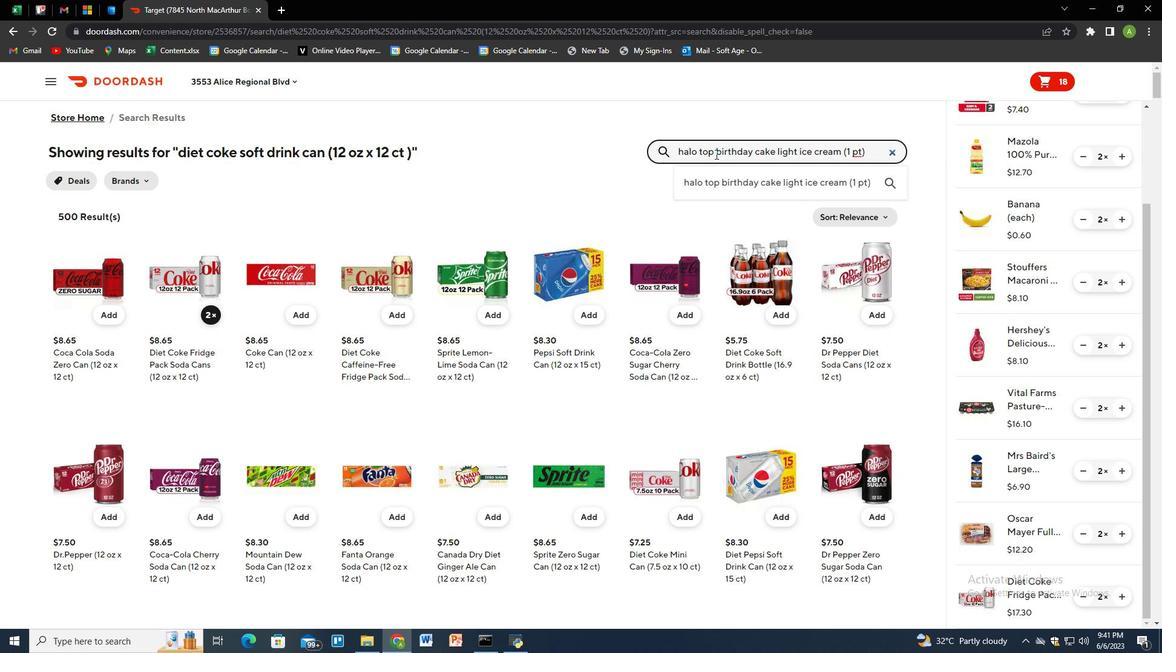 
Action: Mouse moved to (113, 316)
Screenshot: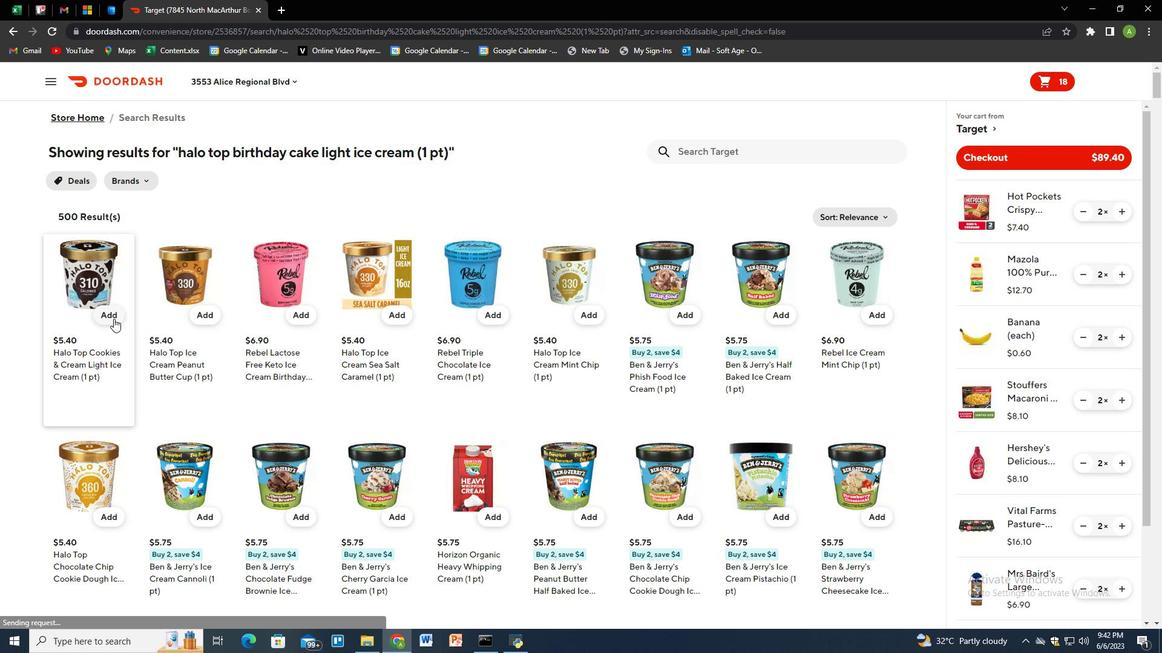 
Action: Mouse pressed left at (113, 316)
Screenshot: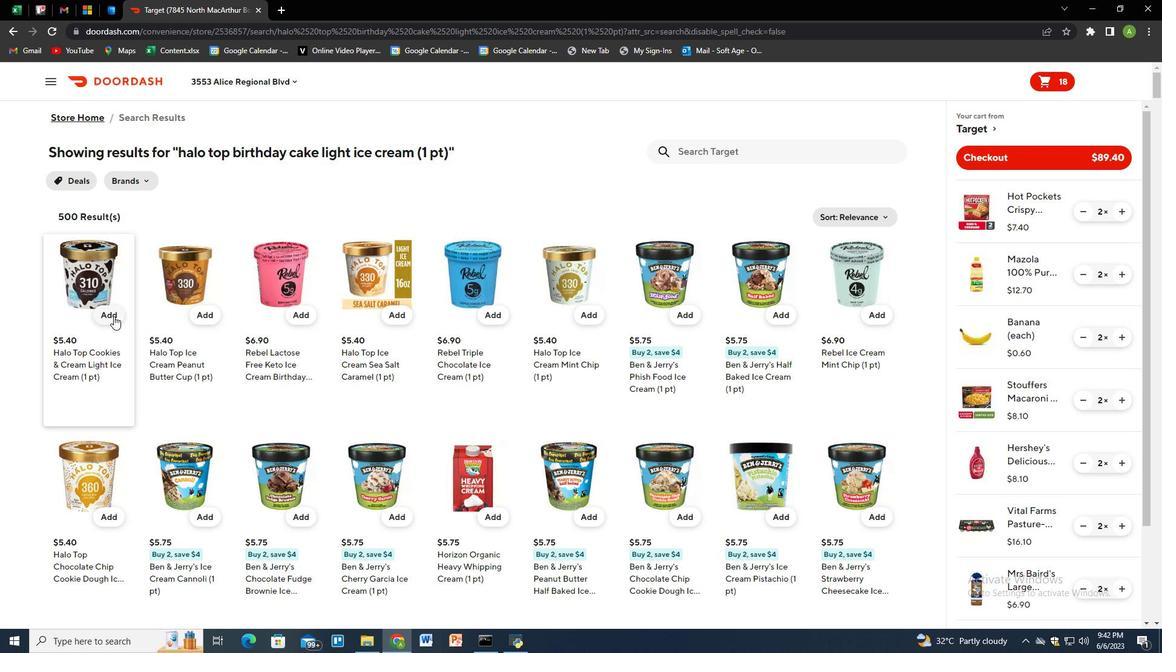 
Action: Mouse moved to (1054, 462)
Screenshot: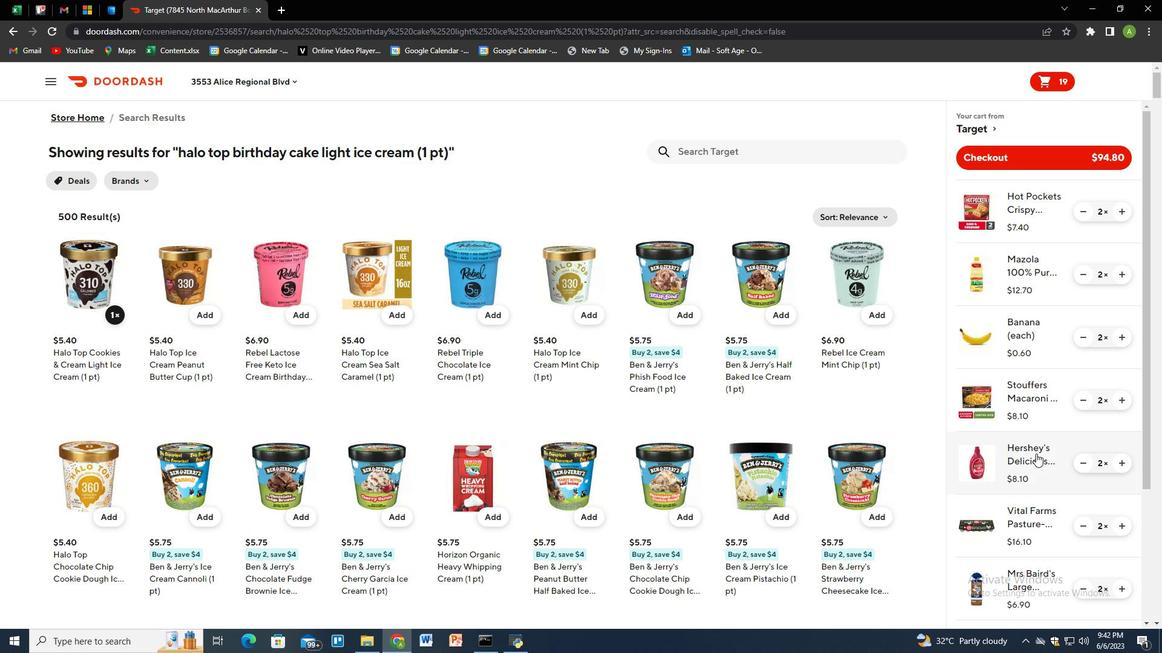 
Action: Mouse scrolled (1054, 461) with delta (0, 0)
Screenshot: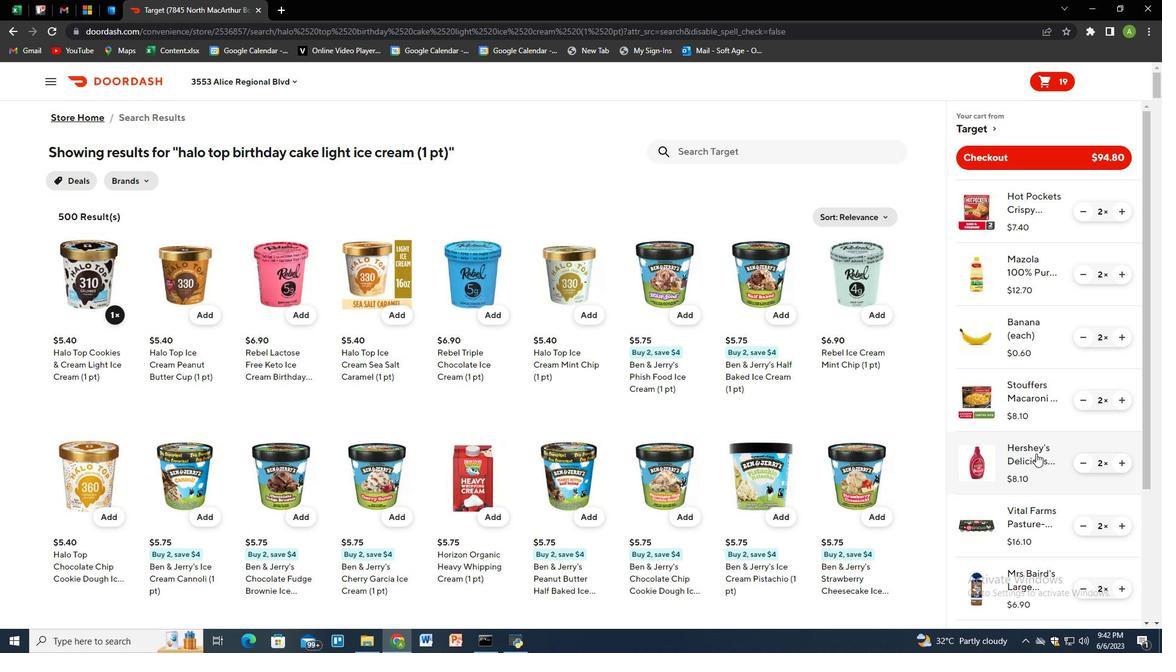 
Action: Mouse scrolled (1054, 461) with delta (0, 0)
Screenshot: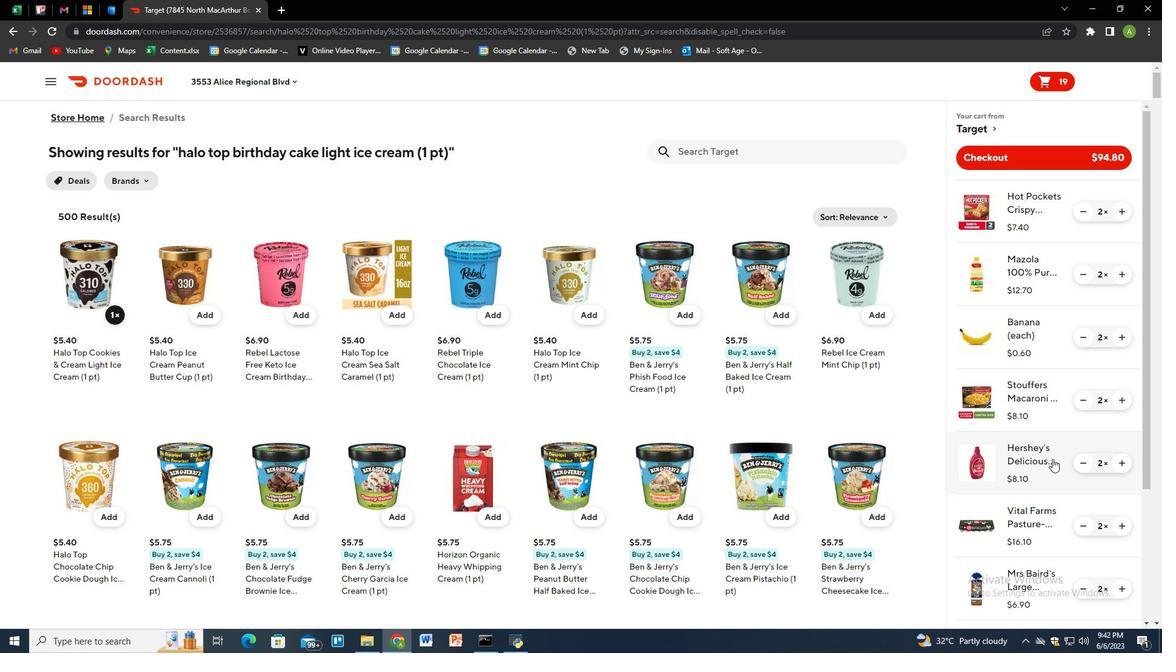 
Action: Mouse scrolled (1054, 461) with delta (0, 0)
Screenshot: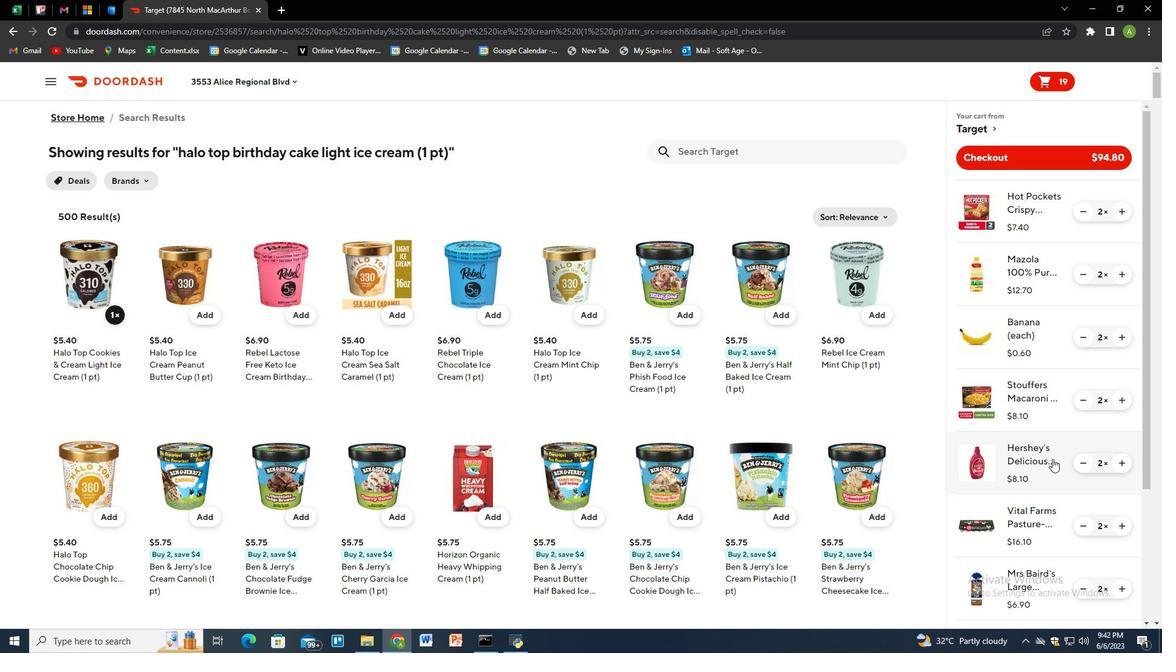
Action: Mouse scrolled (1054, 461) with delta (0, 0)
Screenshot: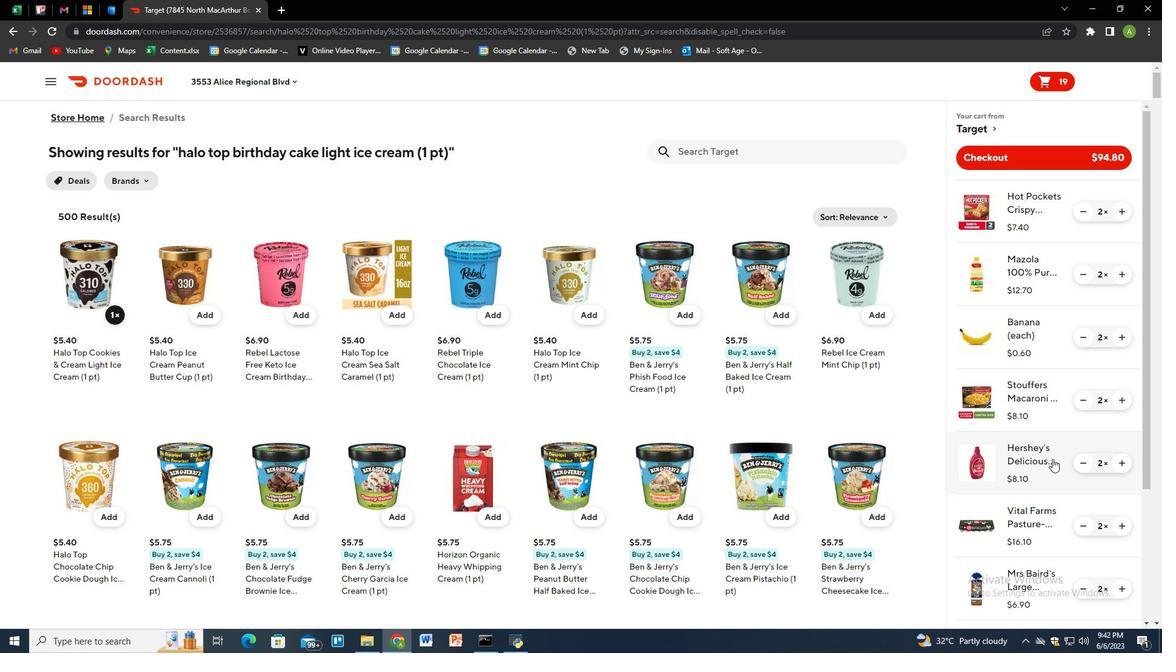 
Action: Mouse scrolled (1054, 461) with delta (0, 0)
Screenshot: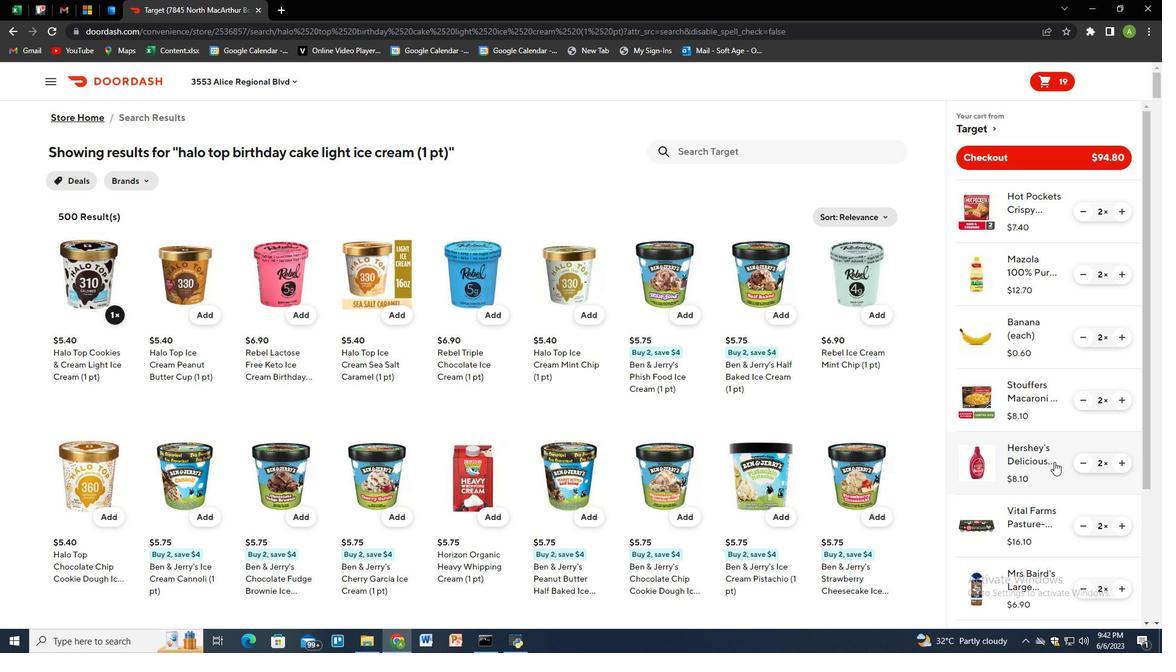 
Action: Mouse moved to (1123, 599)
Screenshot: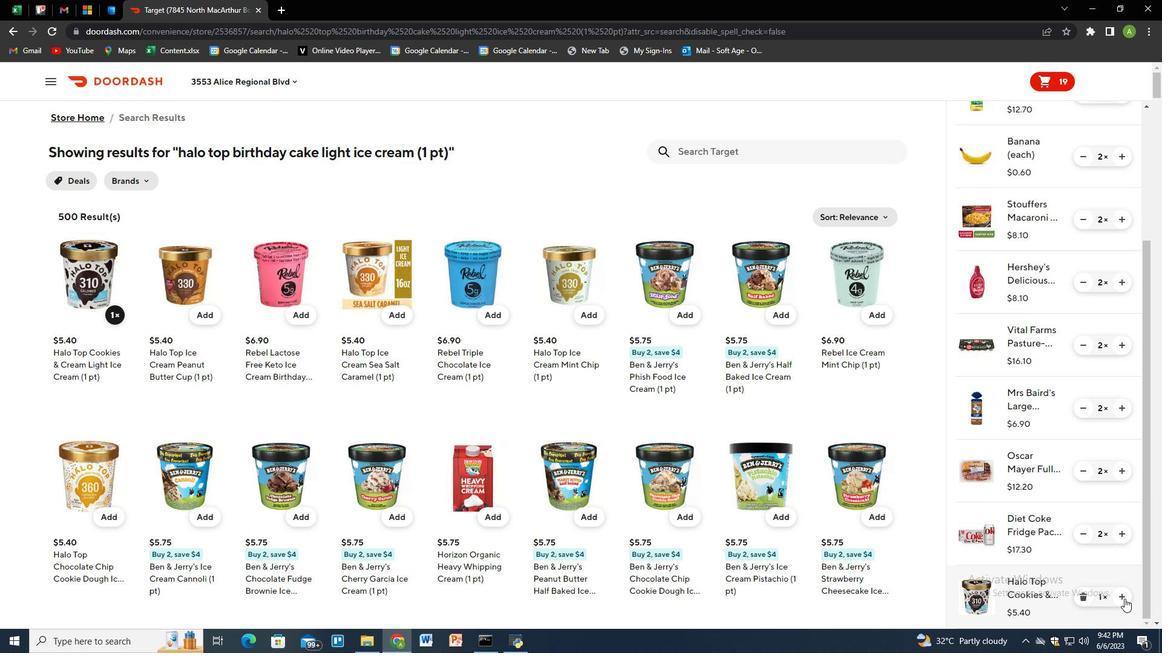 
Action: Mouse pressed left at (1123, 599)
Screenshot: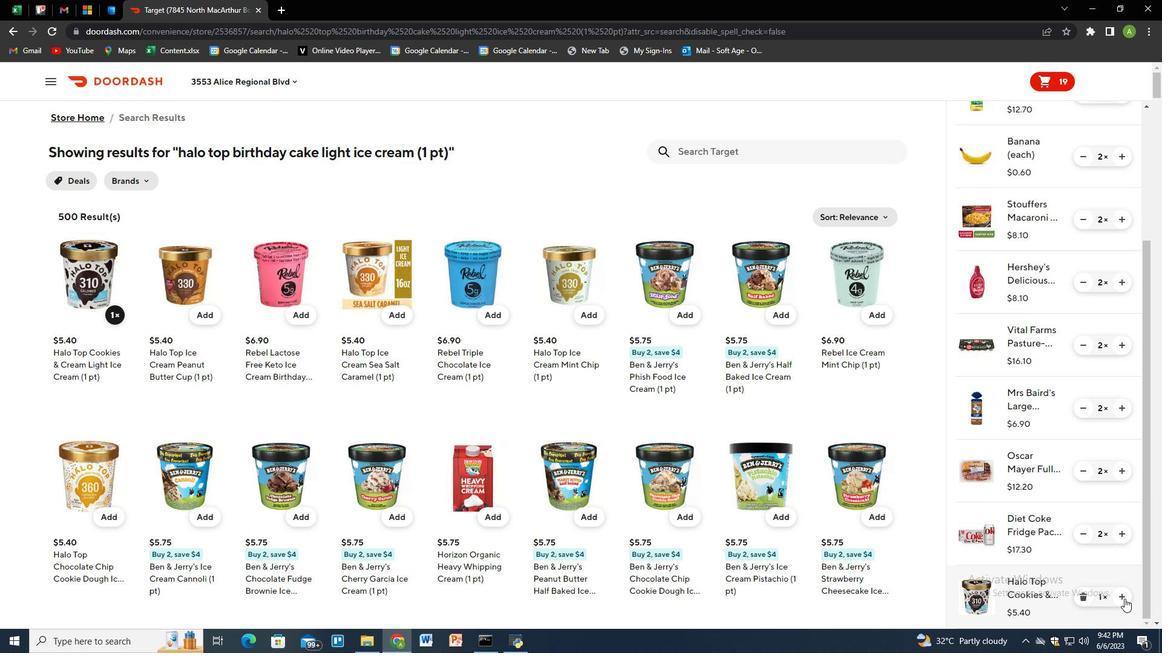 
Action: Mouse moved to (1059, 481)
Screenshot: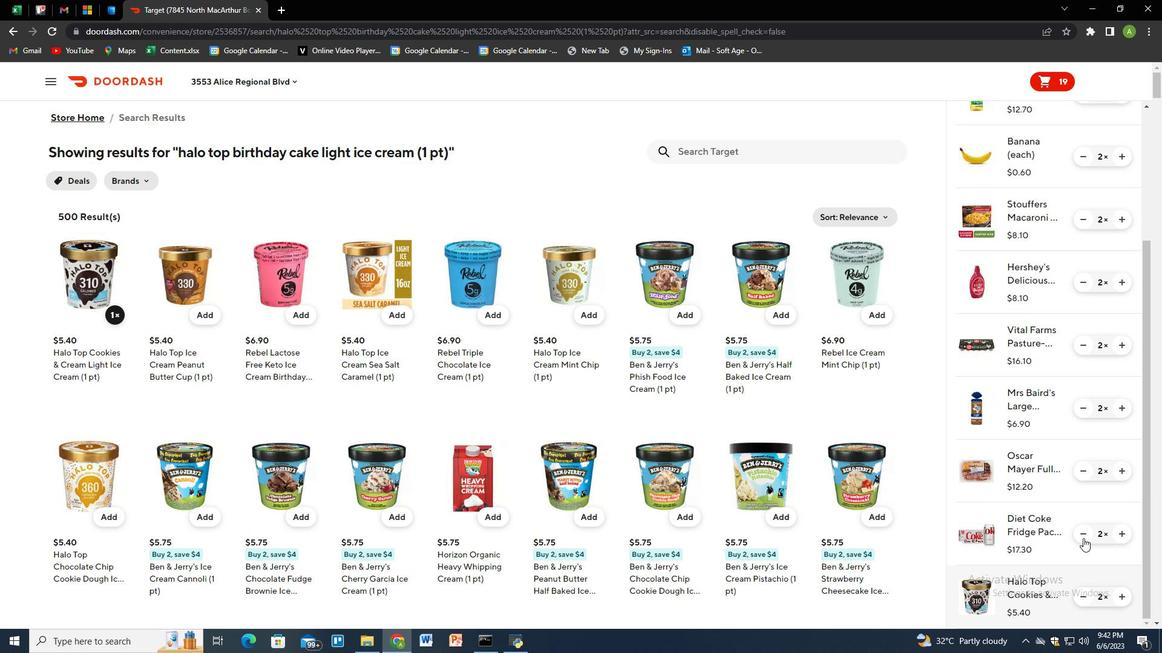 
Action: Mouse scrolled (1059, 481) with delta (0, 0)
Screenshot: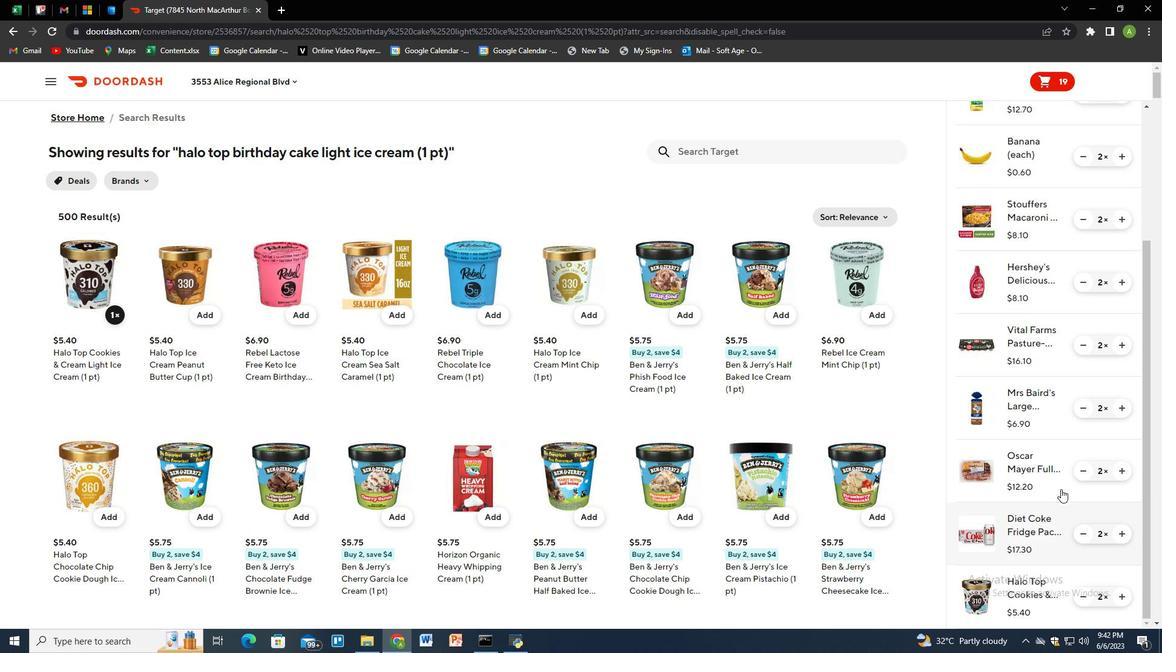 
Action: Mouse scrolled (1059, 481) with delta (0, 0)
Screenshot: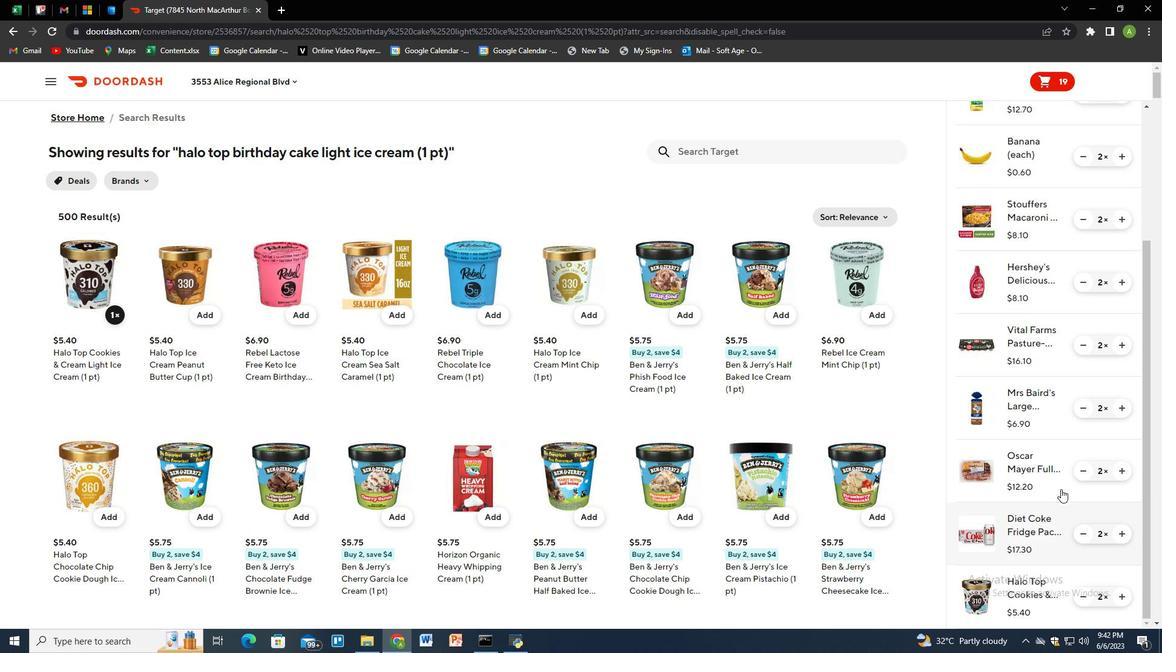 
Action: Mouse scrolled (1059, 481) with delta (0, 0)
Screenshot: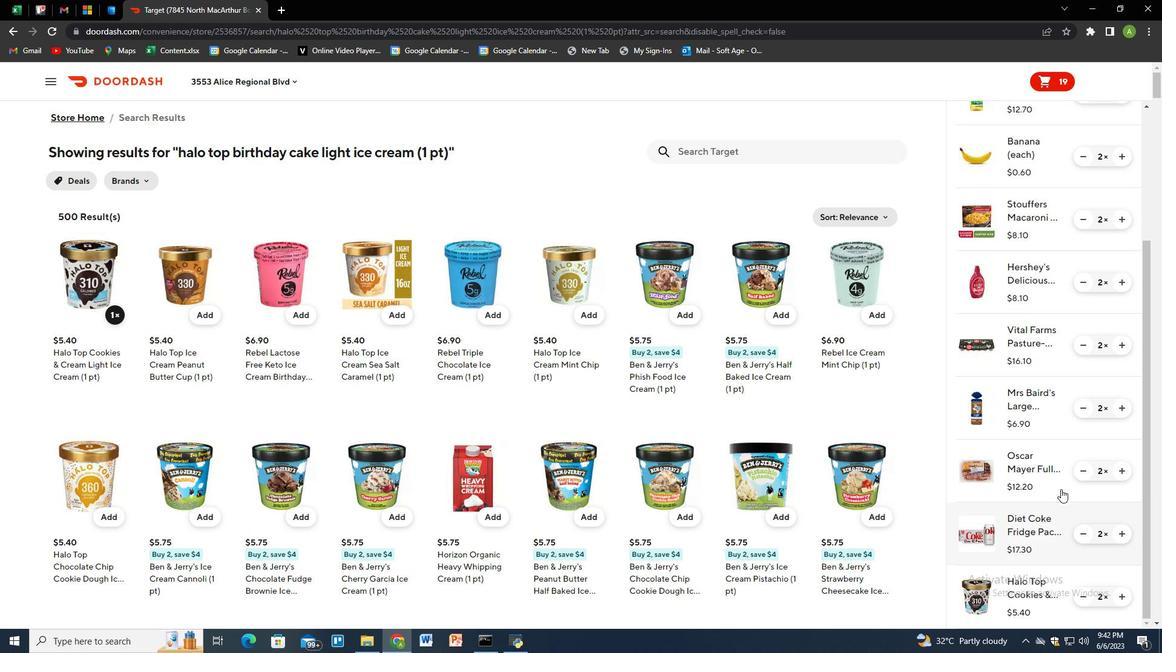 
Action: Mouse scrolled (1059, 481) with delta (0, 0)
Screenshot: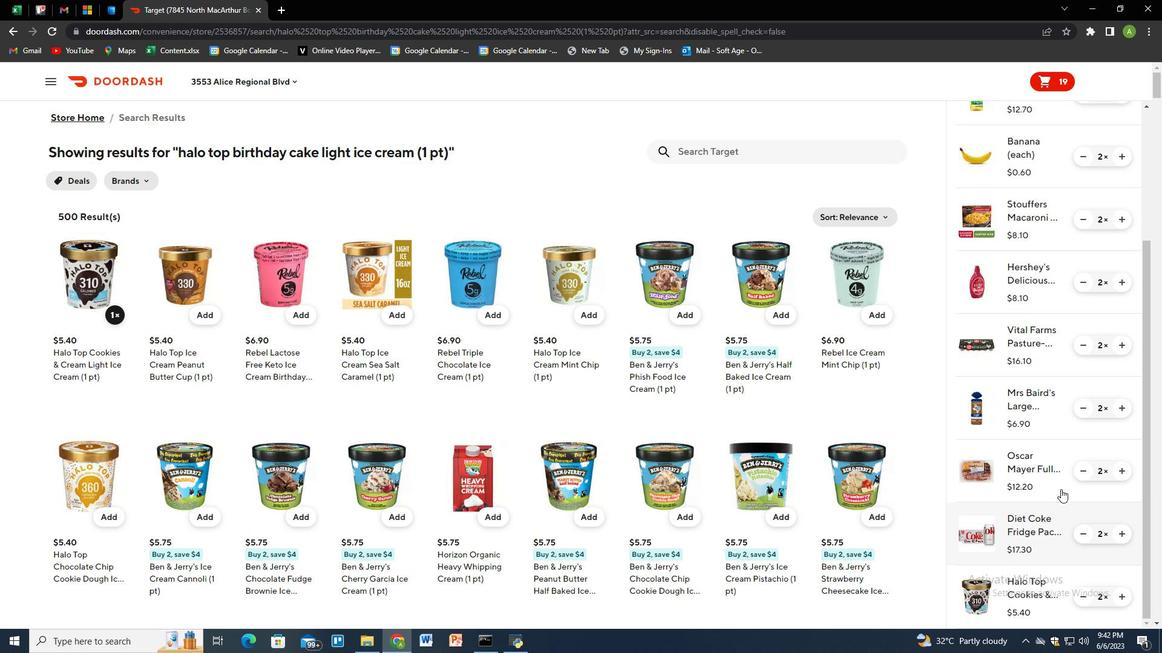 
Action: Mouse scrolled (1059, 481) with delta (0, 0)
Screenshot: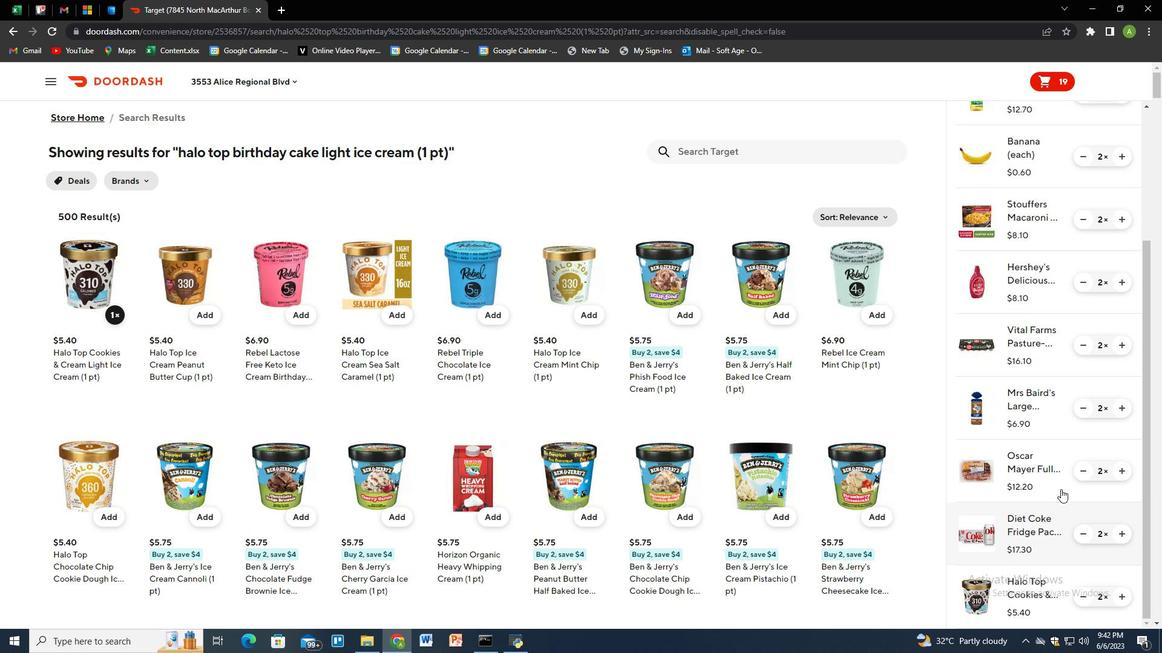 
Action: Mouse scrolled (1059, 481) with delta (0, 0)
Screenshot: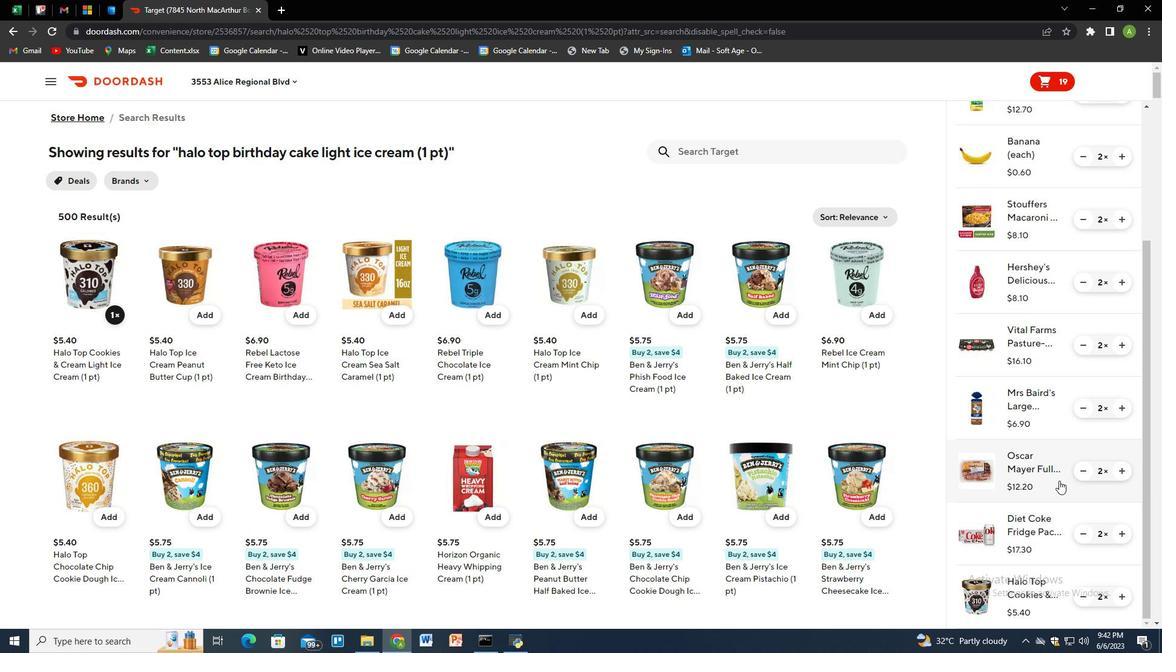 
Action: Mouse moved to (1003, 159)
Screenshot: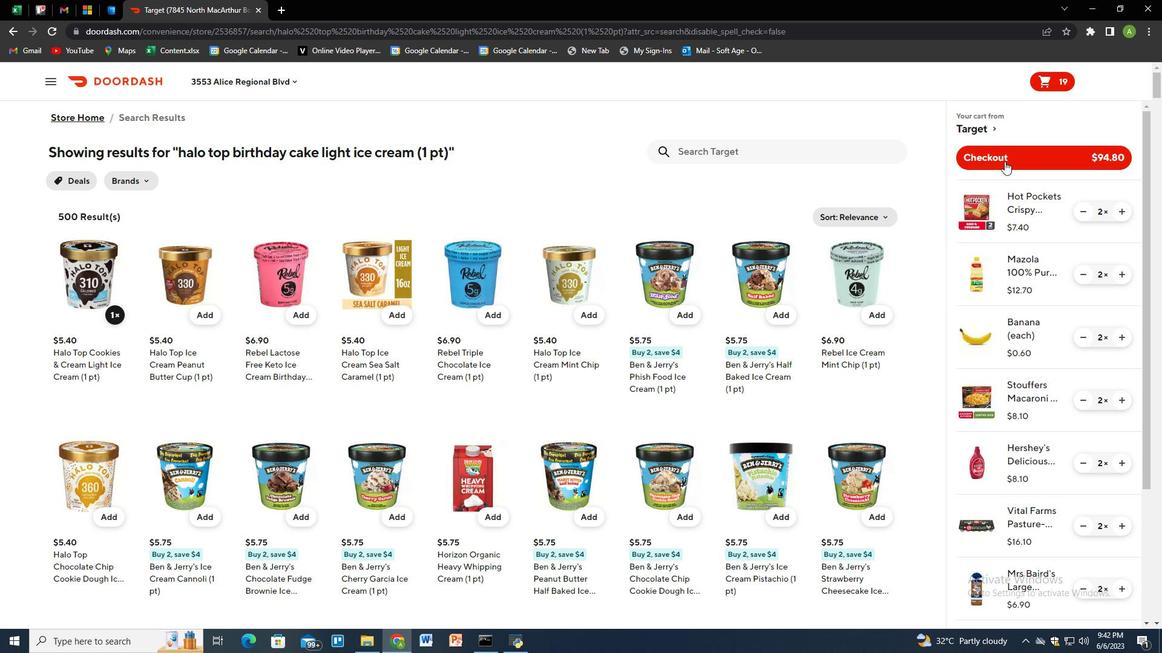
Action: Mouse pressed left at (1003, 159)
Screenshot: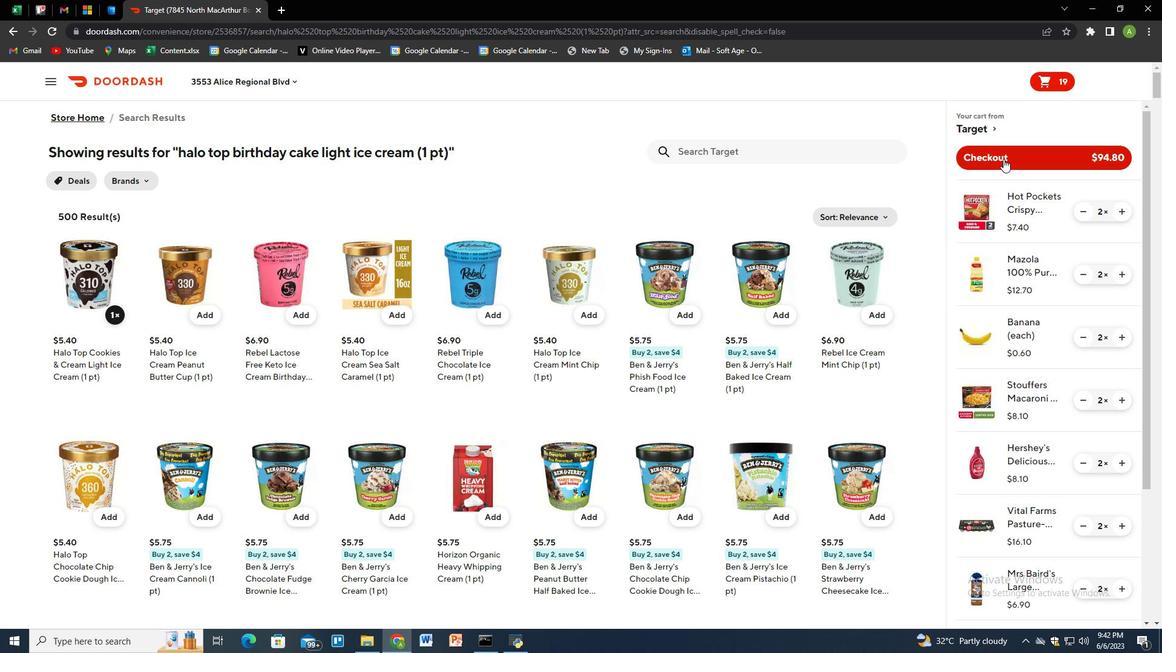 
Action: Mouse moved to (1001, 158)
Screenshot: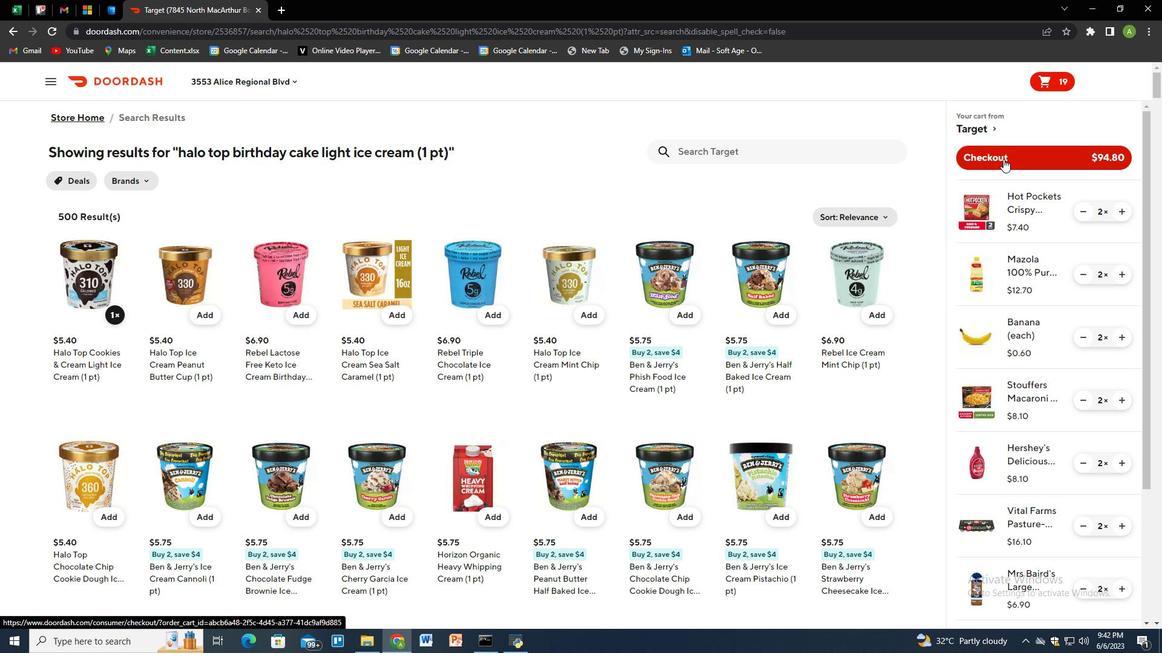 
